 Task: Find connections with filter location Pedana with filter topic #HRwith filter profile language Potuguese with filter current company Vymo with filter school St. Joseph's High School with filter industry Wholesale Metals and Minerals with filter service category Bookkeeping with filter keywords title Locksmith
Action: Mouse moved to (633, 82)
Screenshot: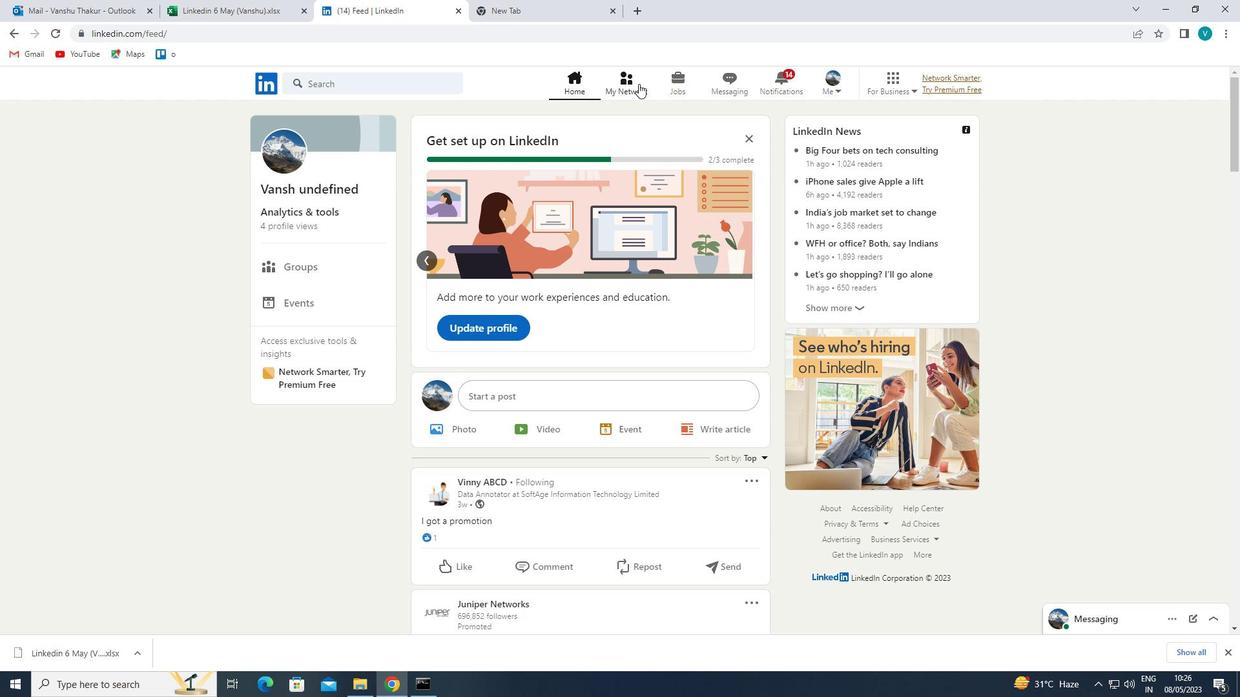 
Action: Mouse pressed left at (633, 82)
Screenshot: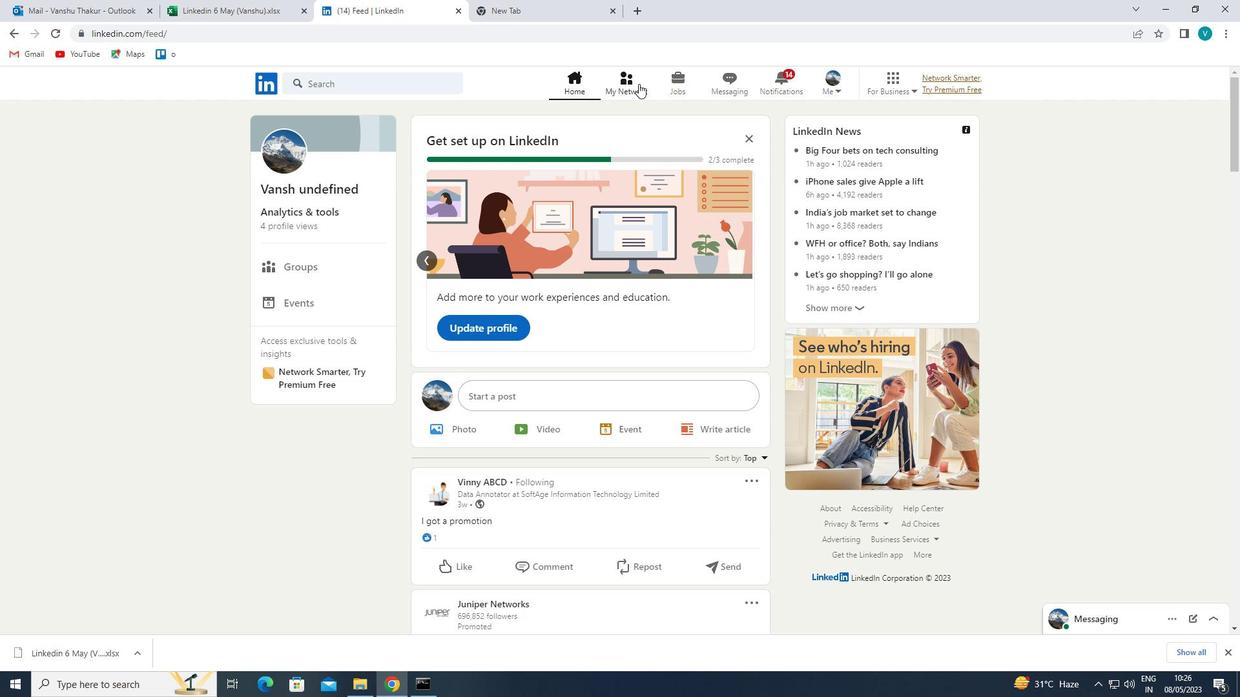 
Action: Mouse moved to (343, 160)
Screenshot: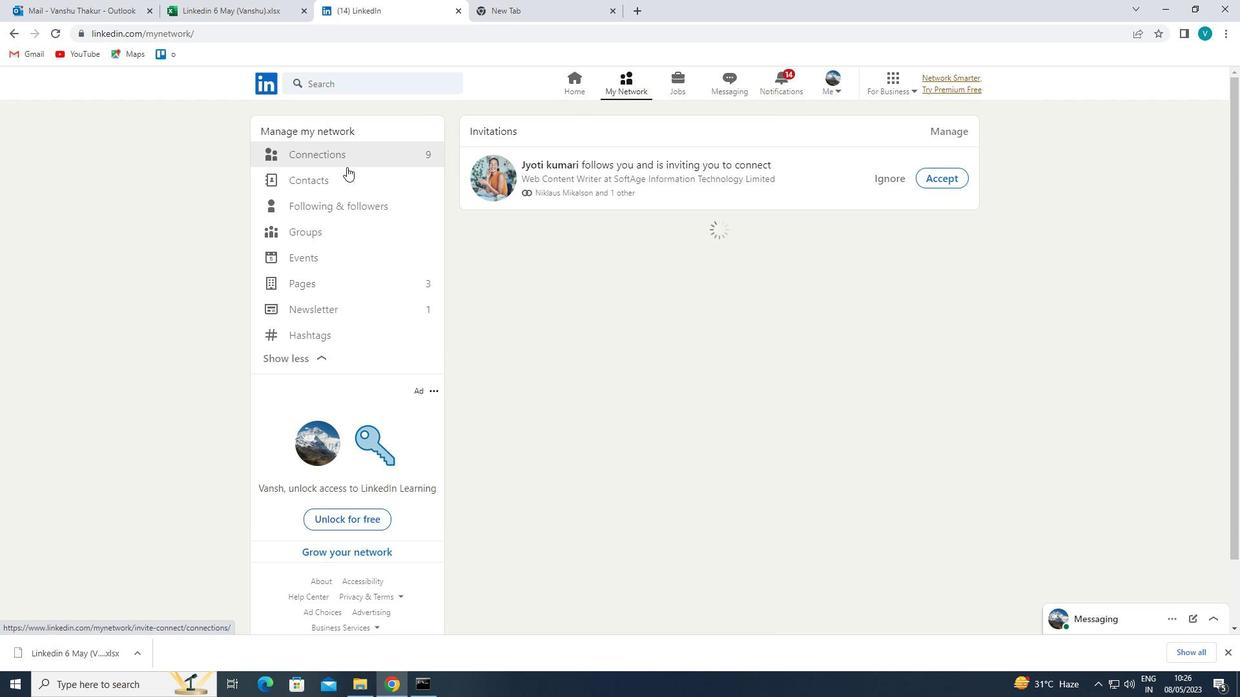 
Action: Mouse pressed left at (343, 160)
Screenshot: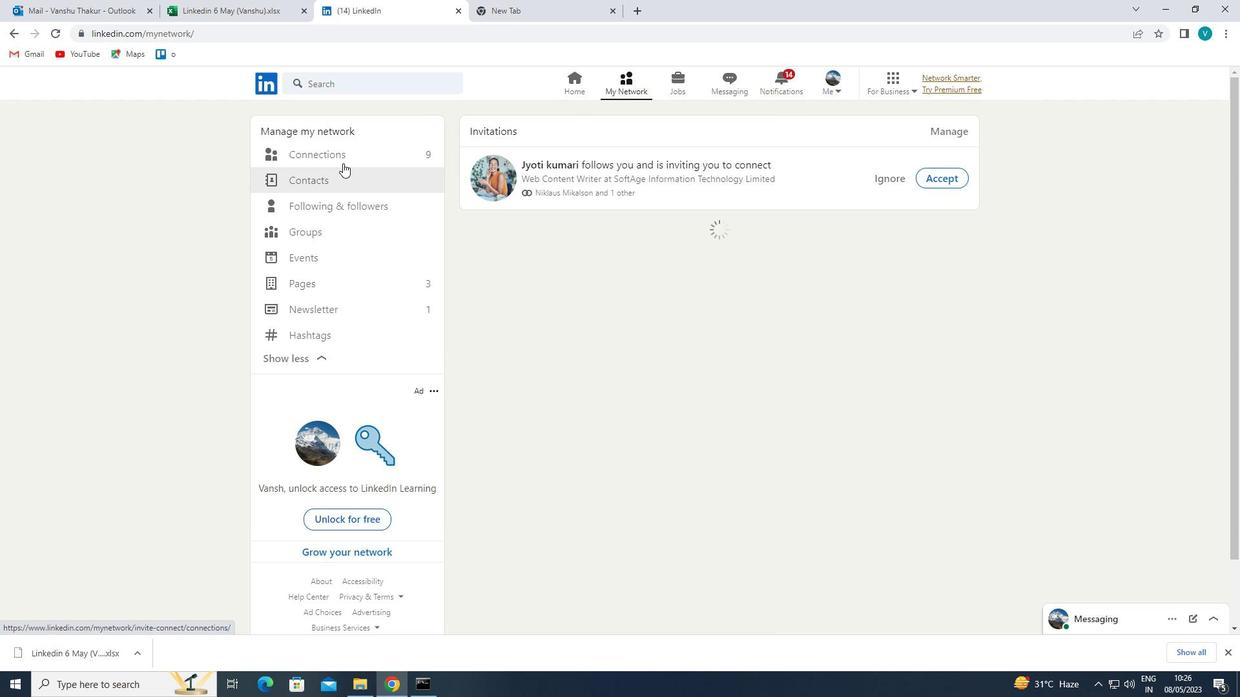 
Action: Mouse moved to (736, 158)
Screenshot: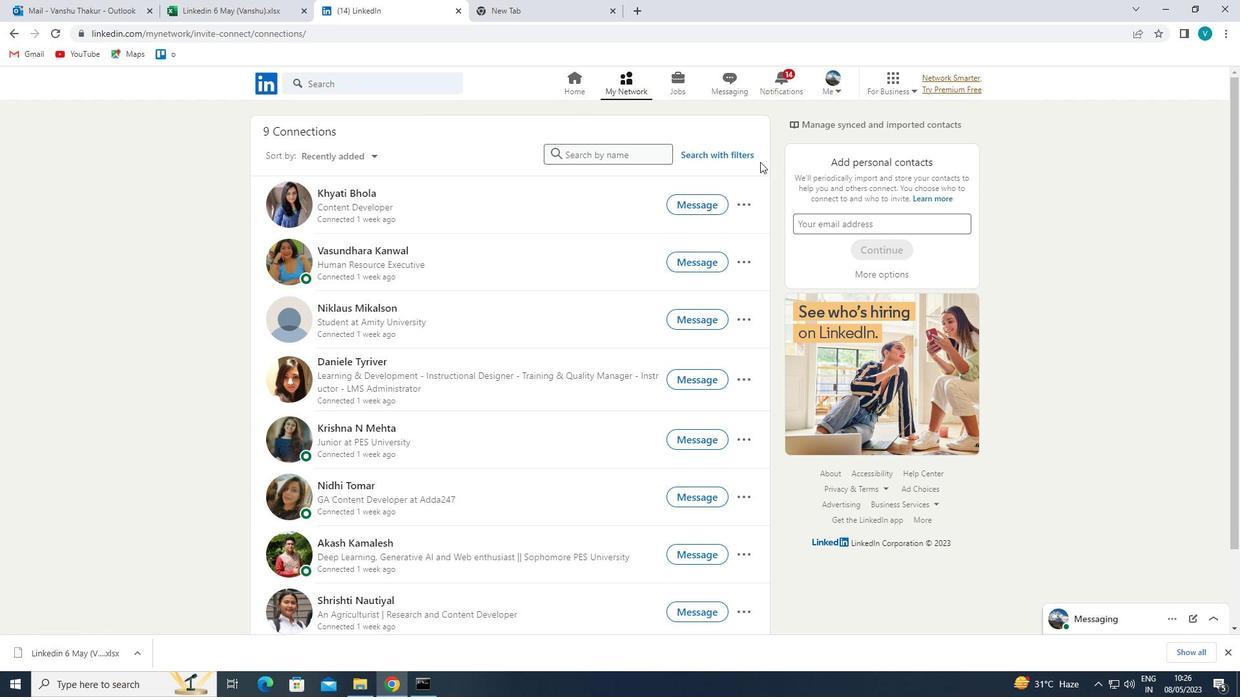 
Action: Mouse pressed left at (736, 158)
Screenshot: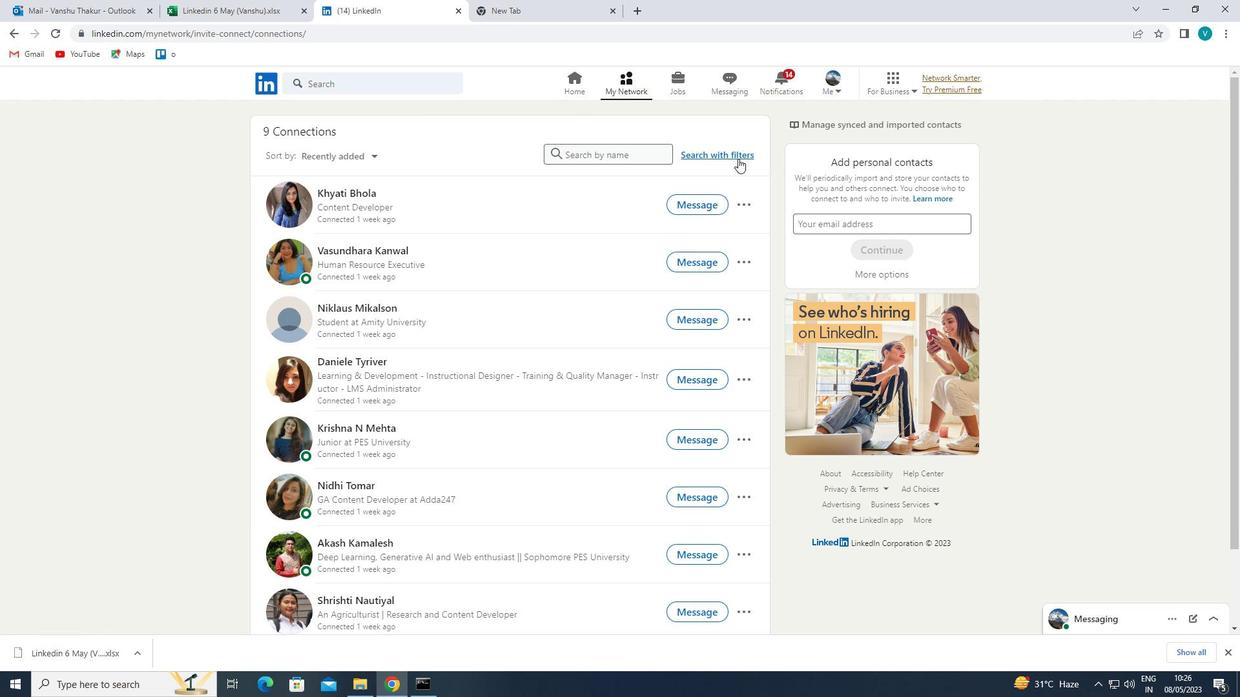 
Action: Mouse moved to (627, 118)
Screenshot: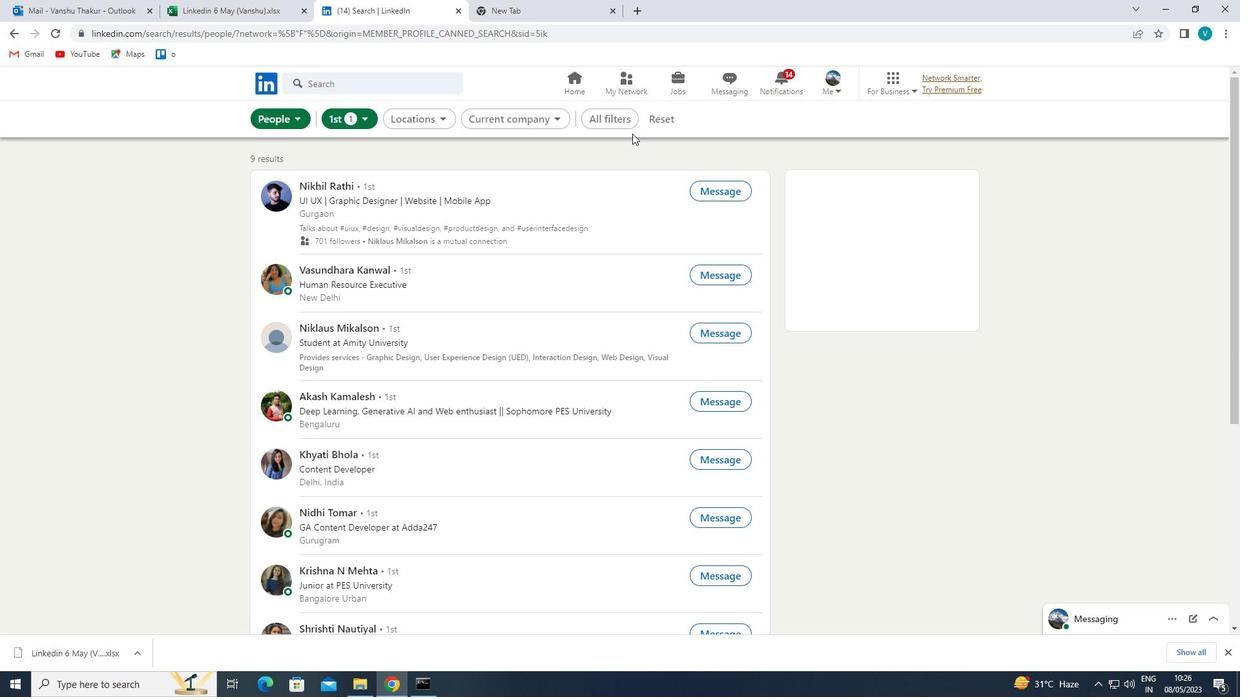 
Action: Mouse pressed left at (627, 118)
Screenshot: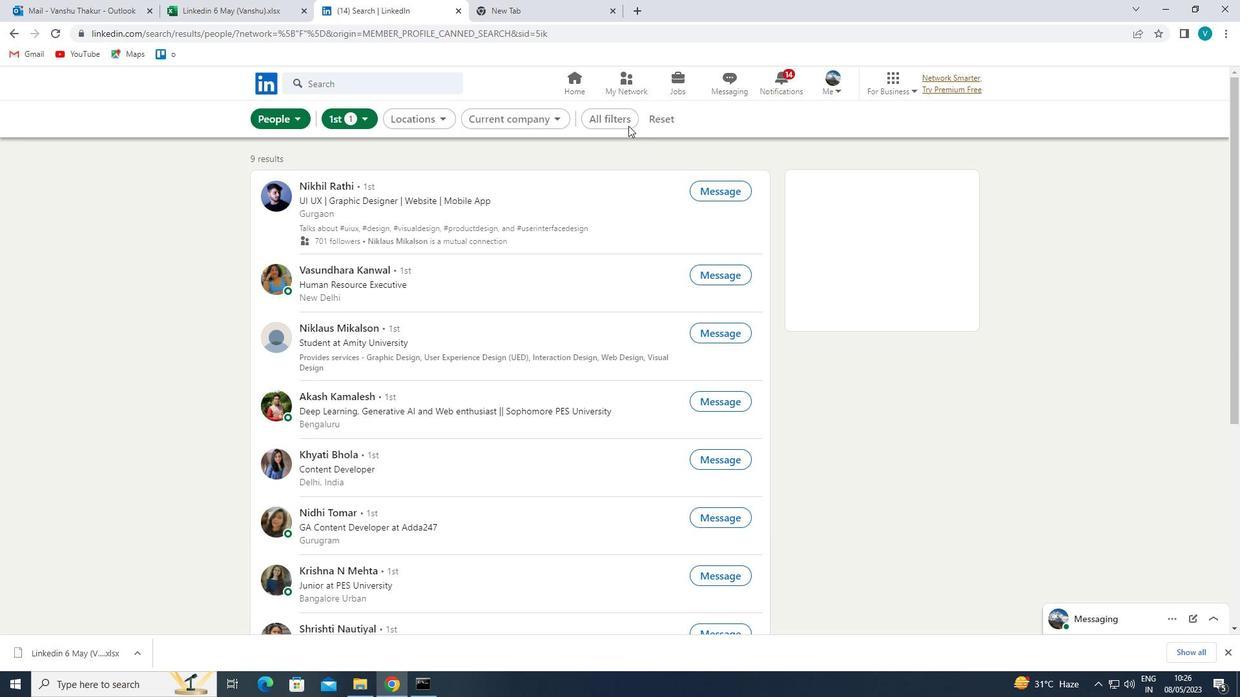 
Action: Mouse moved to (1050, 324)
Screenshot: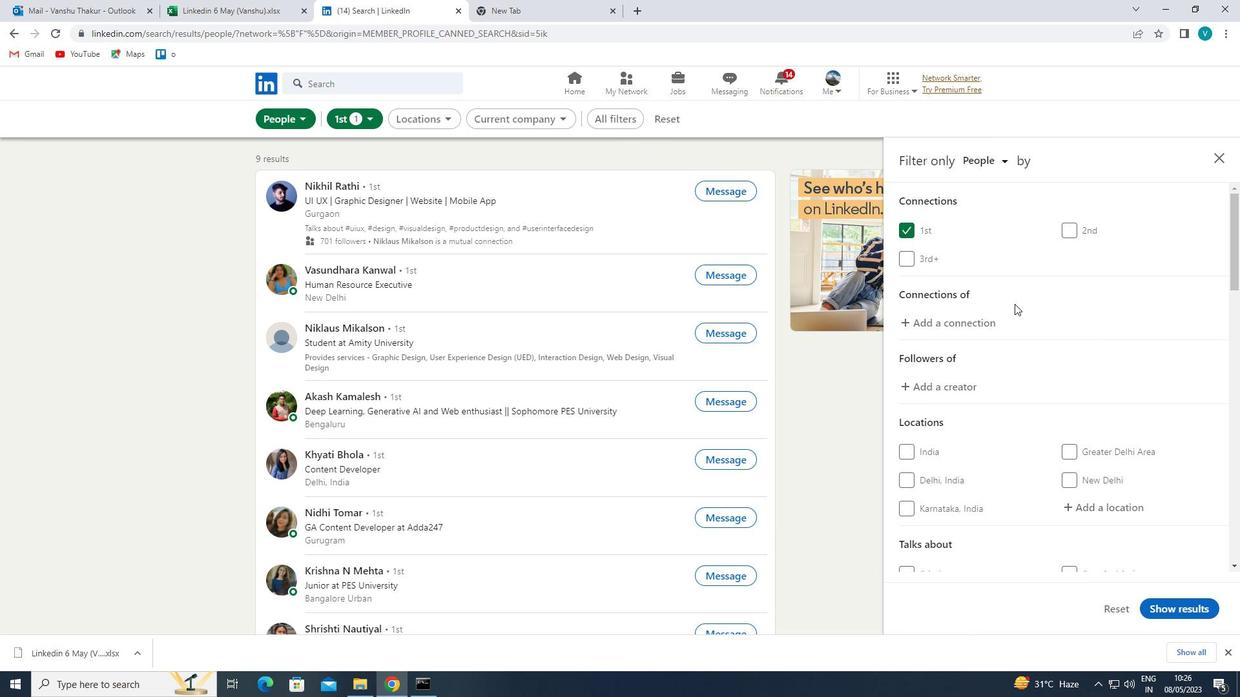 
Action: Mouse scrolled (1050, 323) with delta (0, 0)
Screenshot: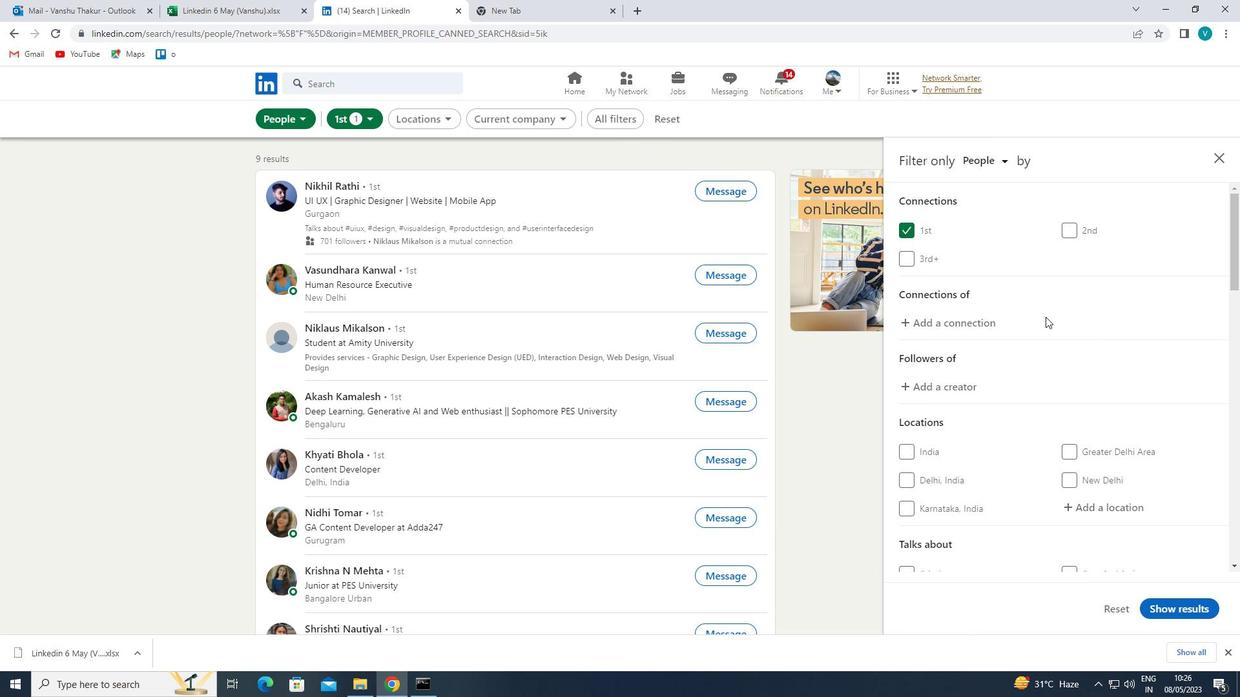 
Action: Mouse moved to (1053, 327)
Screenshot: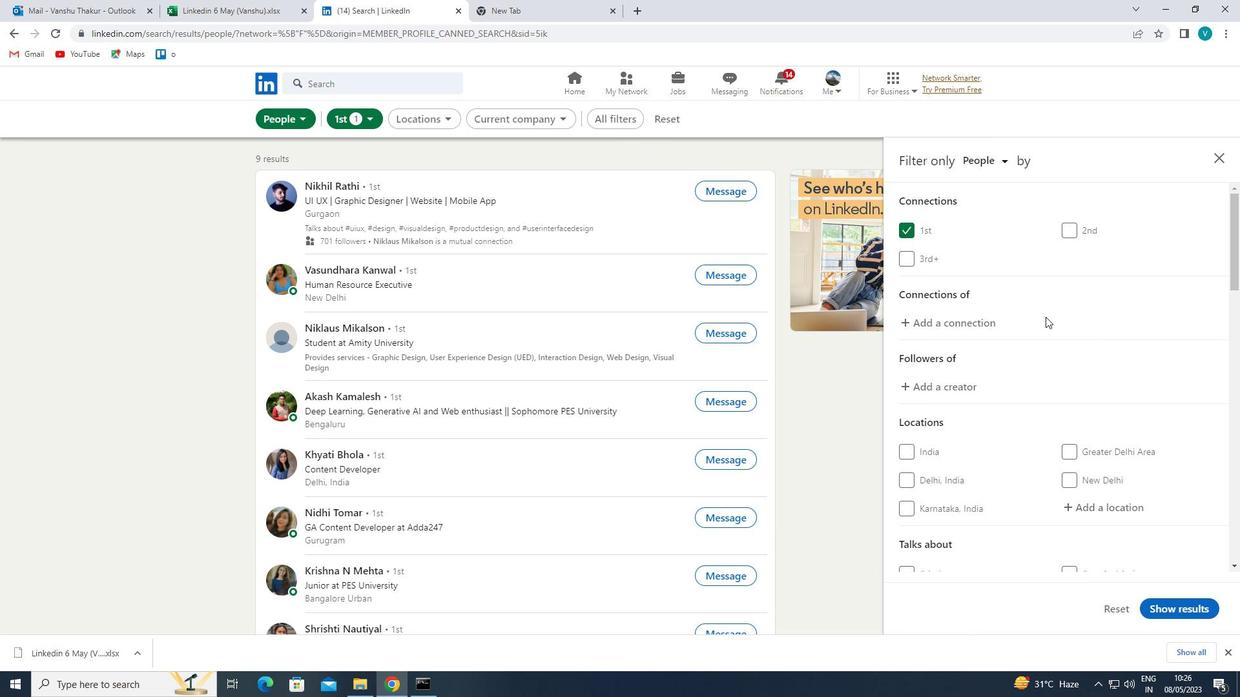 
Action: Mouse scrolled (1053, 326) with delta (0, 0)
Screenshot: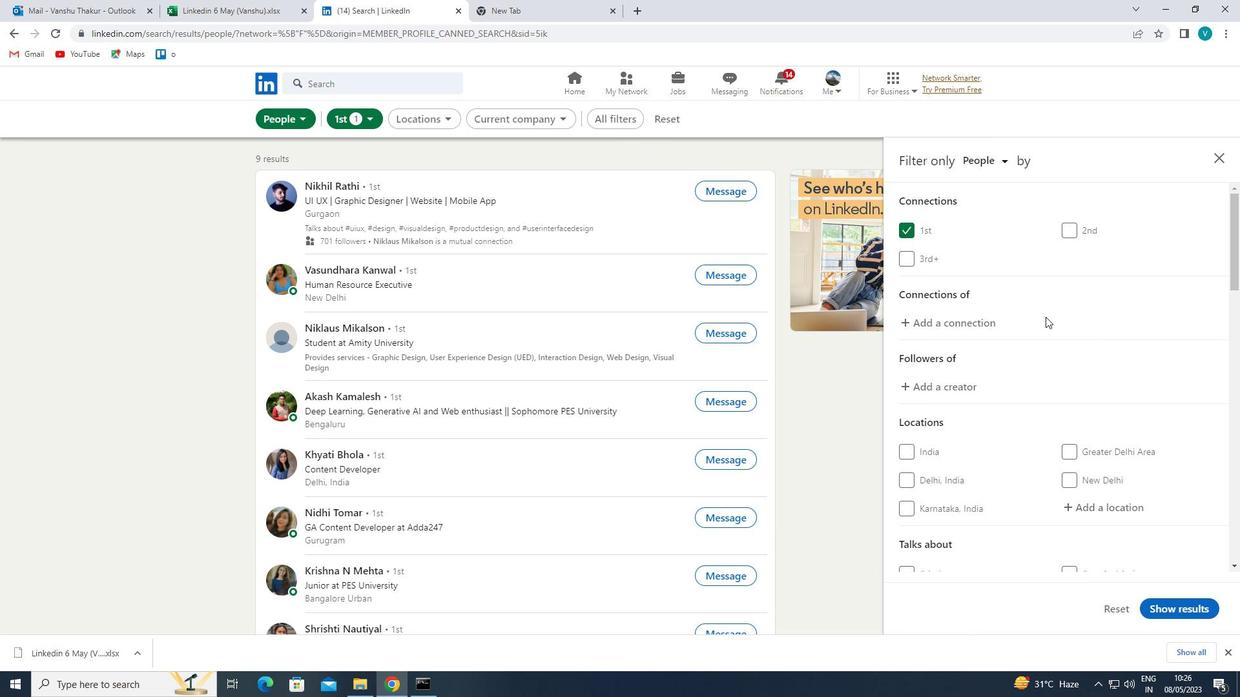 
Action: Mouse moved to (1106, 373)
Screenshot: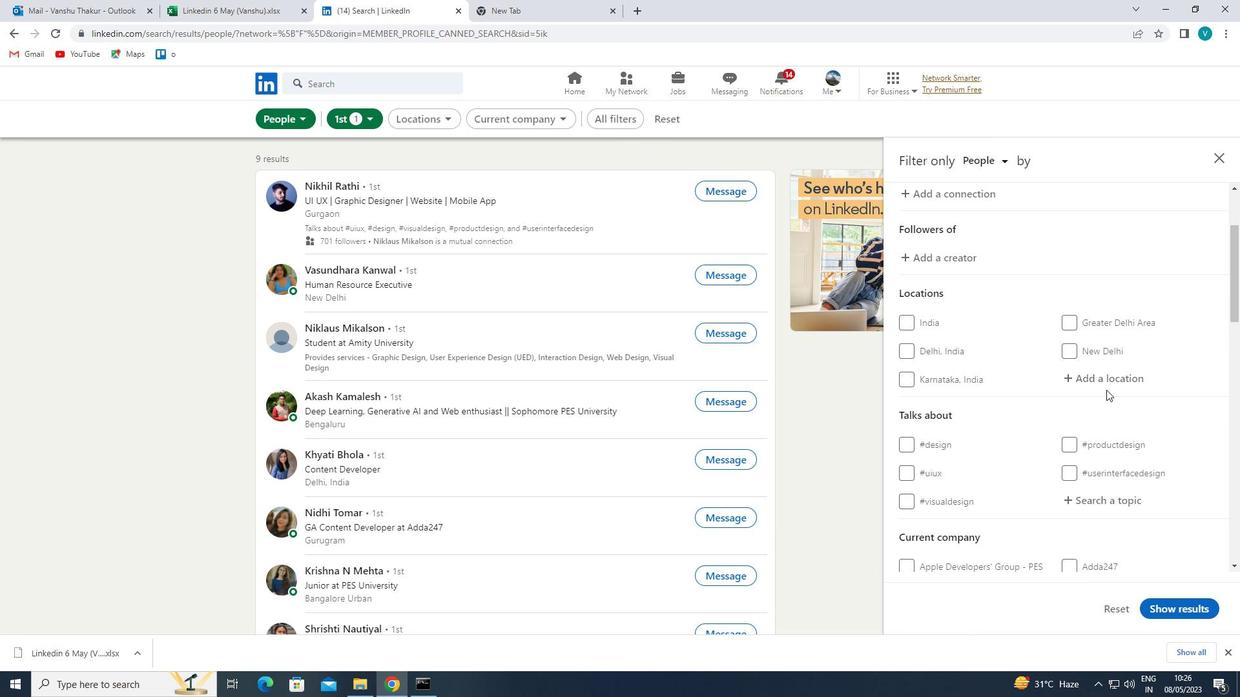 
Action: Mouse pressed left at (1106, 373)
Screenshot: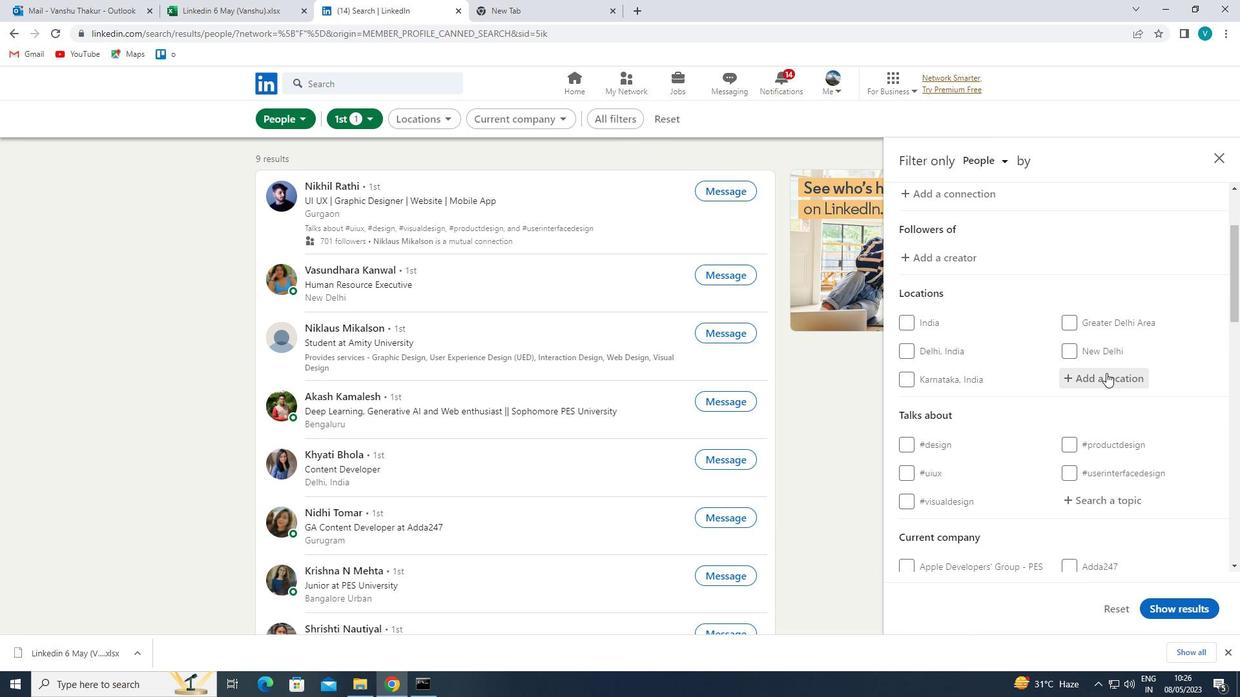 
Action: Mouse moved to (907, 347)
Screenshot: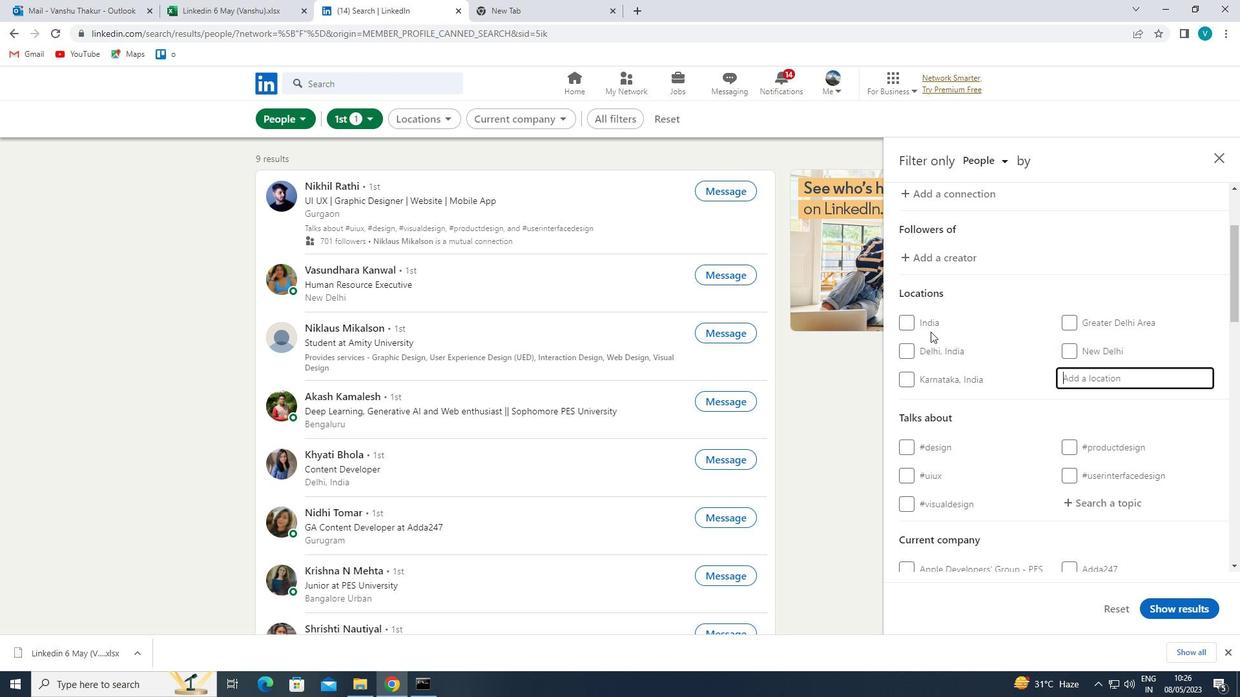 
Action: Key pressed <Key.shift>
Screenshot: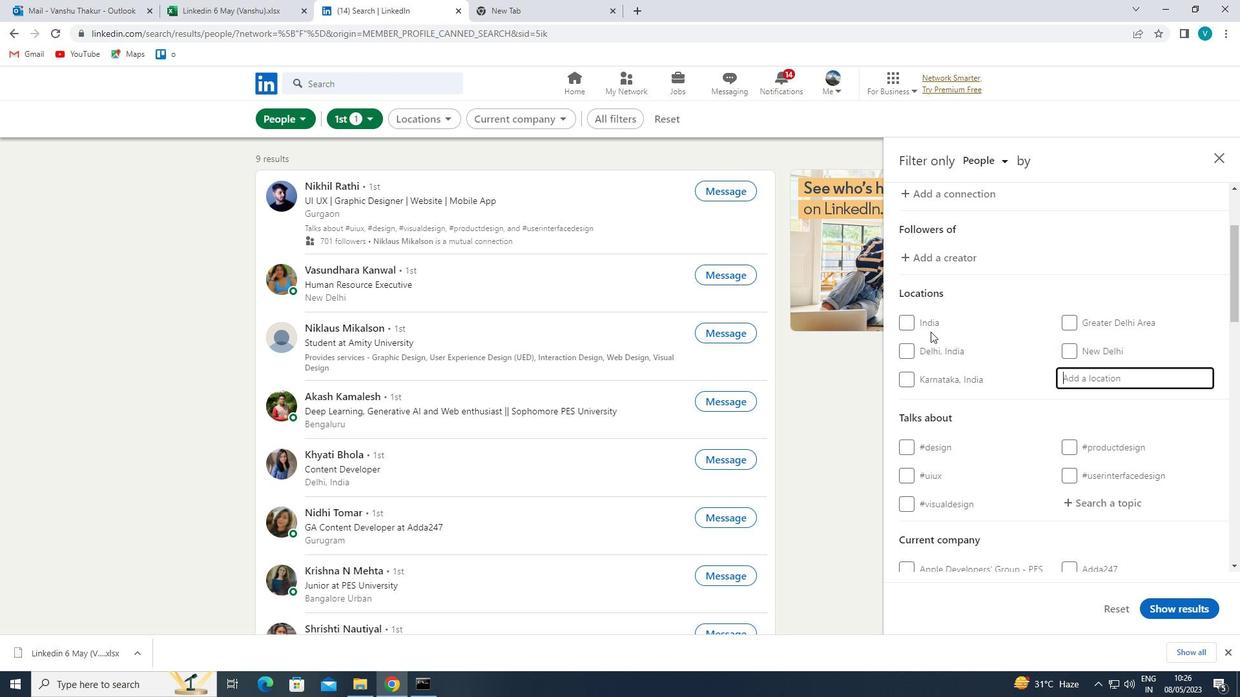 
Action: Mouse moved to (907, 347)
Screenshot: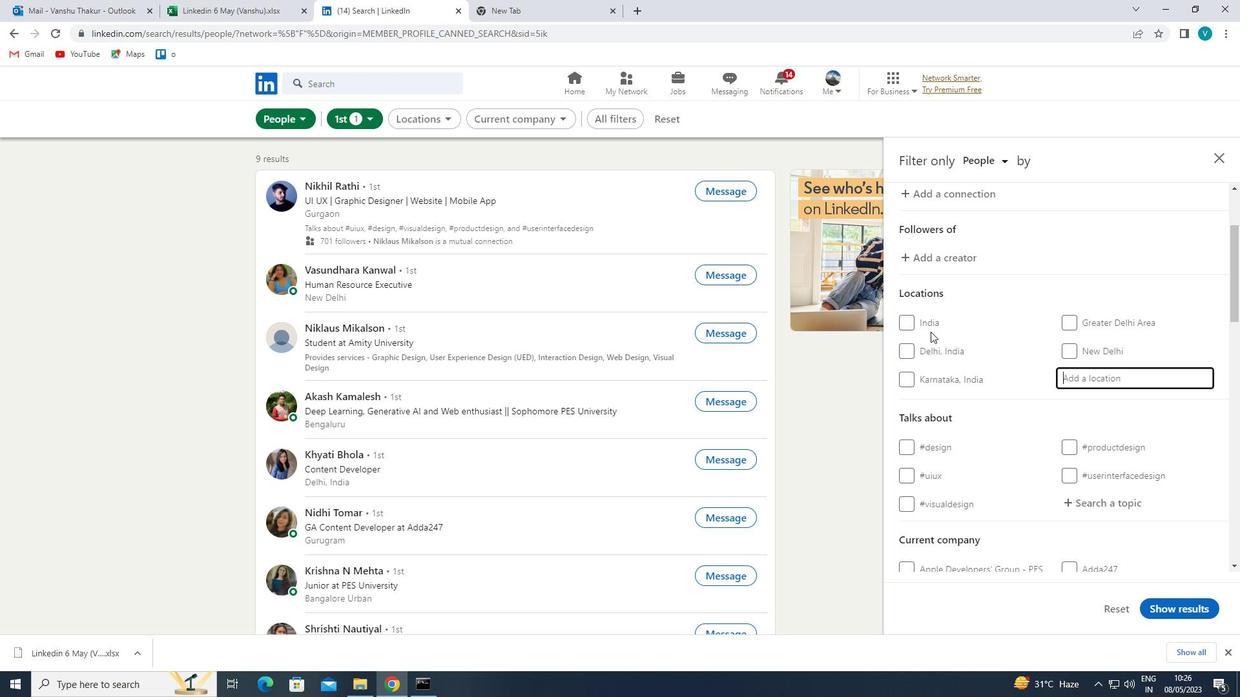
Action: Key pressed PEDANA
Screenshot: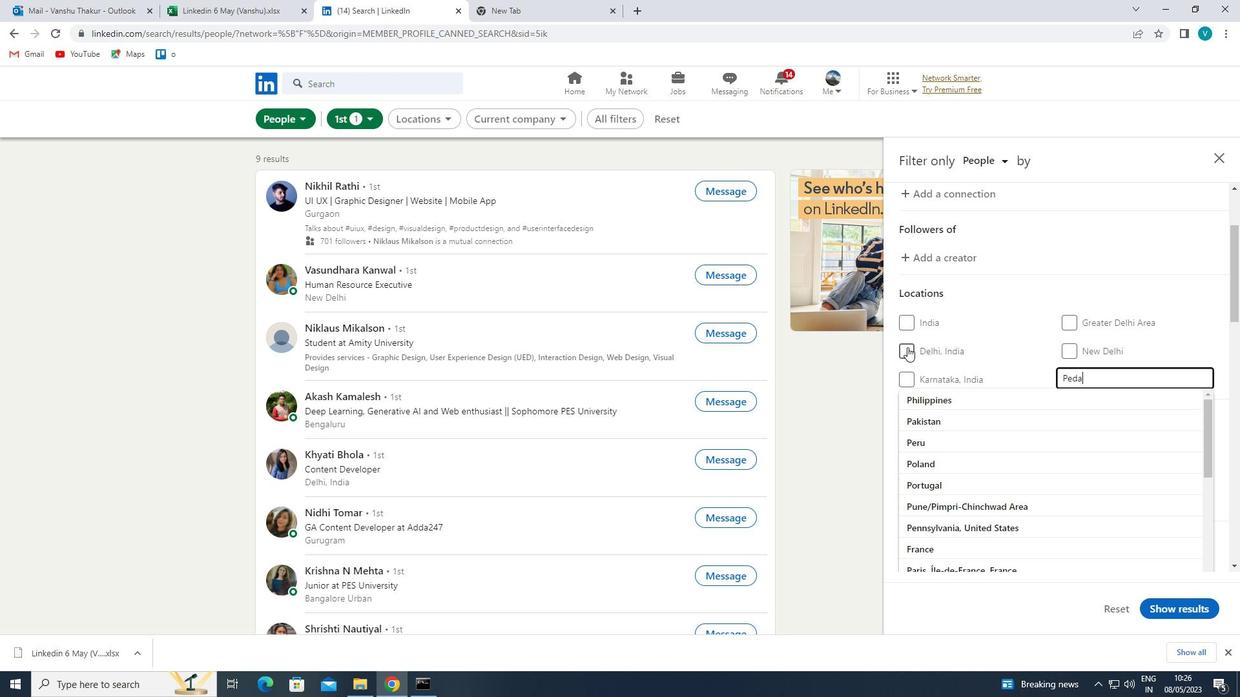 
Action: Mouse moved to (998, 401)
Screenshot: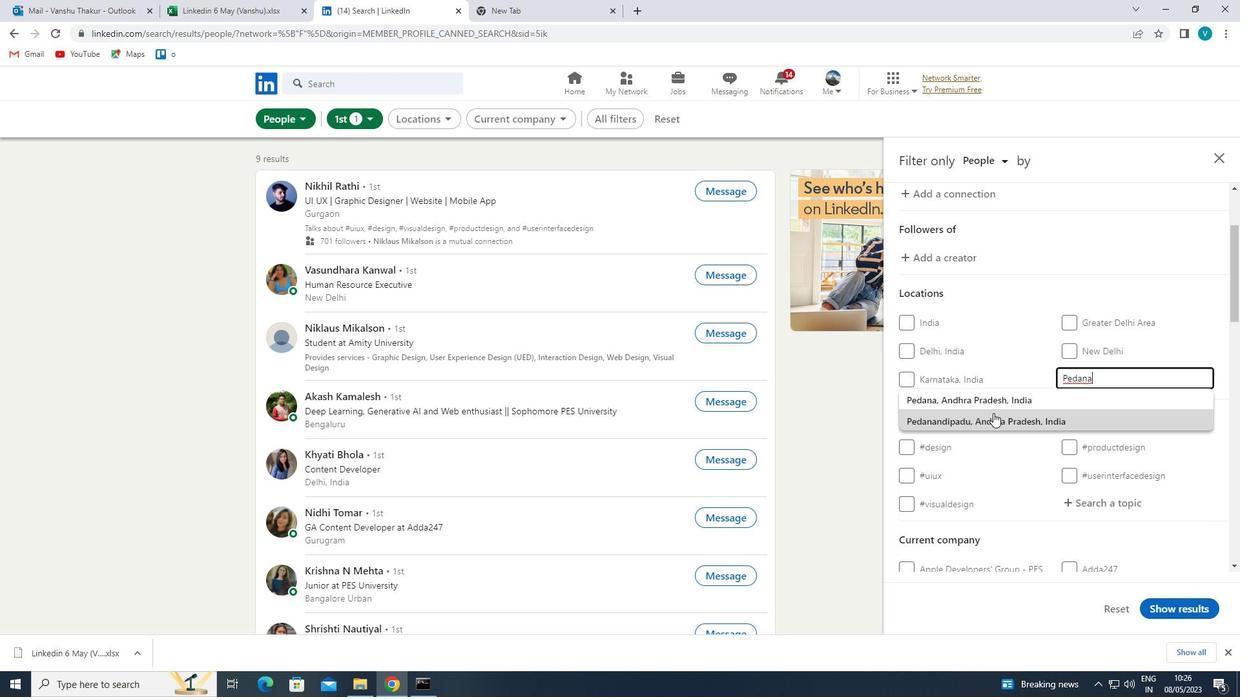 
Action: Mouse pressed left at (998, 401)
Screenshot: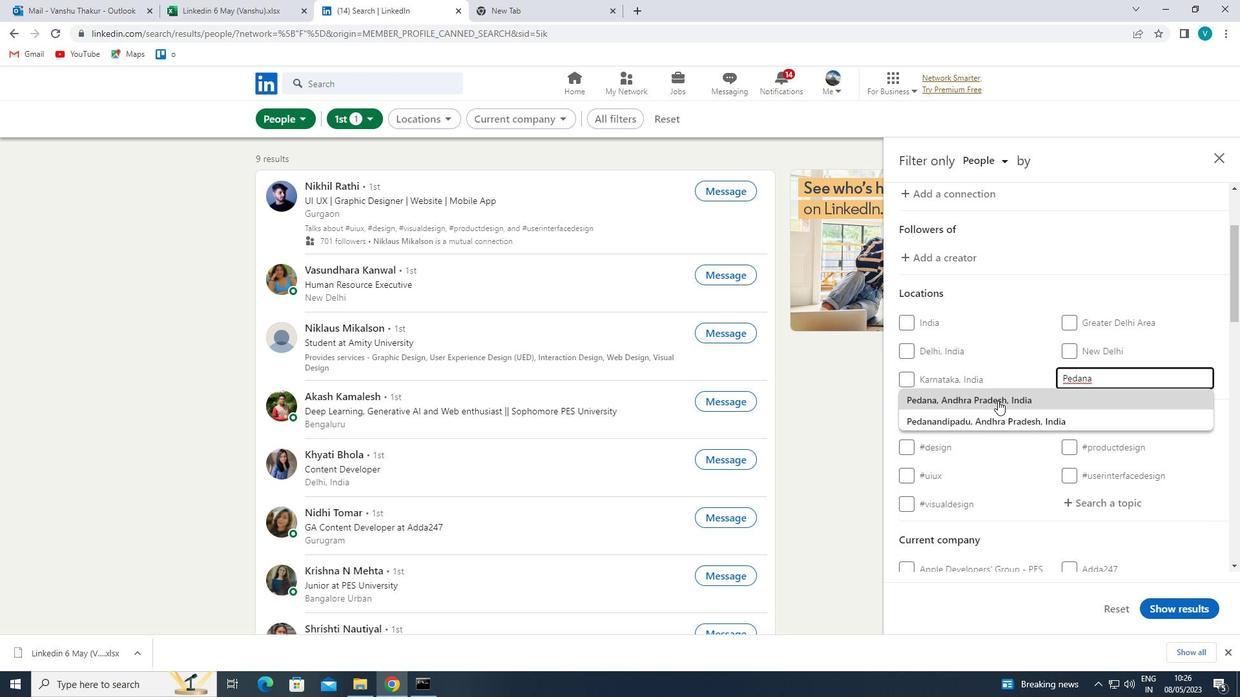 
Action: Mouse moved to (1036, 417)
Screenshot: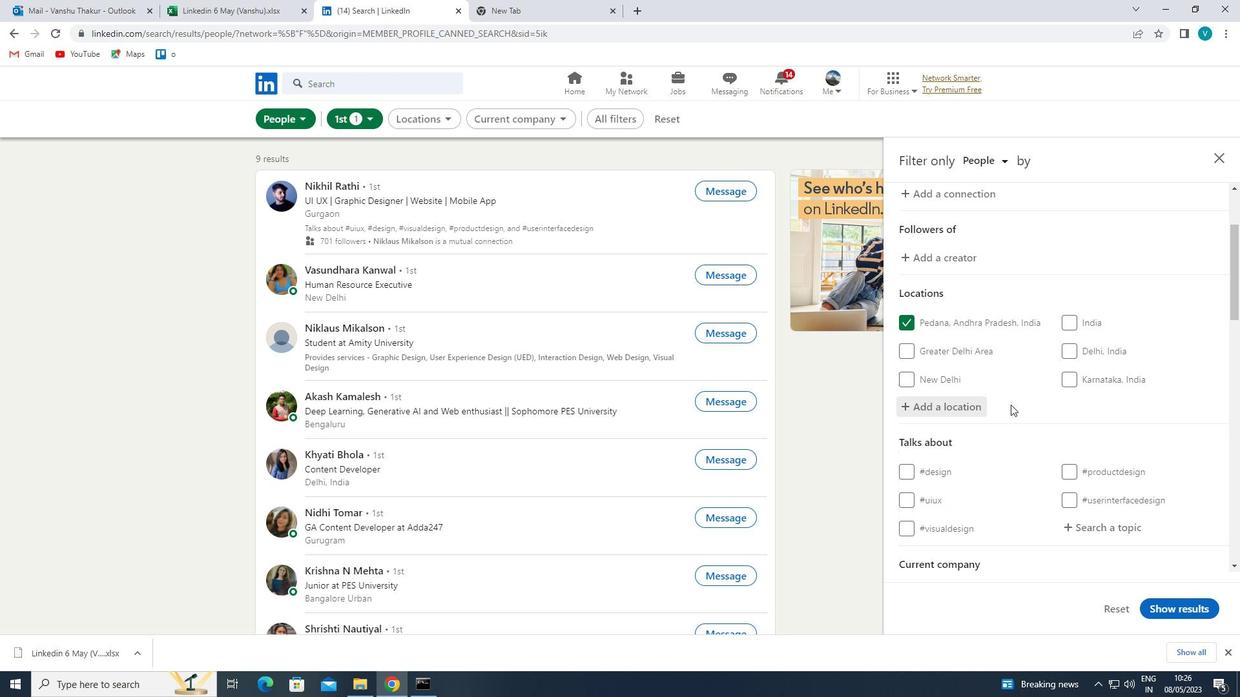 
Action: Mouse scrolled (1036, 416) with delta (0, 0)
Screenshot: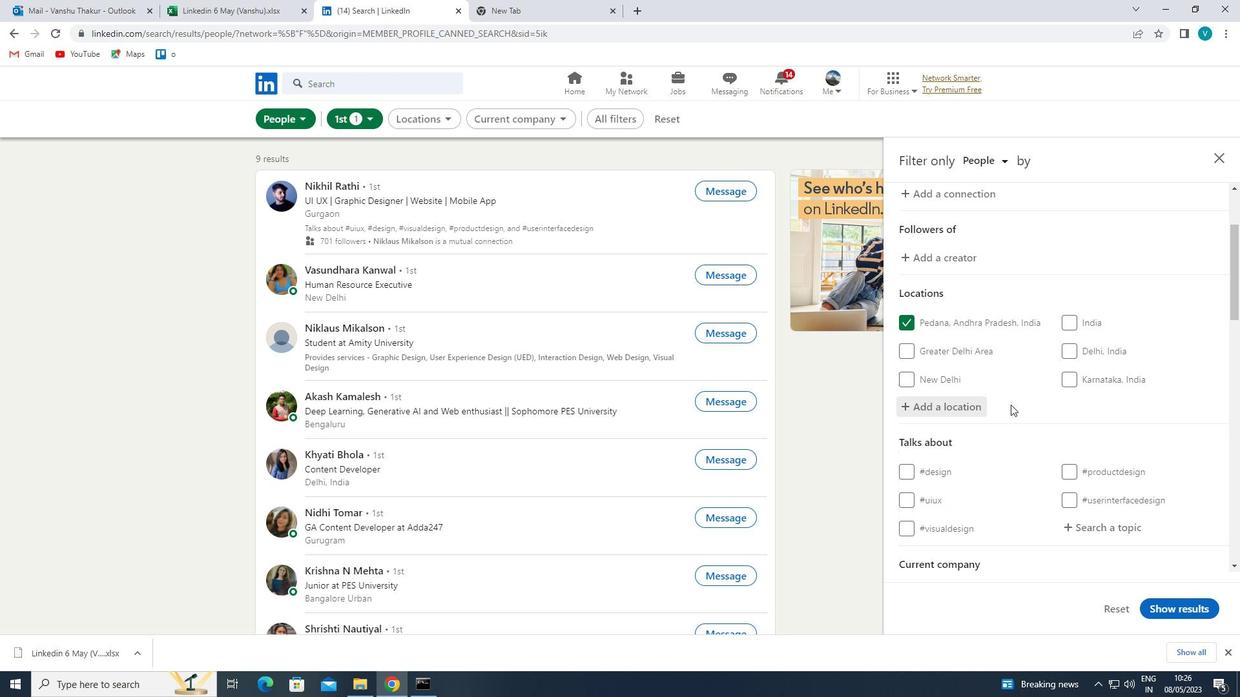 
Action: Mouse moved to (1040, 419)
Screenshot: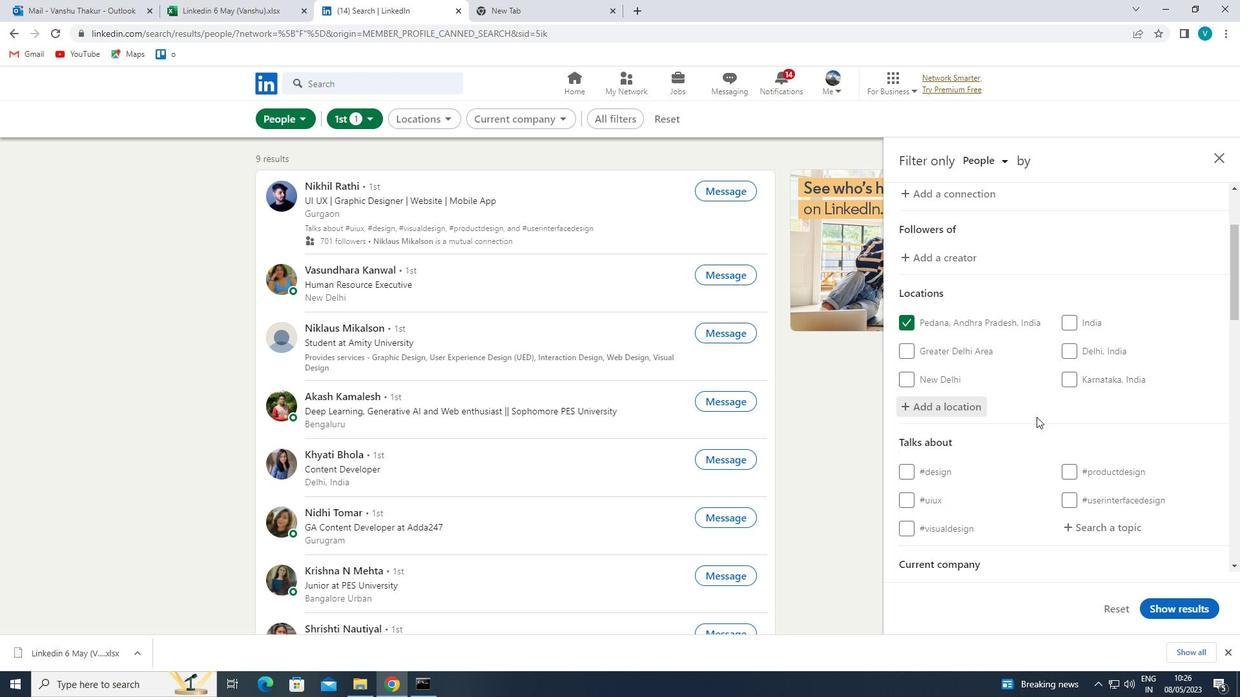 
Action: Mouse scrolled (1040, 418) with delta (0, 0)
Screenshot: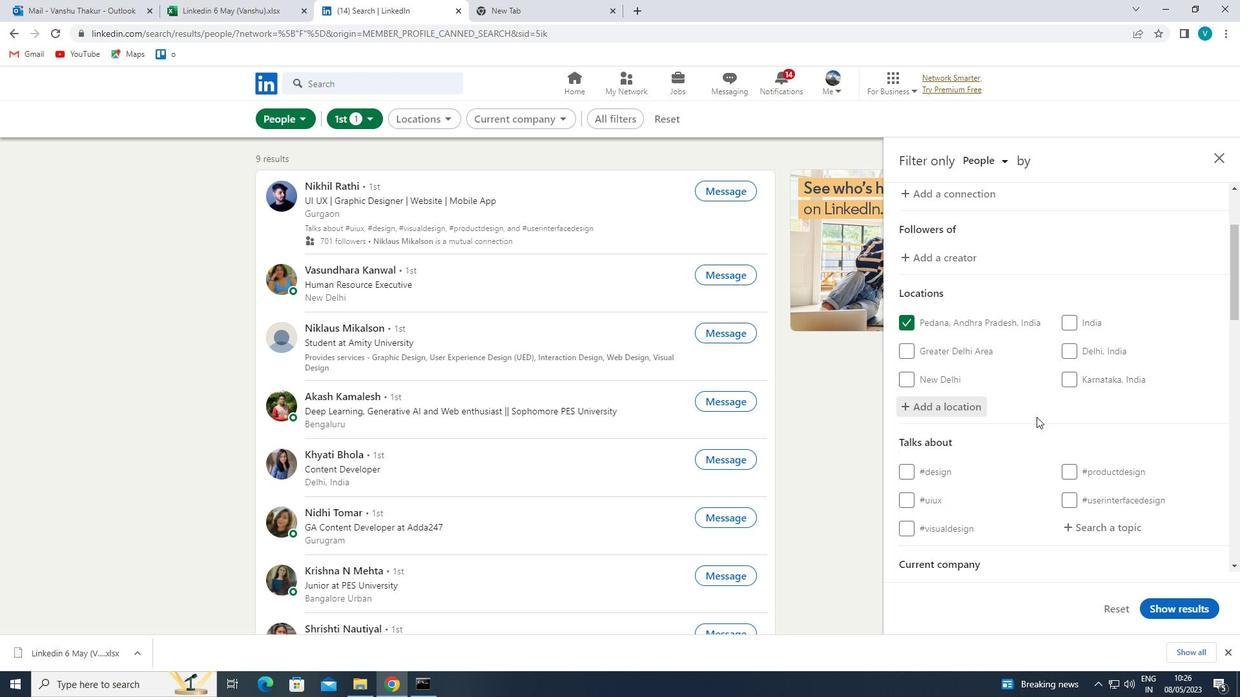 
Action: Mouse moved to (1089, 396)
Screenshot: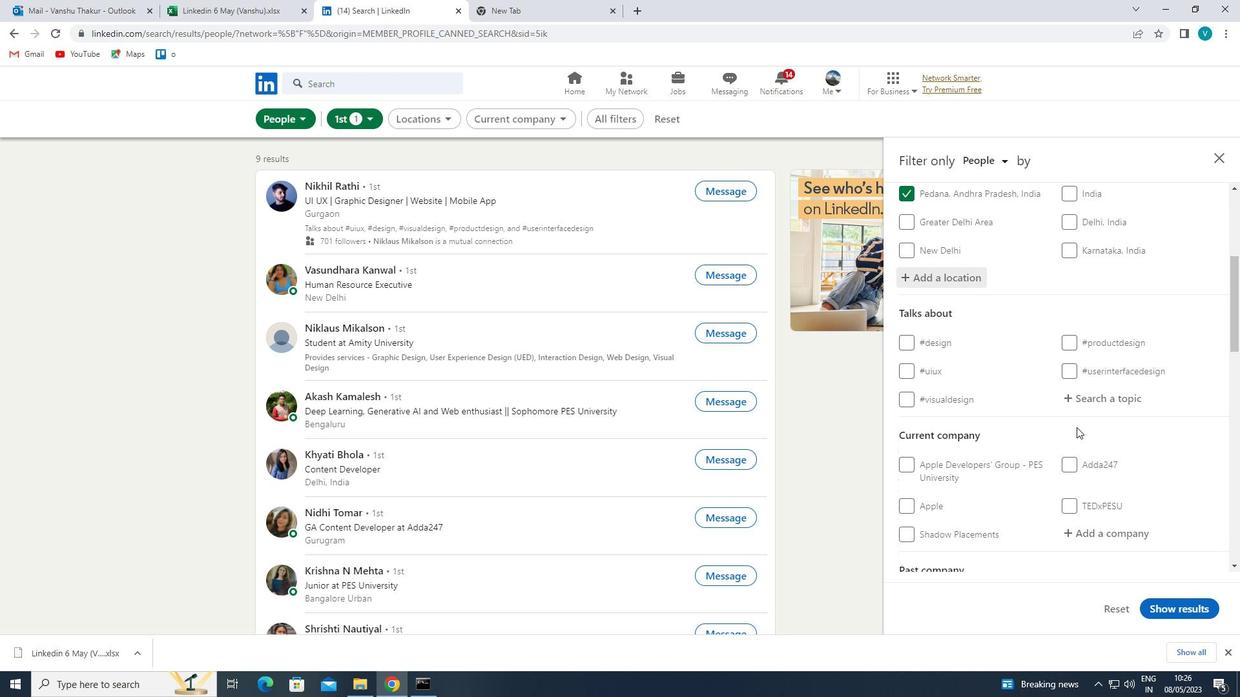 
Action: Mouse pressed left at (1089, 396)
Screenshot: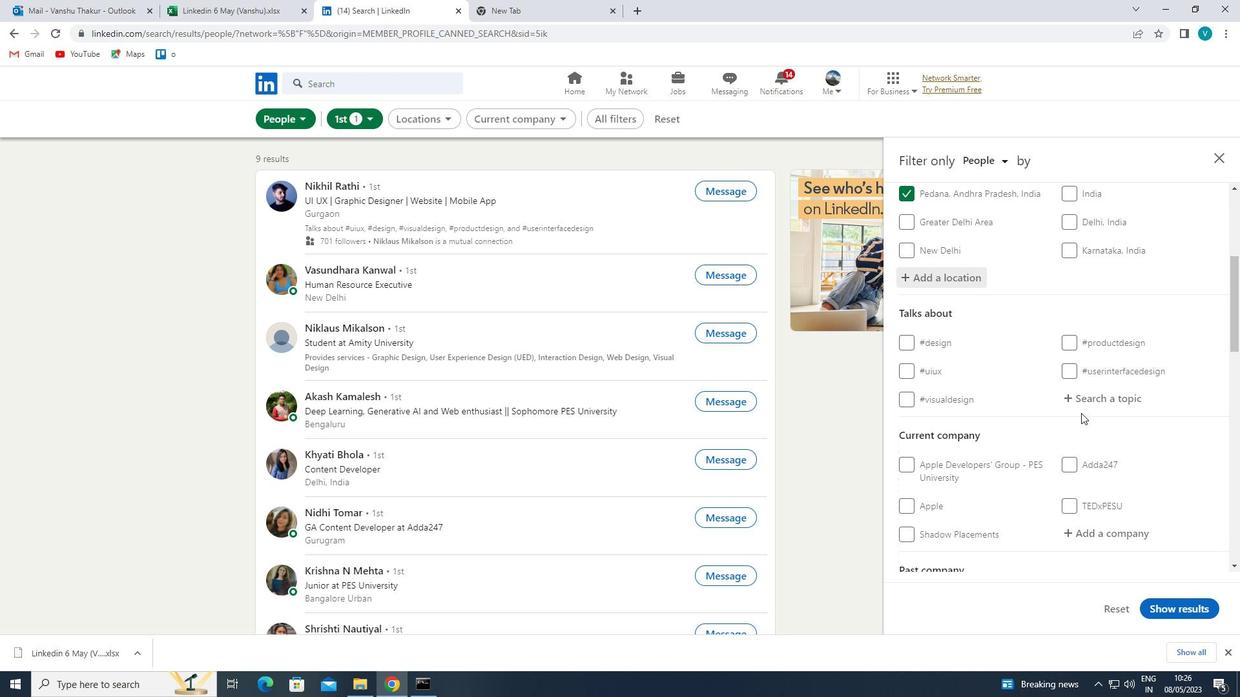 
Action: Mouse moved to (926, 303)
Screenshot: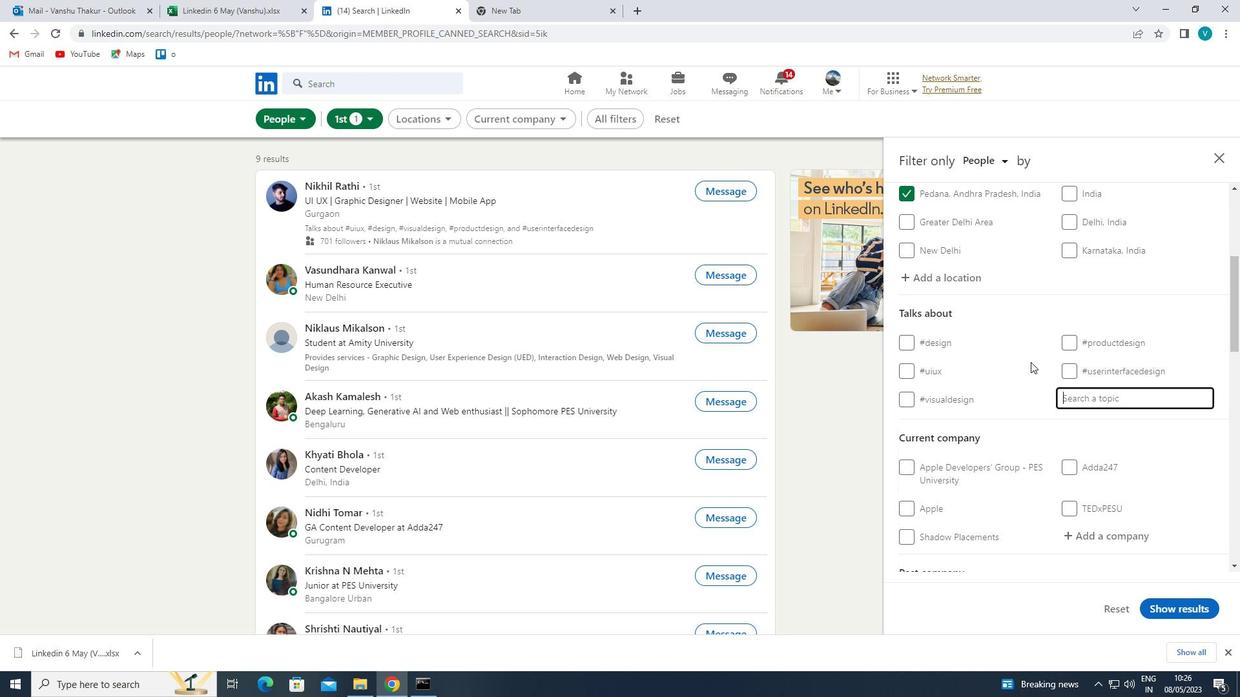 
Action: Key pressed HR
Screenshot: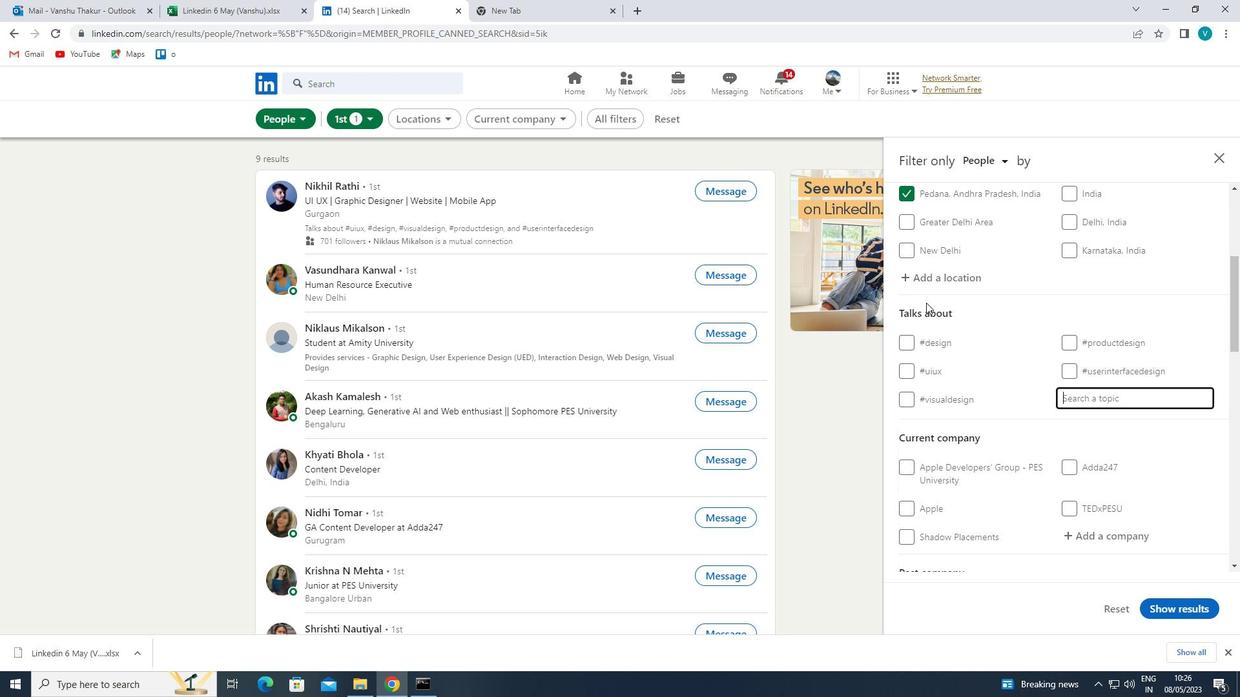
Action: Mouse moved to (967, 414)
Screenshot: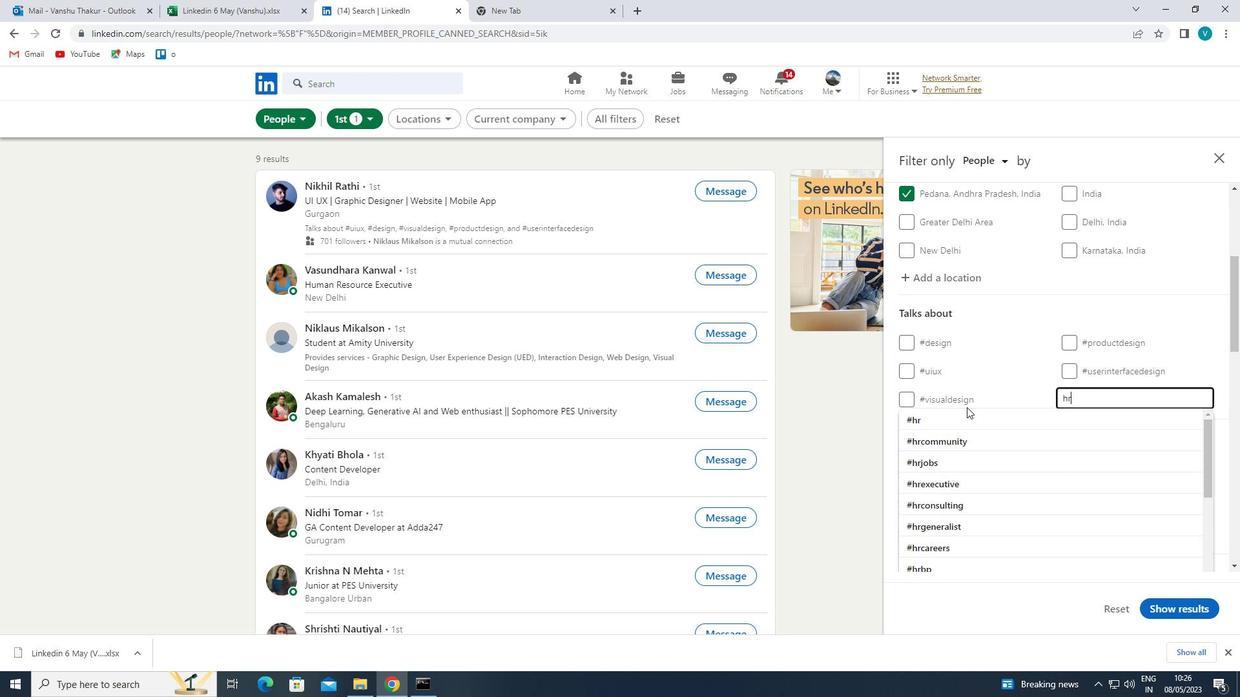 
Action: Mouse pressed left at (967, 414)
Screenshot: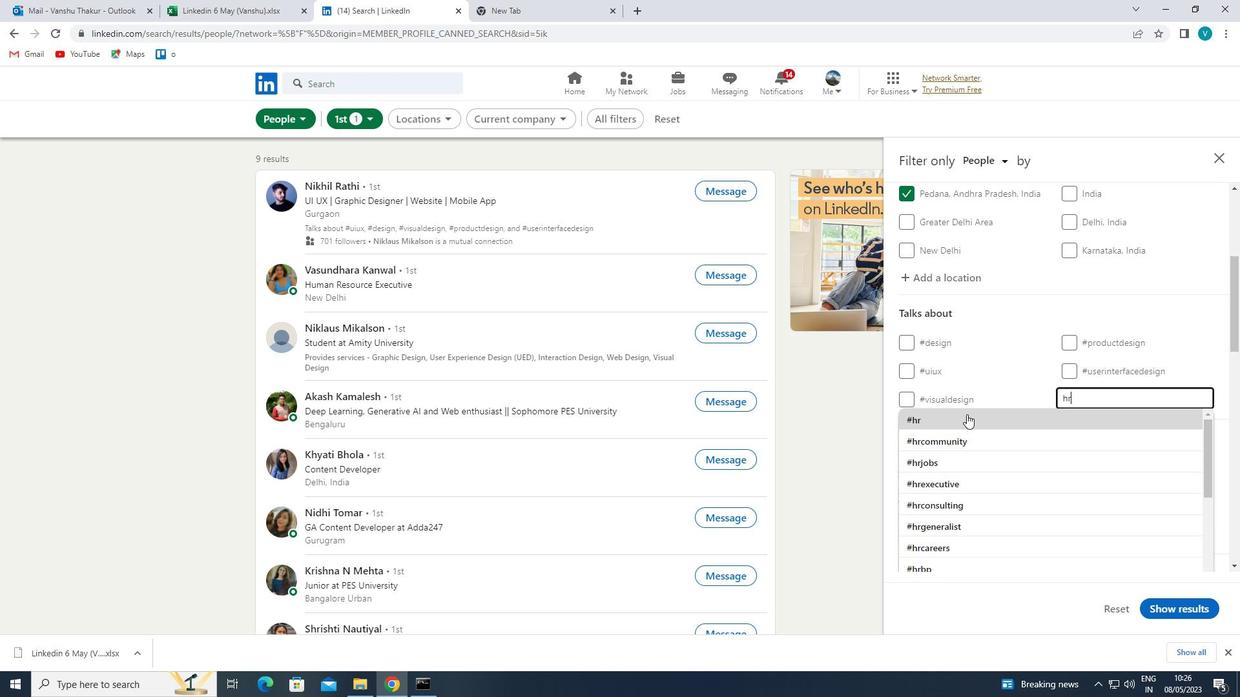 
Action: Mouse moved to (991, 431)
Screenshot: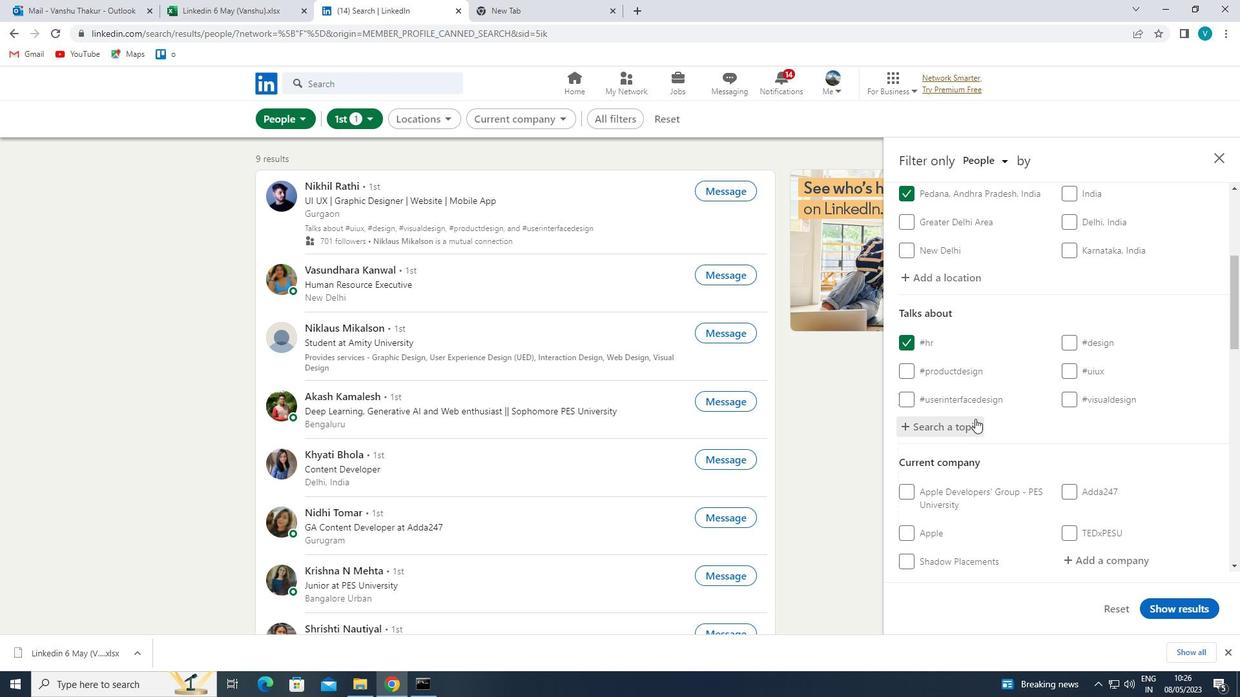 
Action: Mouse scrolled (991, 430) with delta (0, 0)
Screenshot: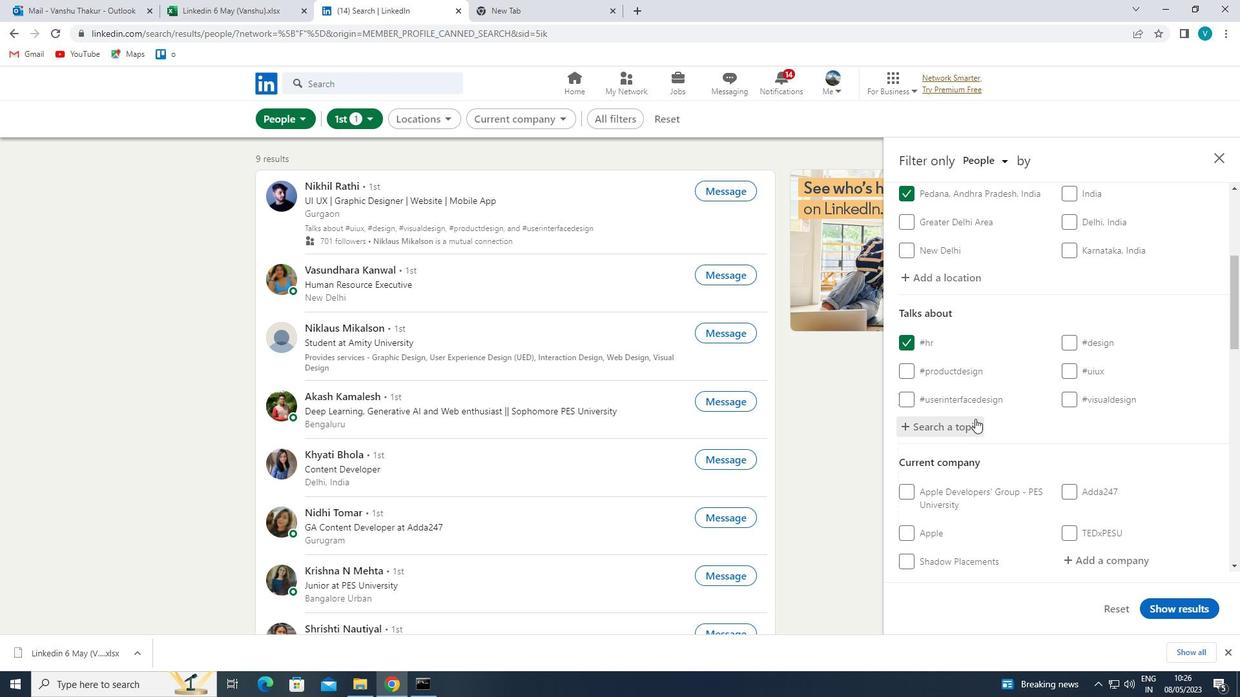 
Action: Mouse moved to (997, 435)
Screenshot: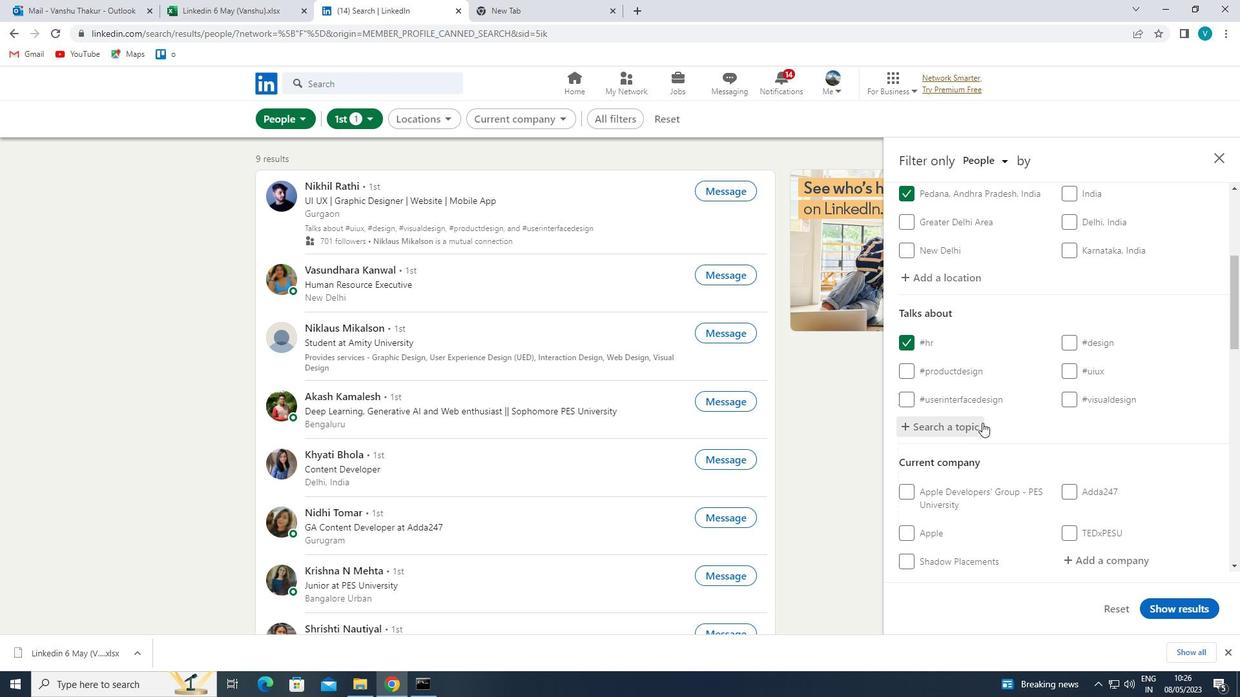 
Action: Mouse scrolled (997, 434) with delta (0, 0)
Screenshot: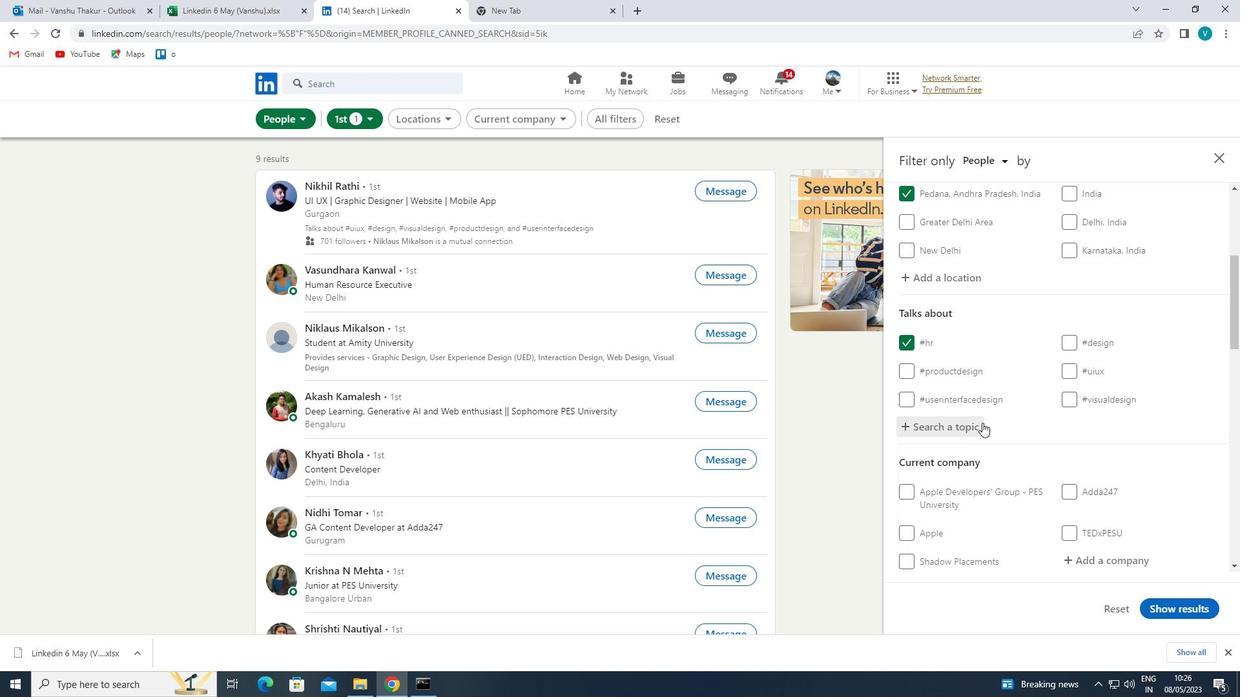 
Action: Mouse moved to (1030, 448)
Screenshot: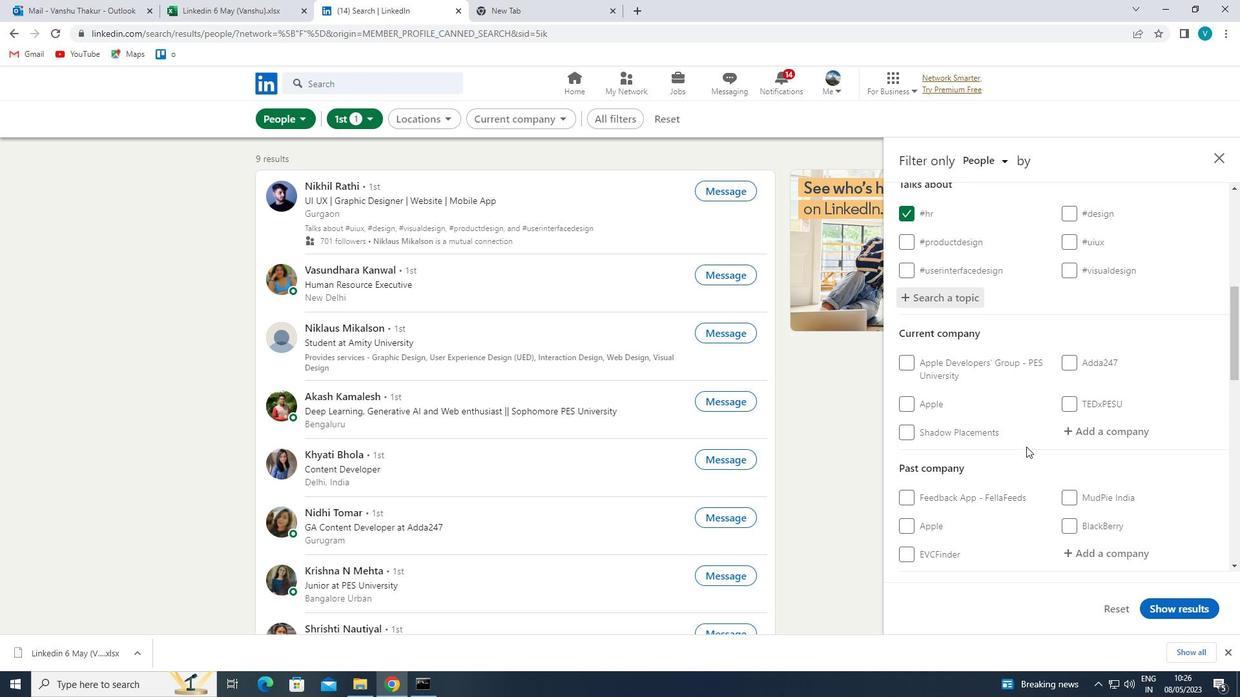 
Action: Mouse scrolled (1030, 447) with delta (0, 0)
Screenshot: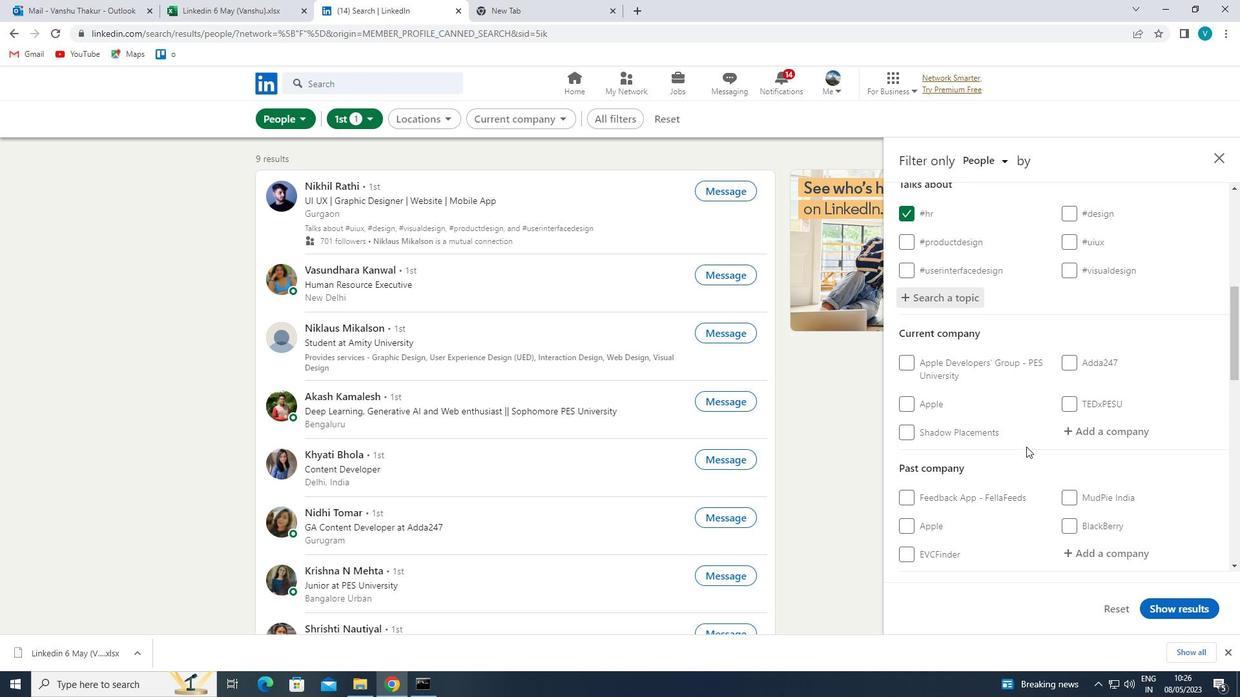 
Action: Mouse moved to (1119, 368)
Screenshot: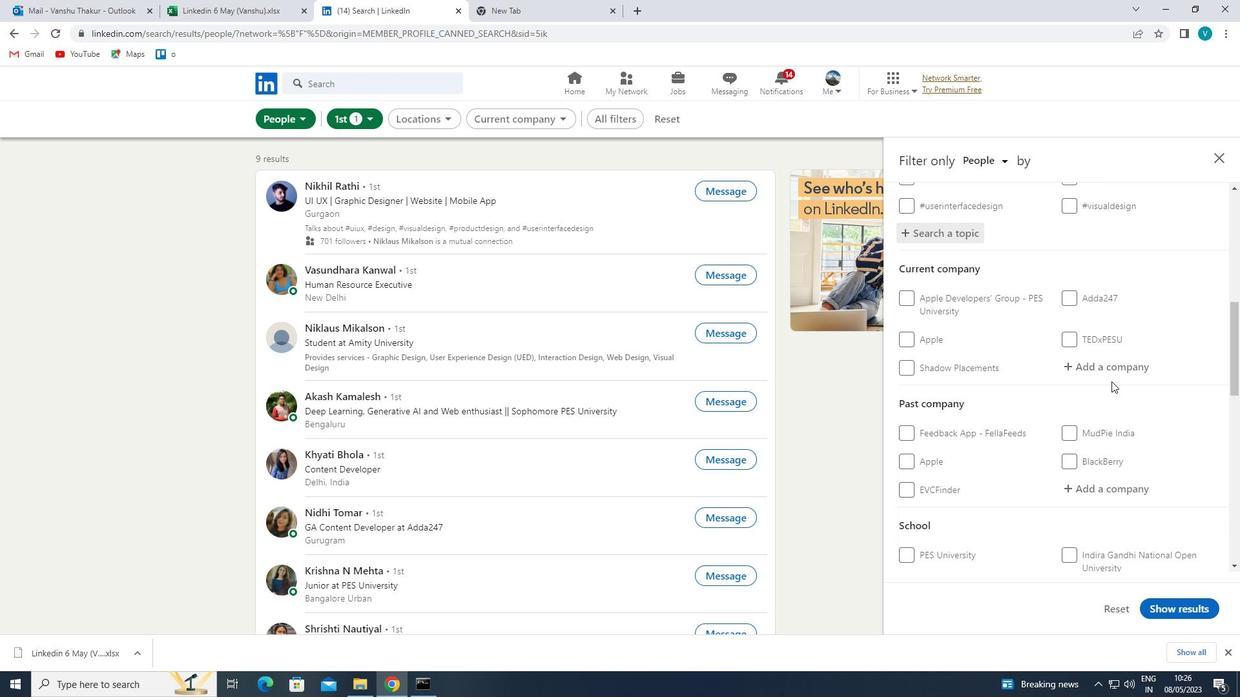 
Action: Mouse pressed left at (1119, 368)
Screenshot: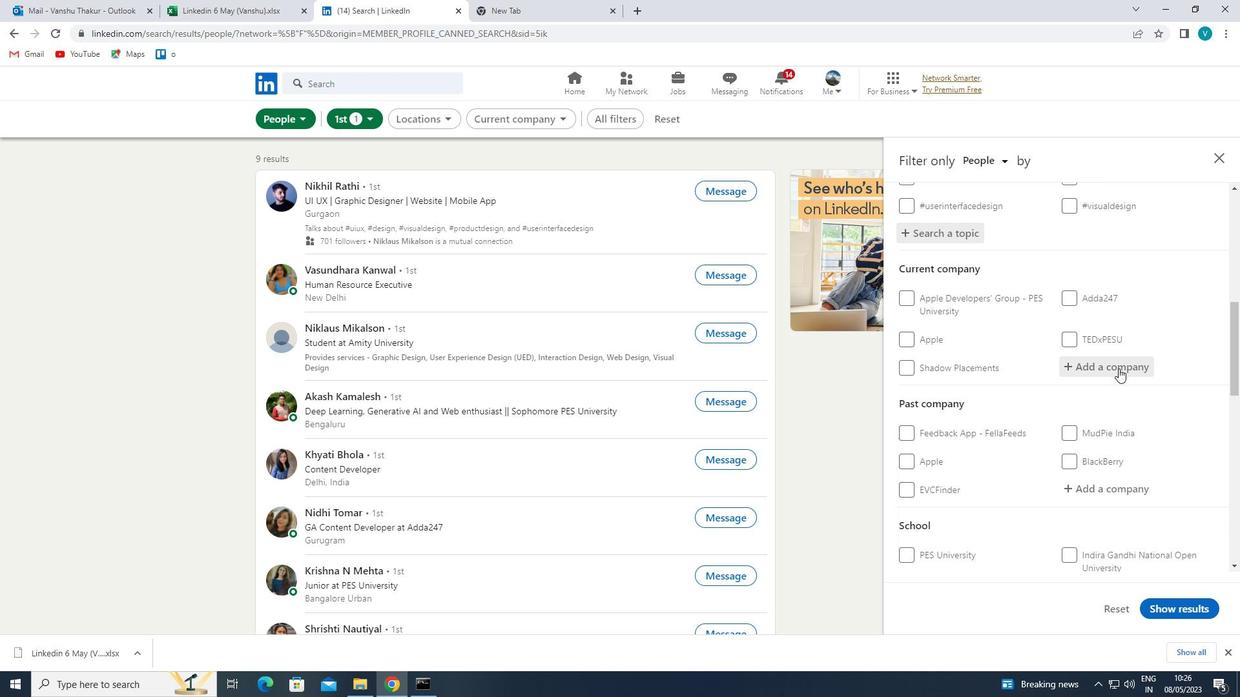 
Action: Mouse moved to (1080, 345)
Screenshot: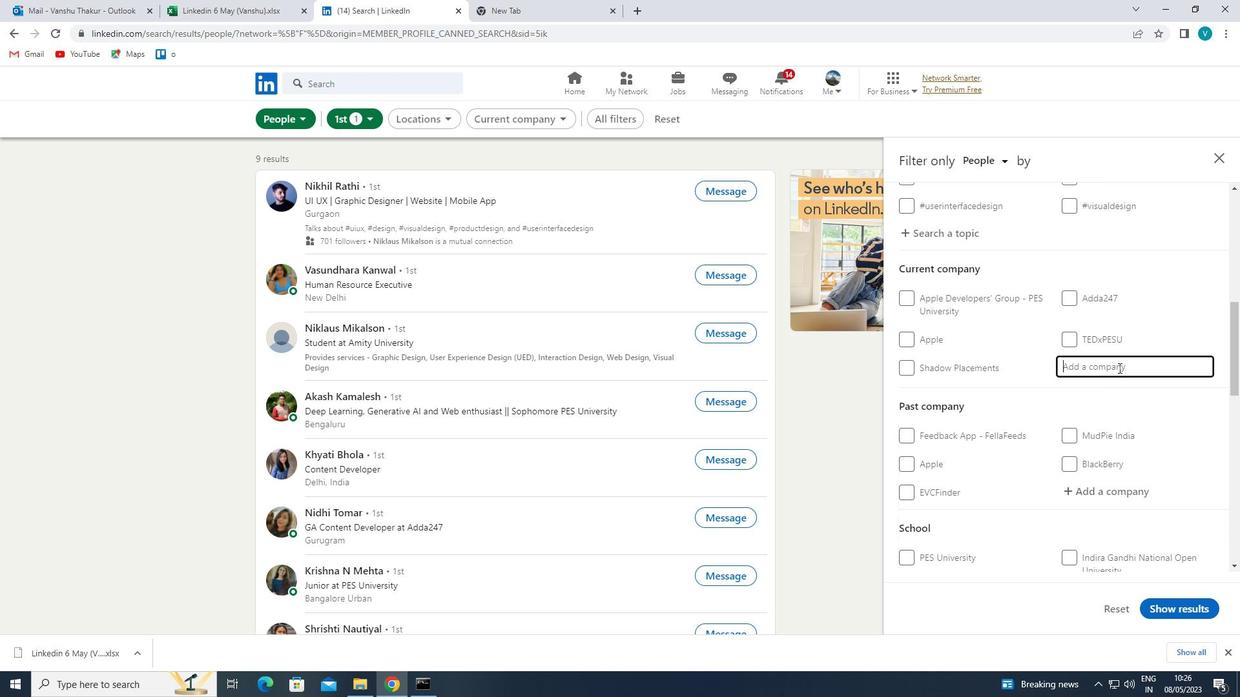 
Action: Key pressed <Key.shift>VY
Screenshot: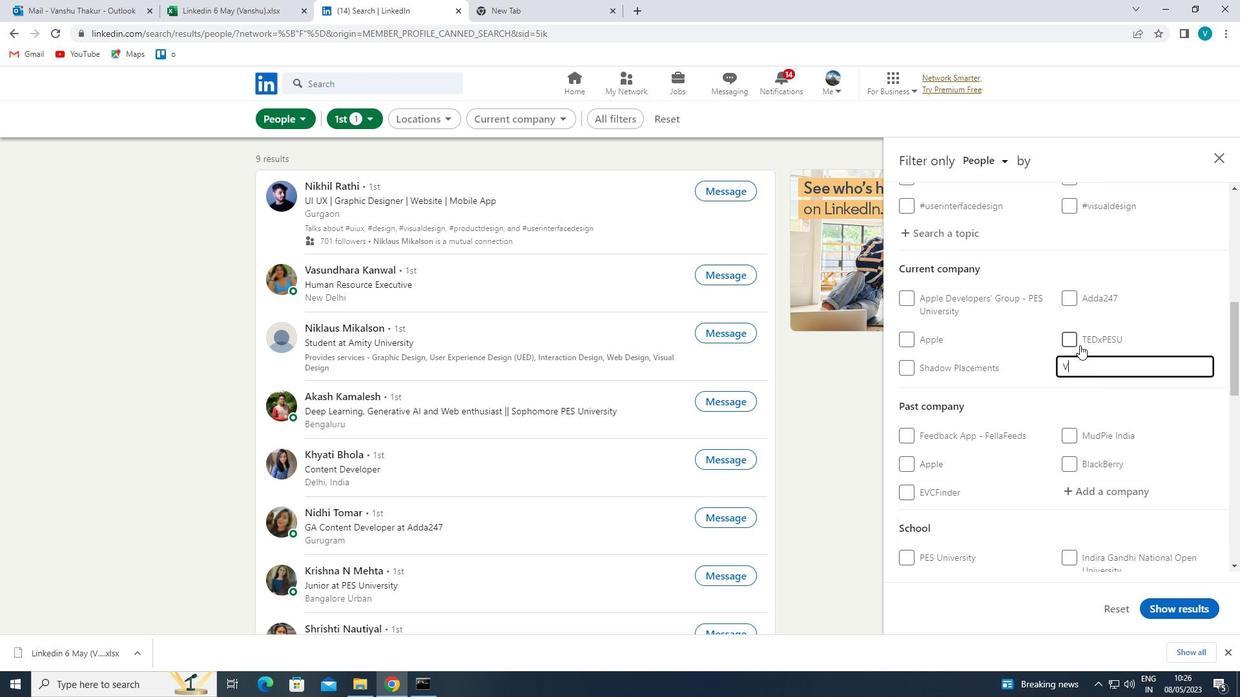 
Action: Mouse moved to (1079, 345)
Screenshot: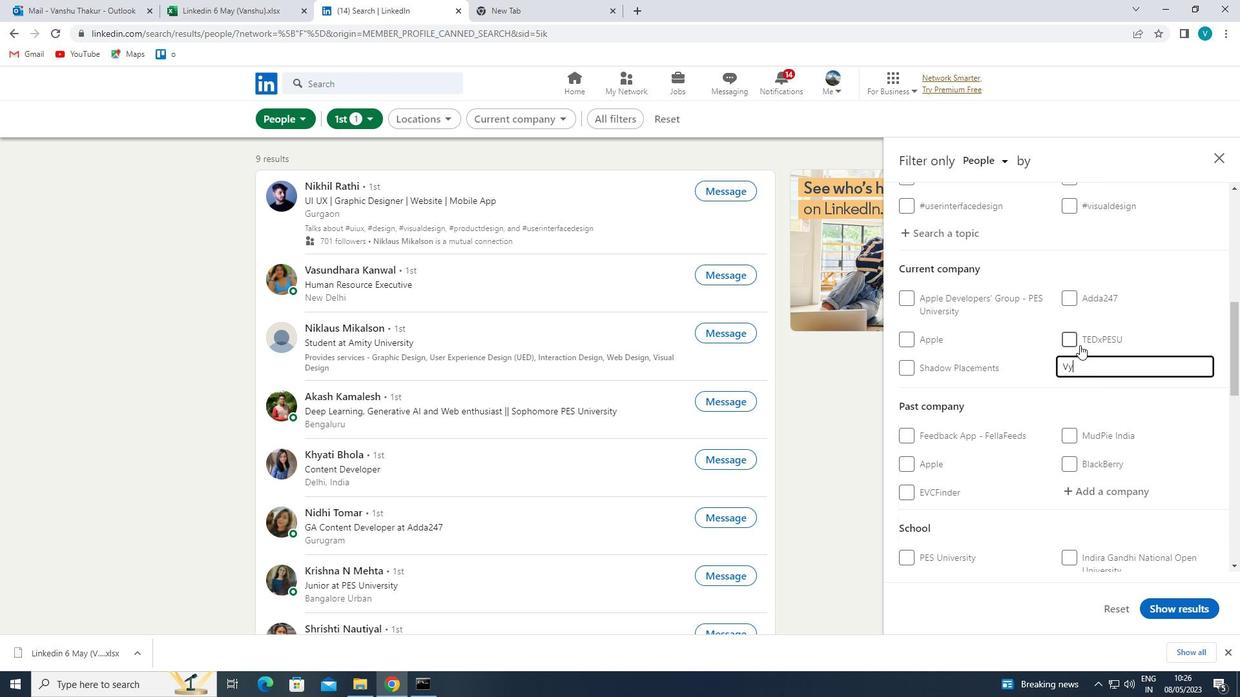 
Action: Key pressed MO
Screenshot: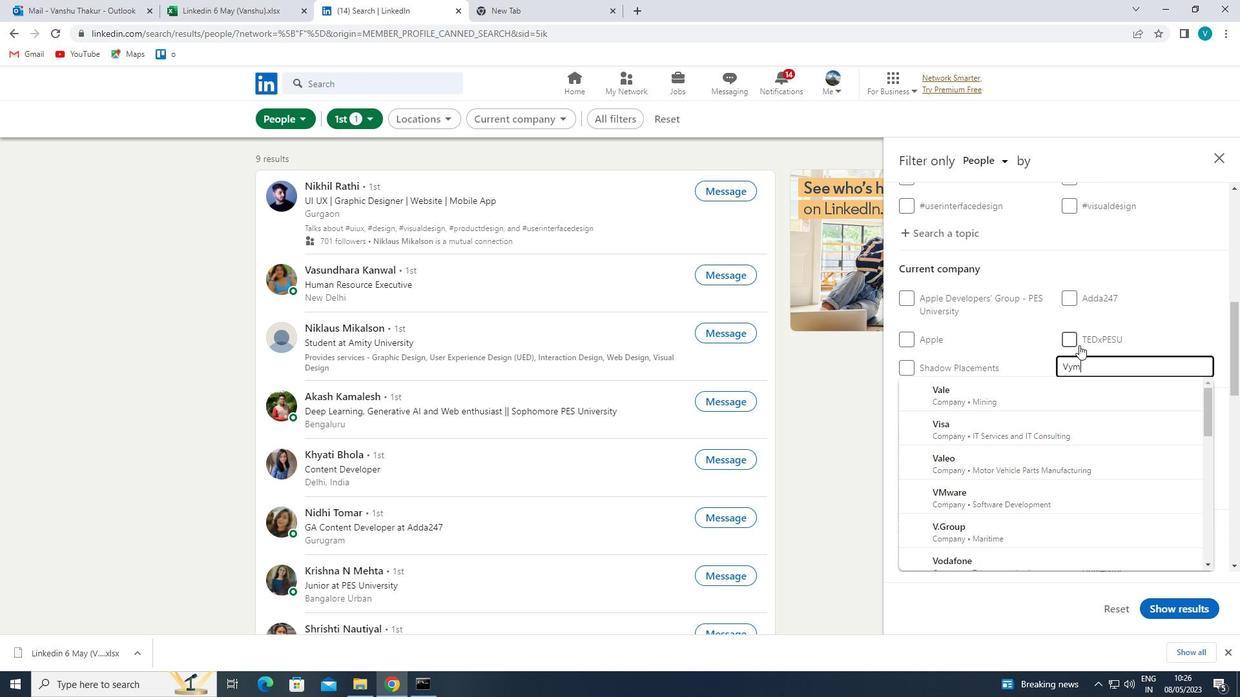 
Action: Mouse moved to (1056, 385)
Screenshot: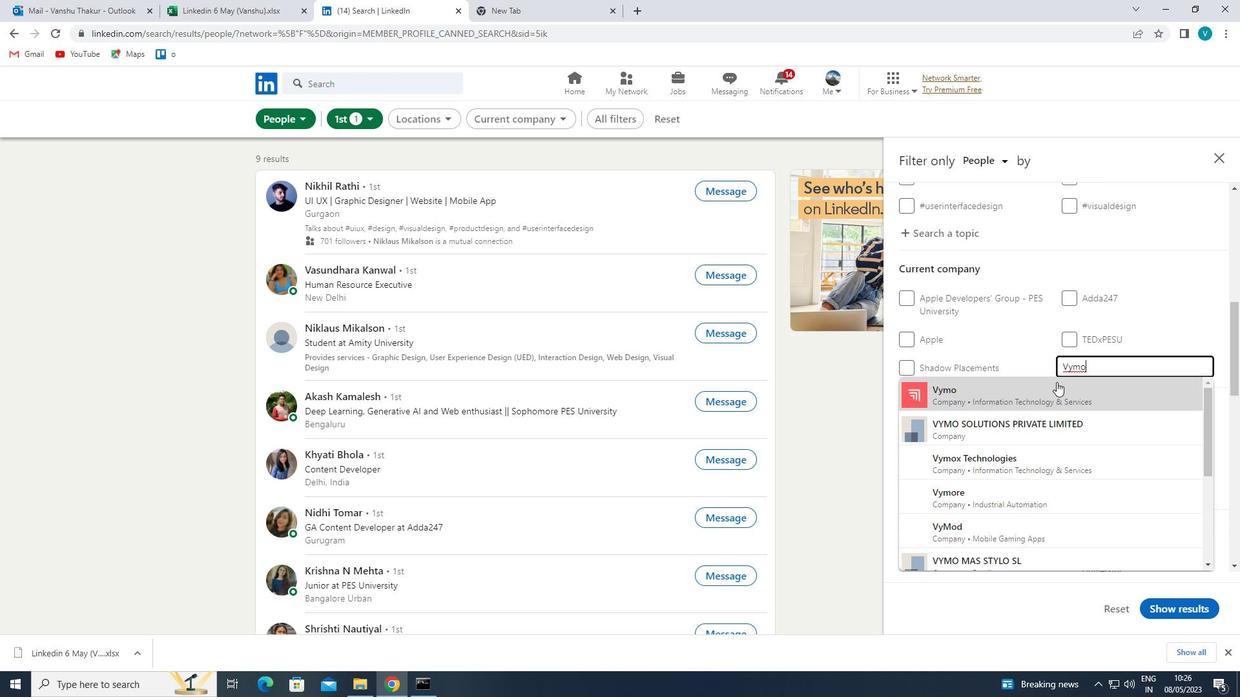
Action: Mouse pressed left at (1056, 385)
Screenshot: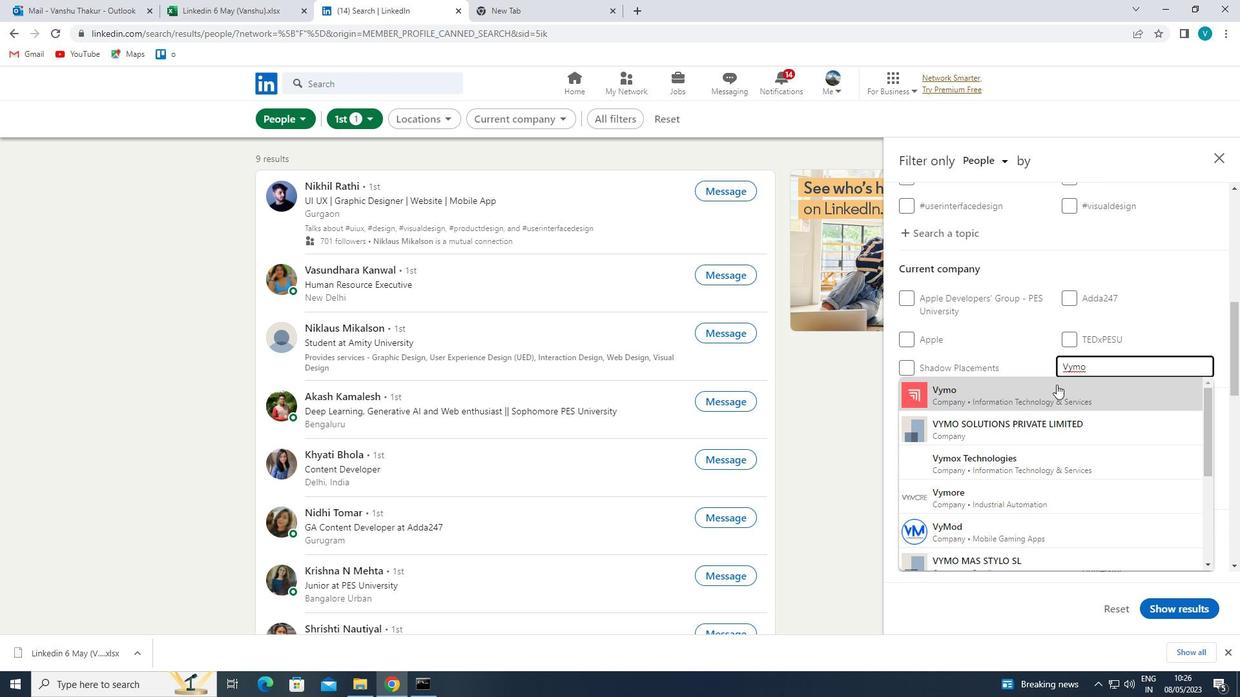 
Action: Mouse moved to (1055, 386)
Screenshot: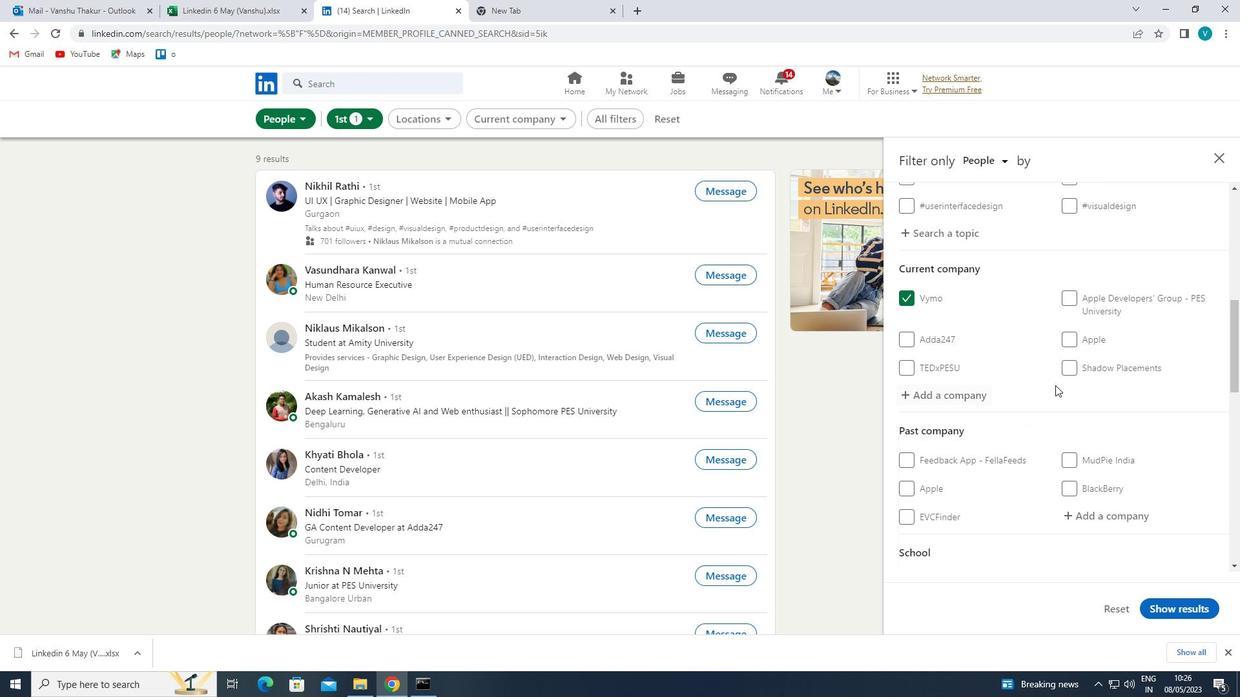 
Action: Mouse scrolled (1055, 385) with delta (0, 0)
Screenshot: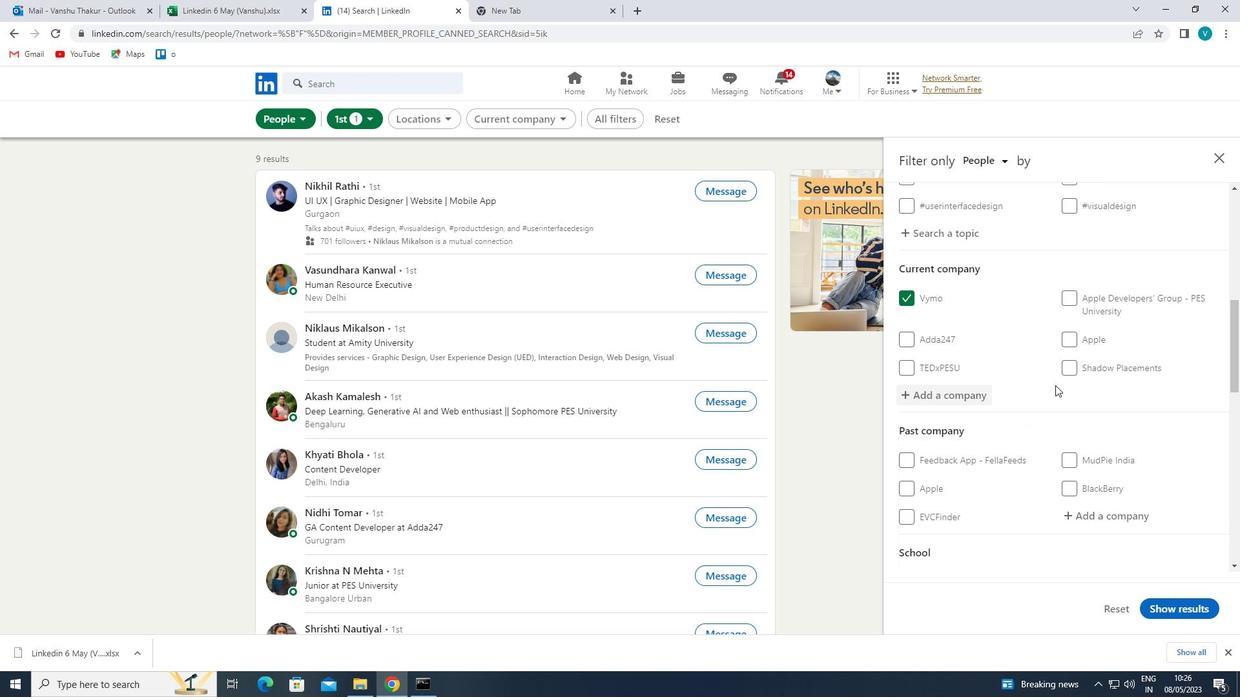 
Action: Mouse moved to (1059, 389)
Screenshot: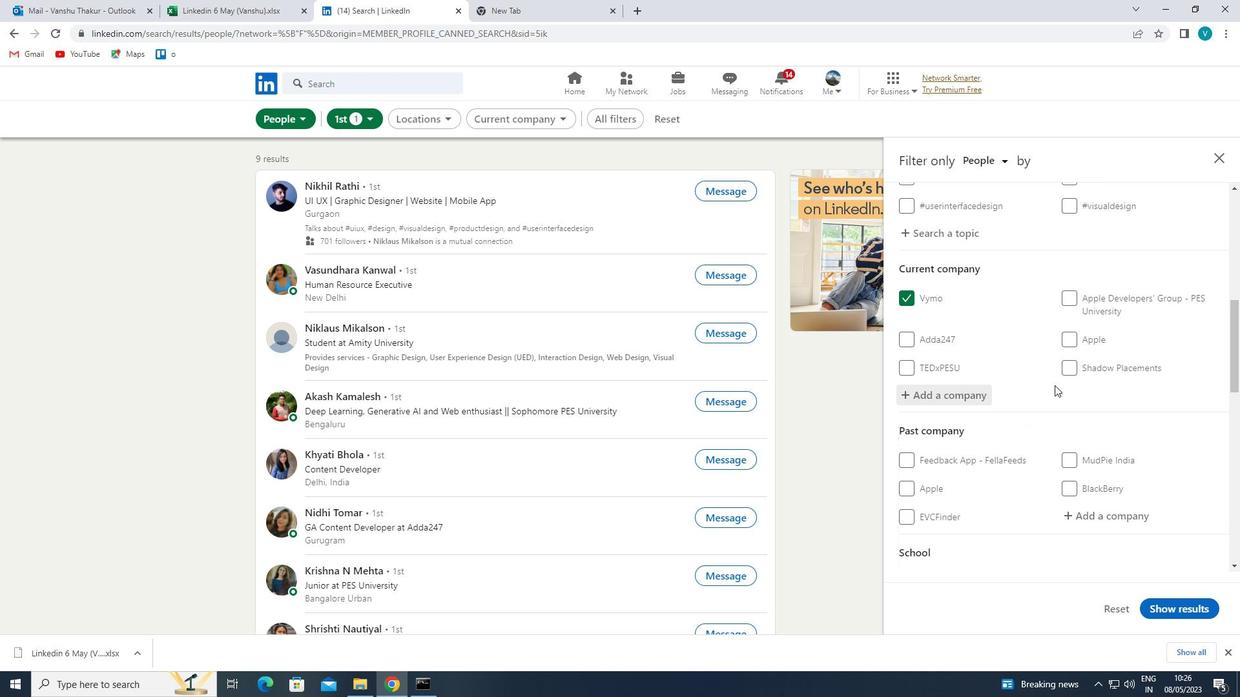 
Action: Mouse scrolled (1059, 388) with delta (0, 0)
Screenshot: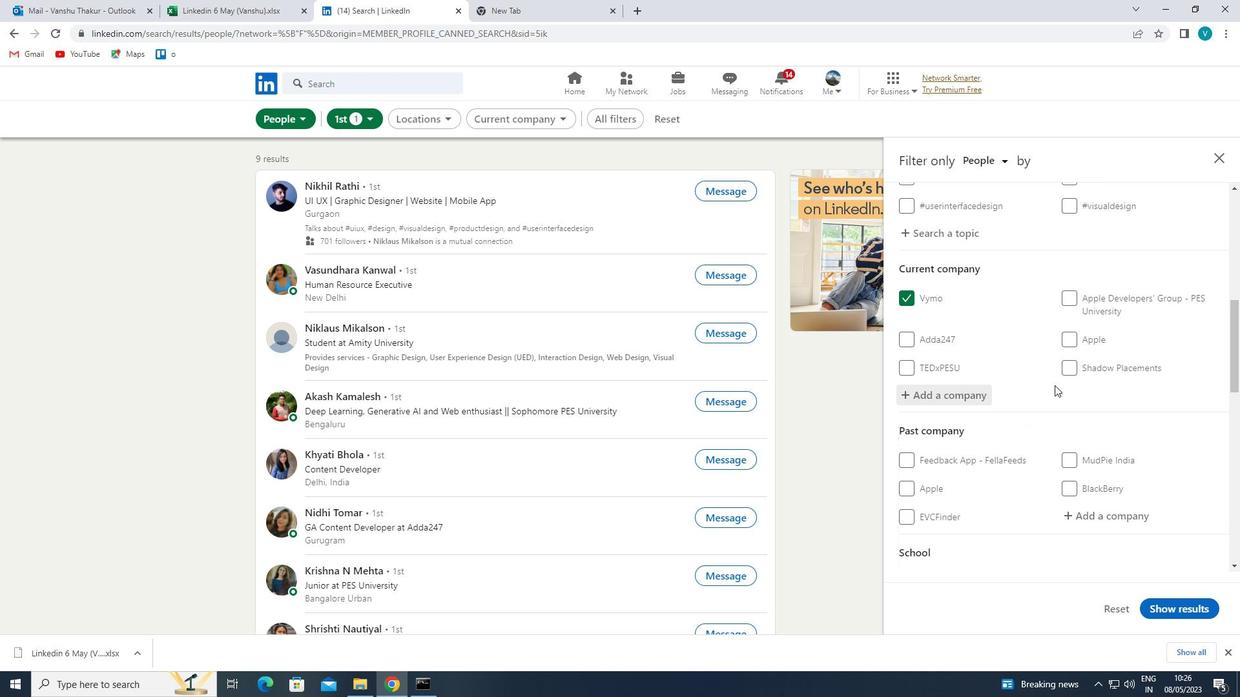 
Action: Mouse moved to (1060, 390)
Screenshot: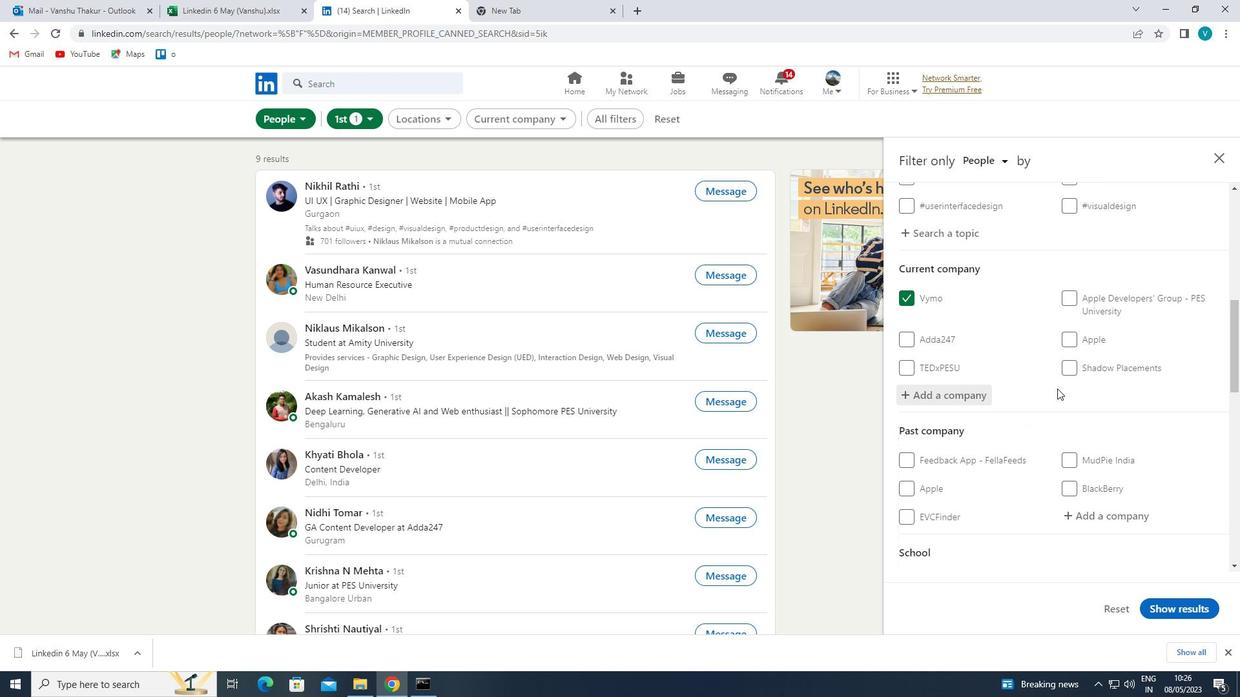 
Action: Mouse scrolled (1060, 390) with delta (0, 0)
Screenshot: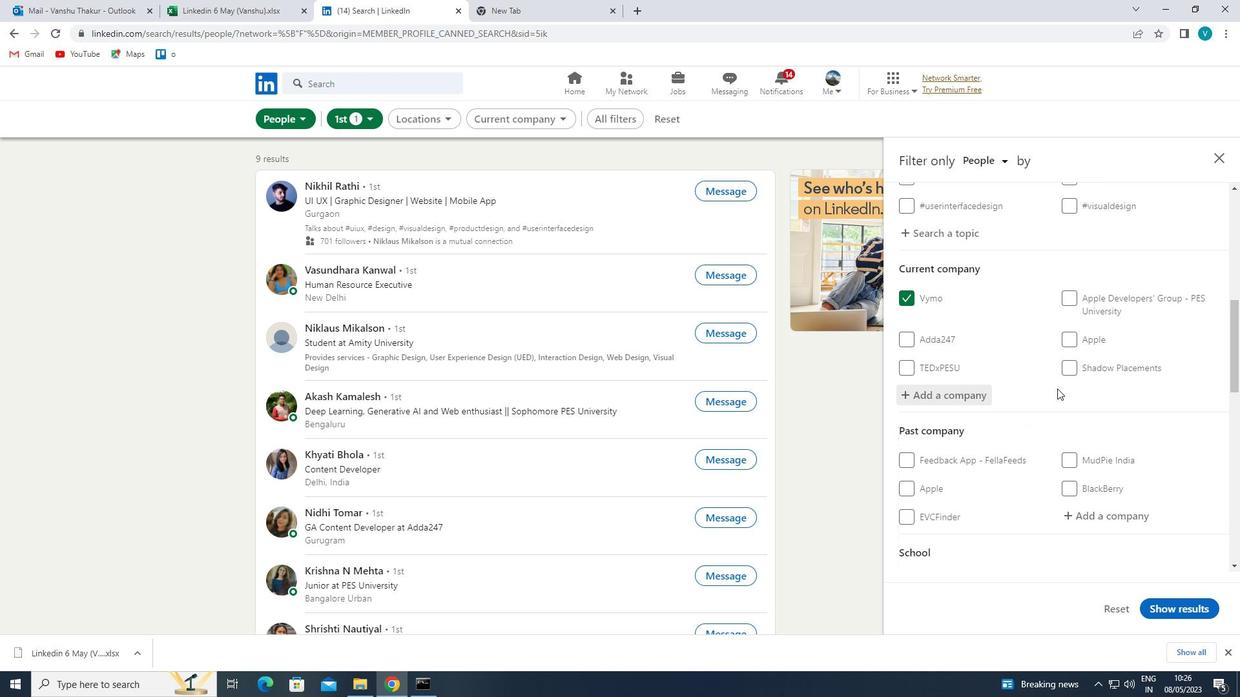 
Action: Mouse moved to (1120, 487)
Screenshot: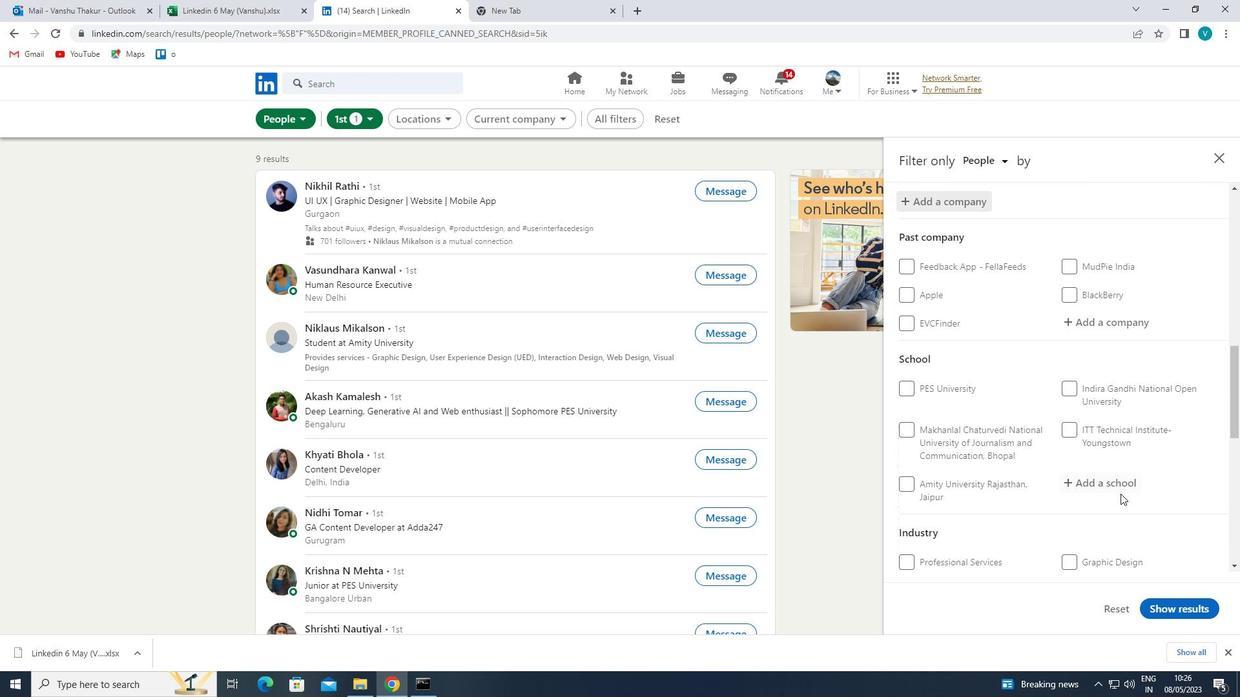 
Action: Mouse pressed left at (1120, 487)
Screenshot: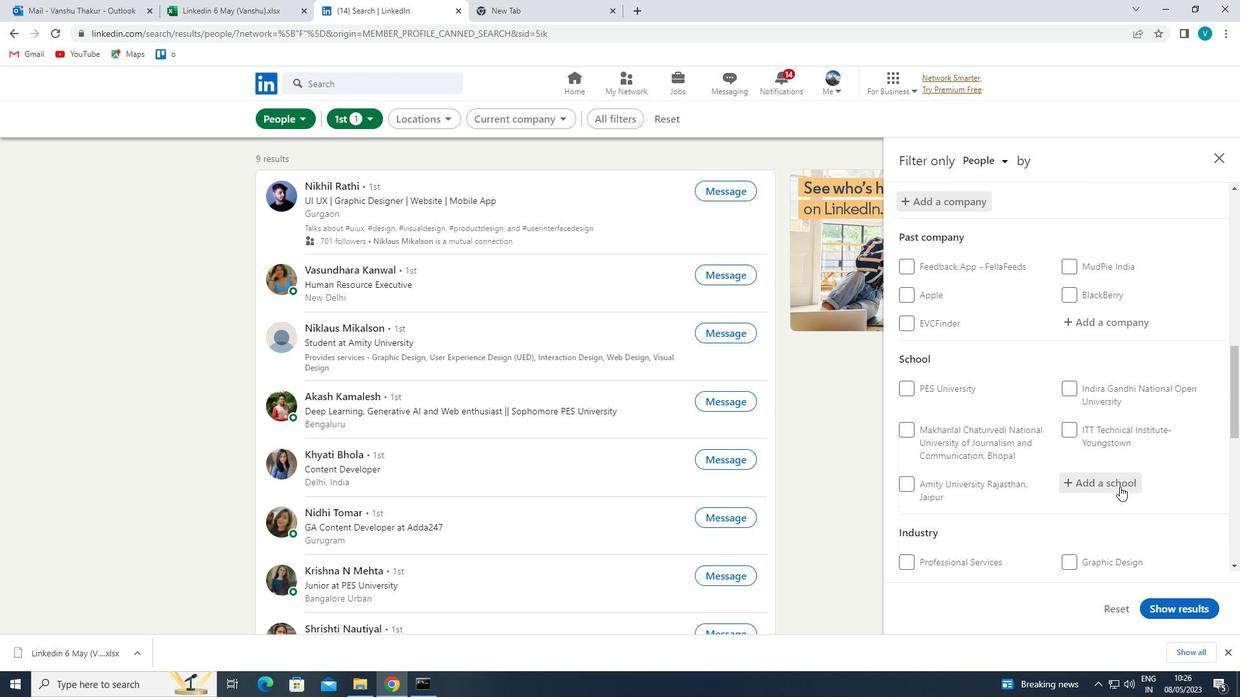 
Action: Mouse moved to (1010, 427)
Screenshot: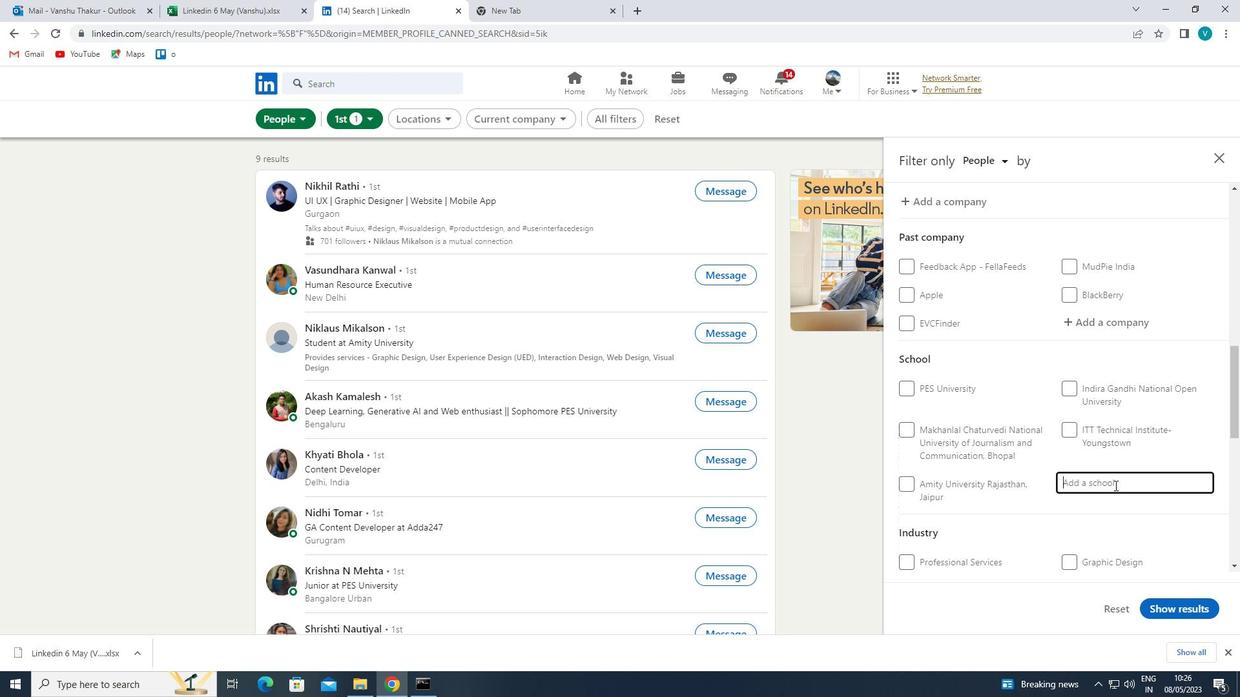 
Action: Key pressed <Key.shift>
Screenshot: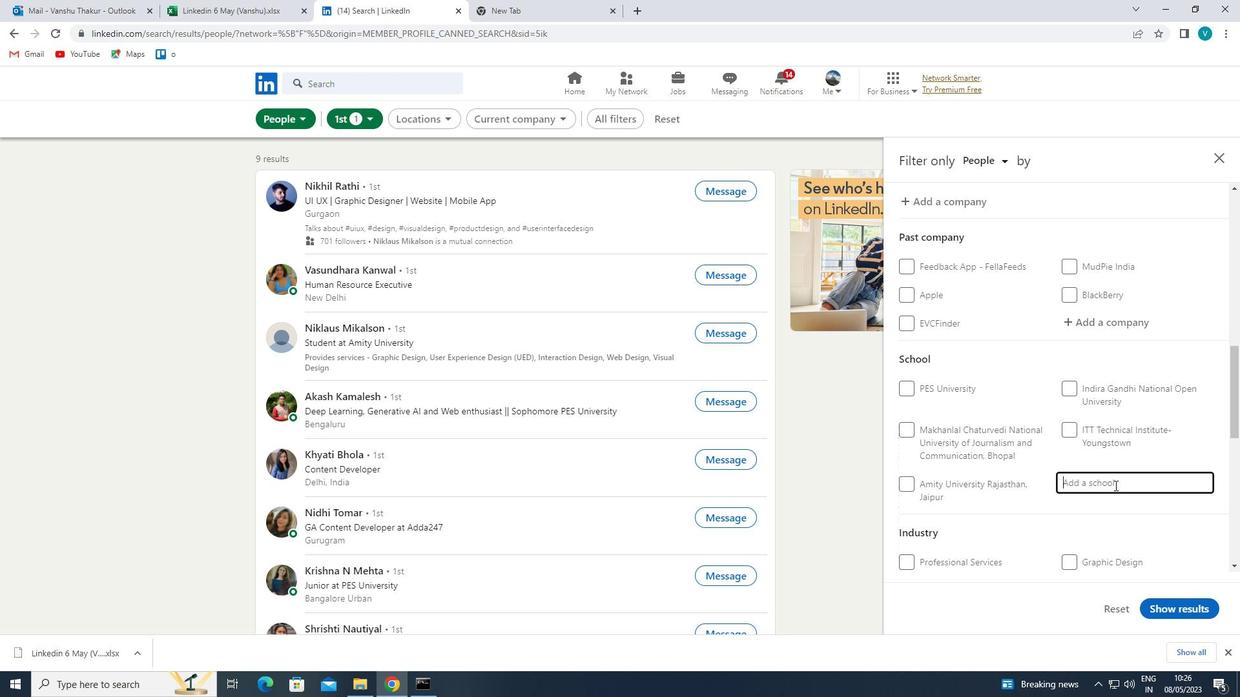 
Action: Mouse moved to (988, 414)
Screenshot: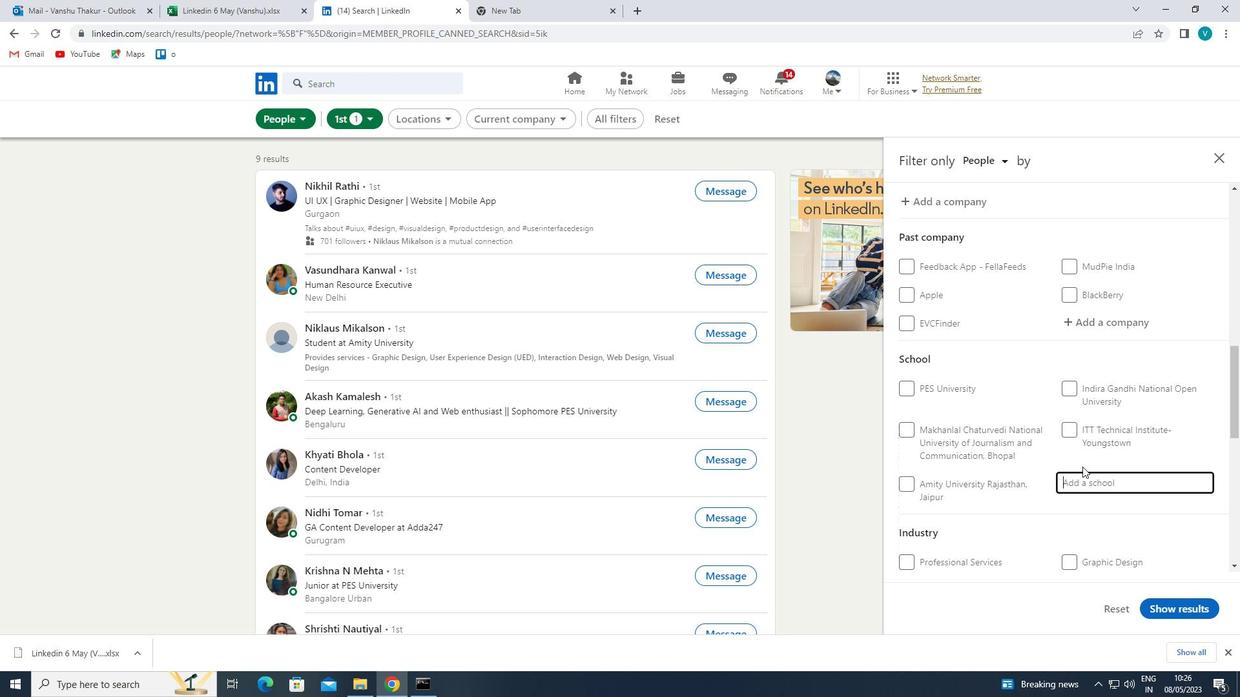 
Action: Key pressed ST
Screenshot: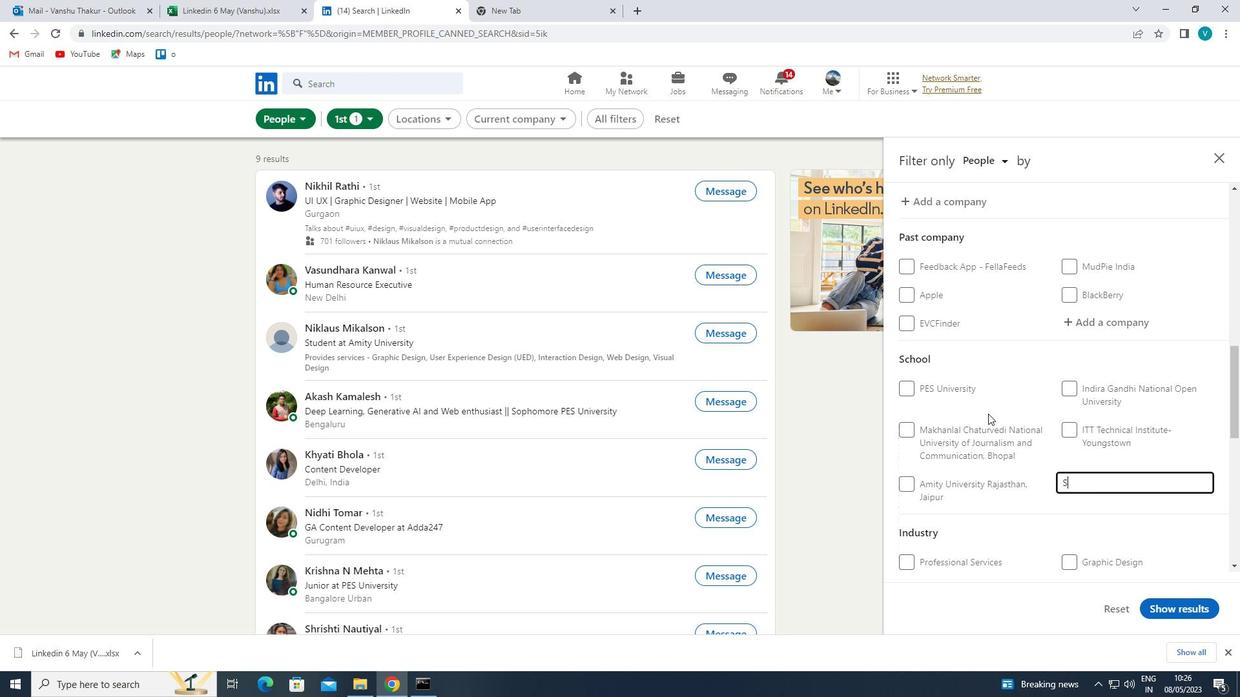 
Action: Mouse moved to (987, 414)
Screenshot: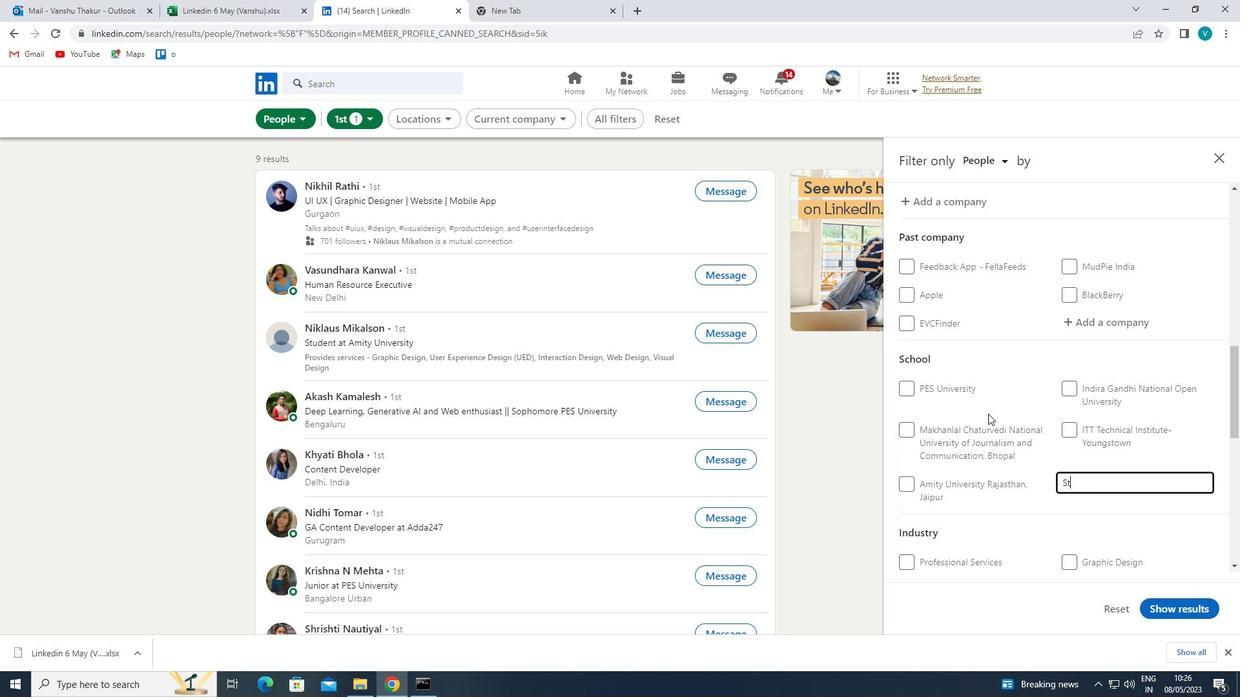 
Action: Key pressed .<Key.space><Key.shift>JOSEPH'S
Screenshot: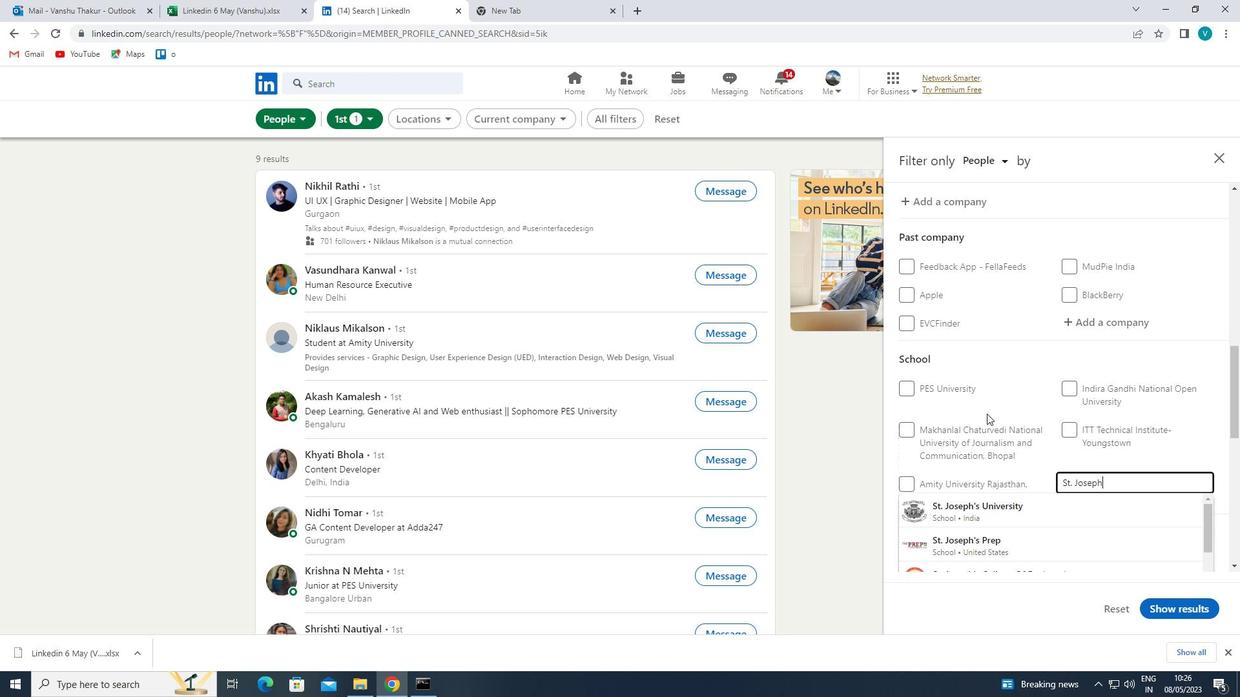 
Action: Mouse moved to (987, 411)
Screenshot: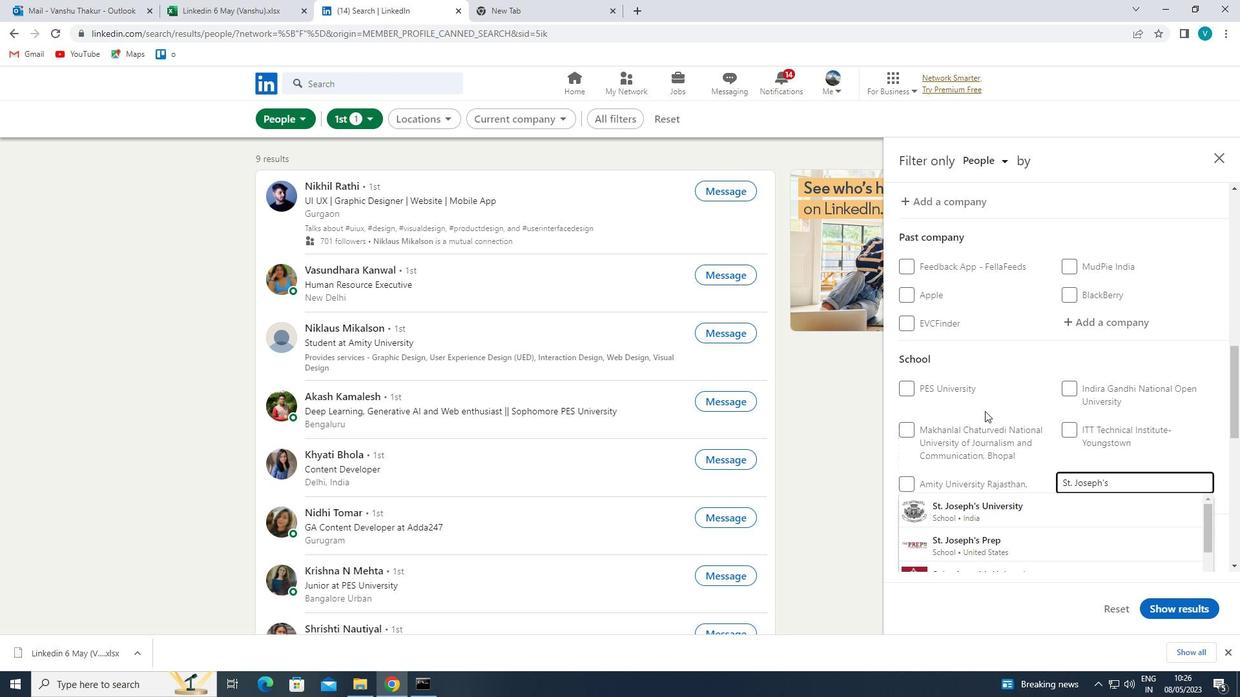 
Action: Key pressed <Key.space><Key.shift>HIGH<Key.backspace>H<Key.space><Key.shift>SCJ<Key.backspace>HOOL
Screenshot: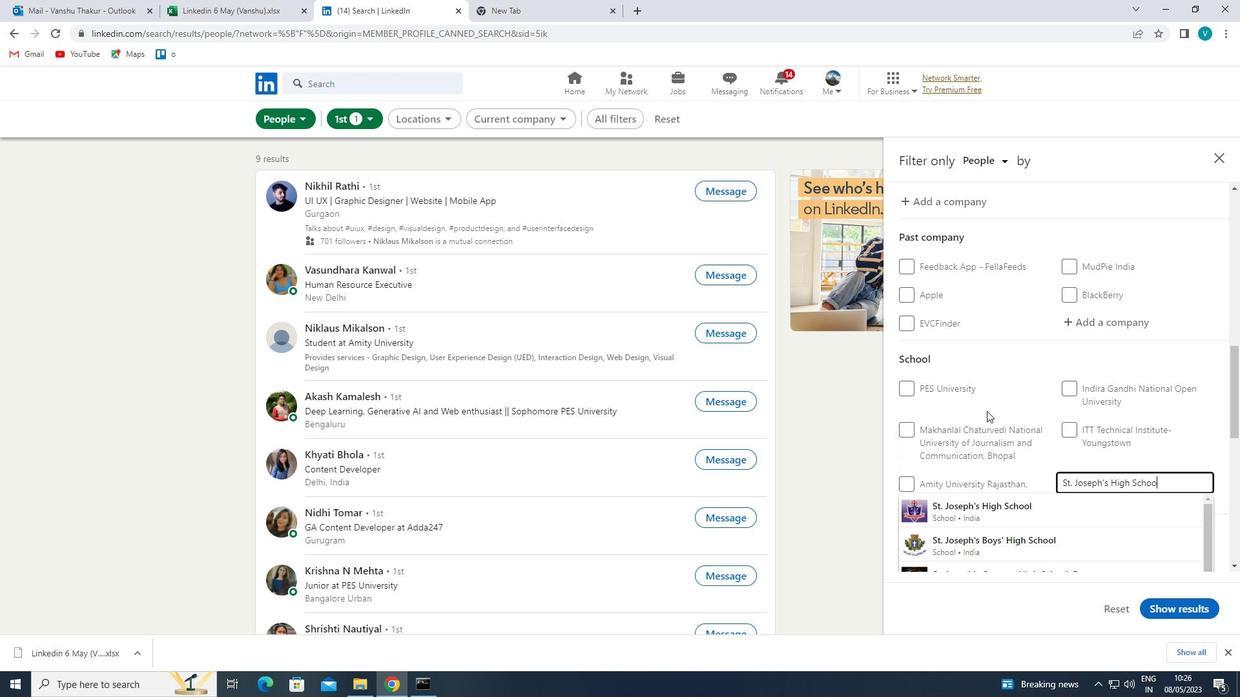 
Action: Mouse moved to (1046, 506)
Screenshot: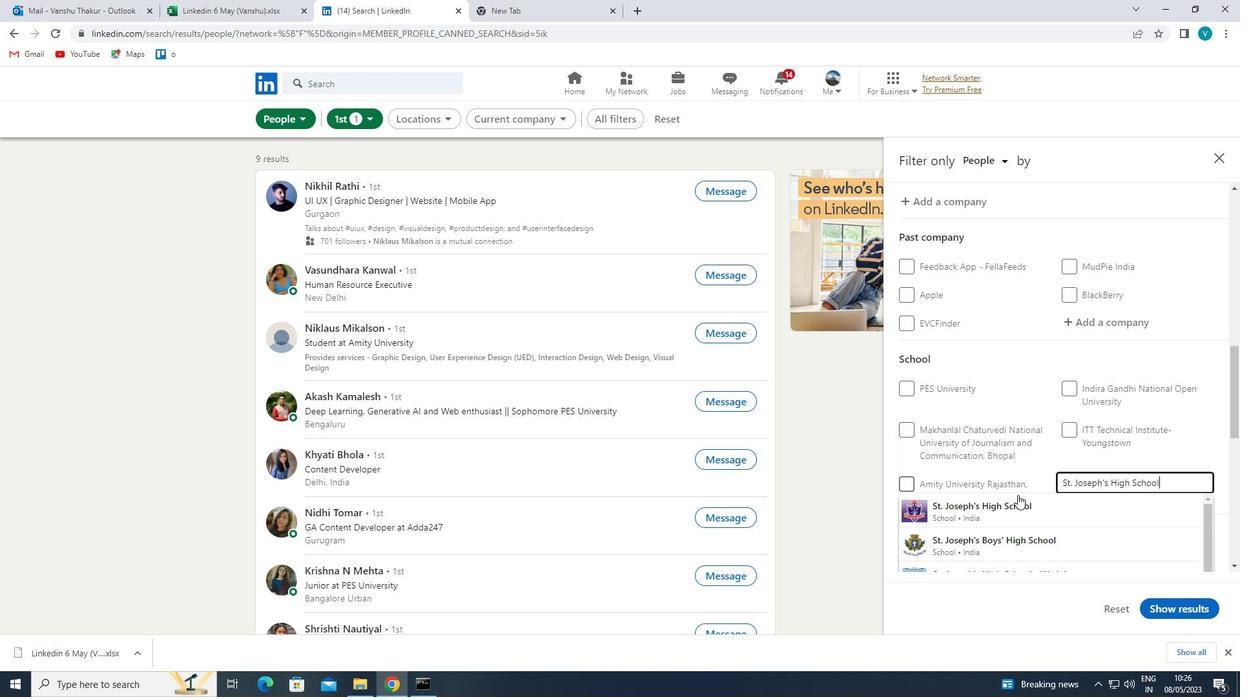 
Action: Mouse pressed left at (1046, 506)
Screenshot: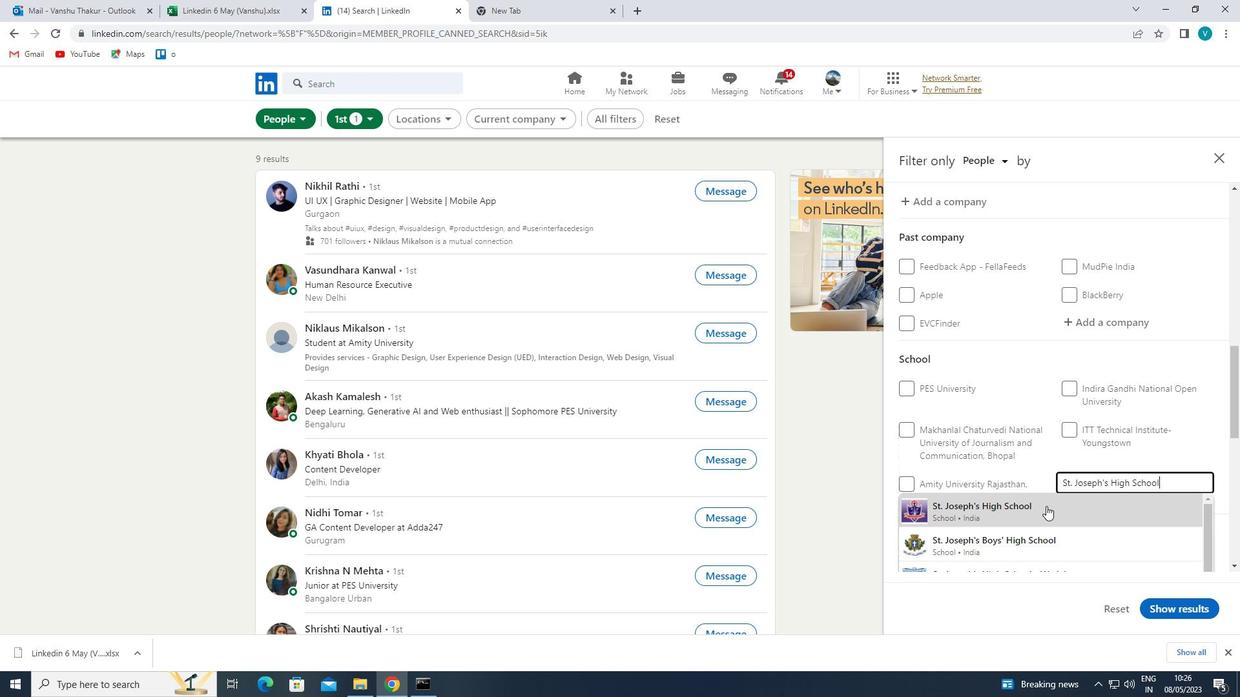 
Action: Mouse moved to (1047, 507)
Screenshot: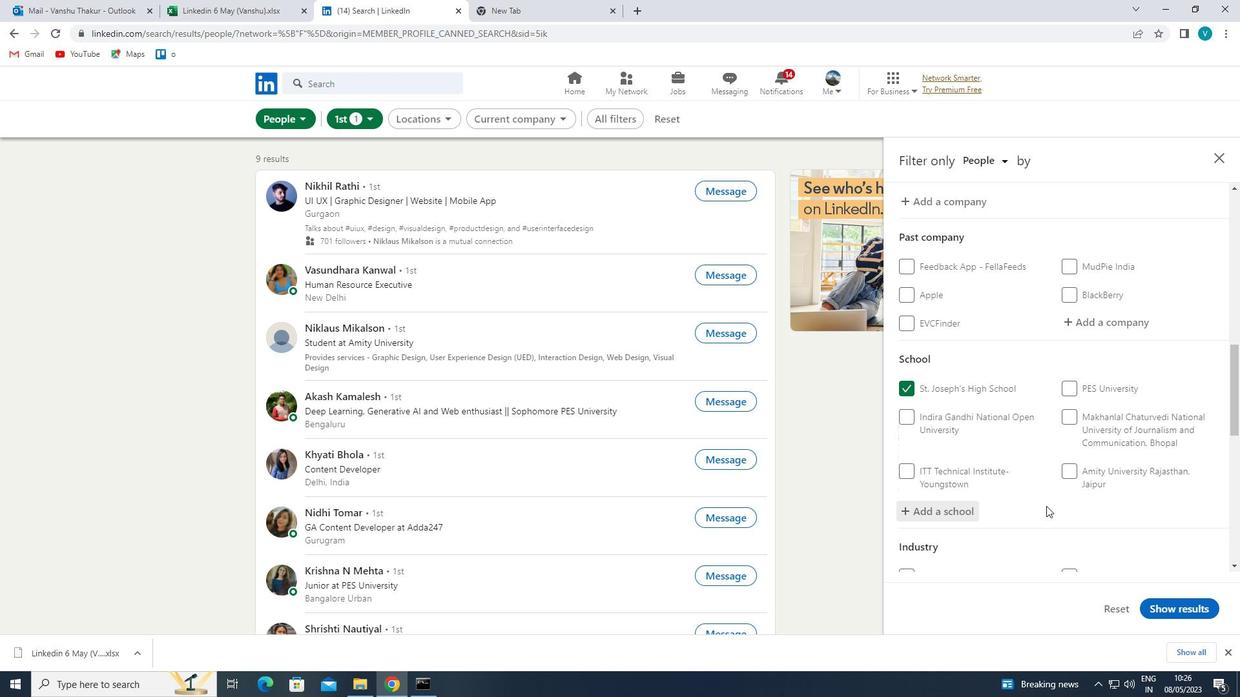 
Action: Mouse scrolled (1047, 507) with delta (0, 0)
Screenshot: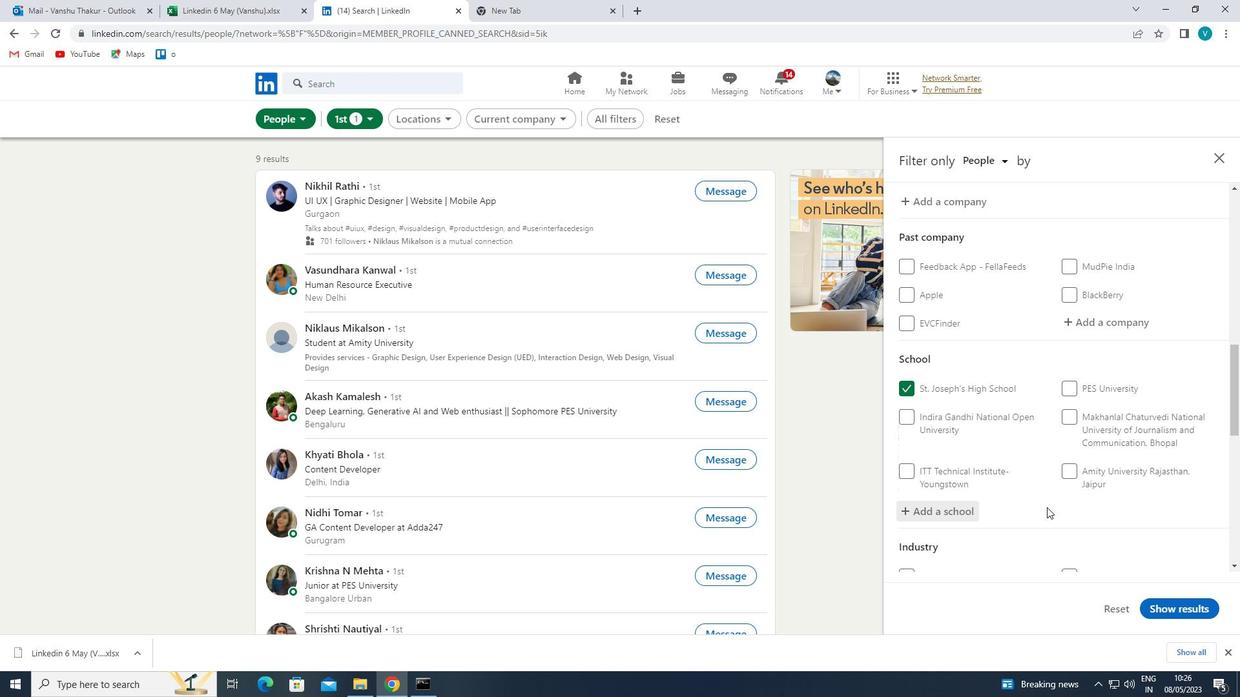
Action: Mouse scrolled (1047, 507) with delta (0, 0)
Screenshot: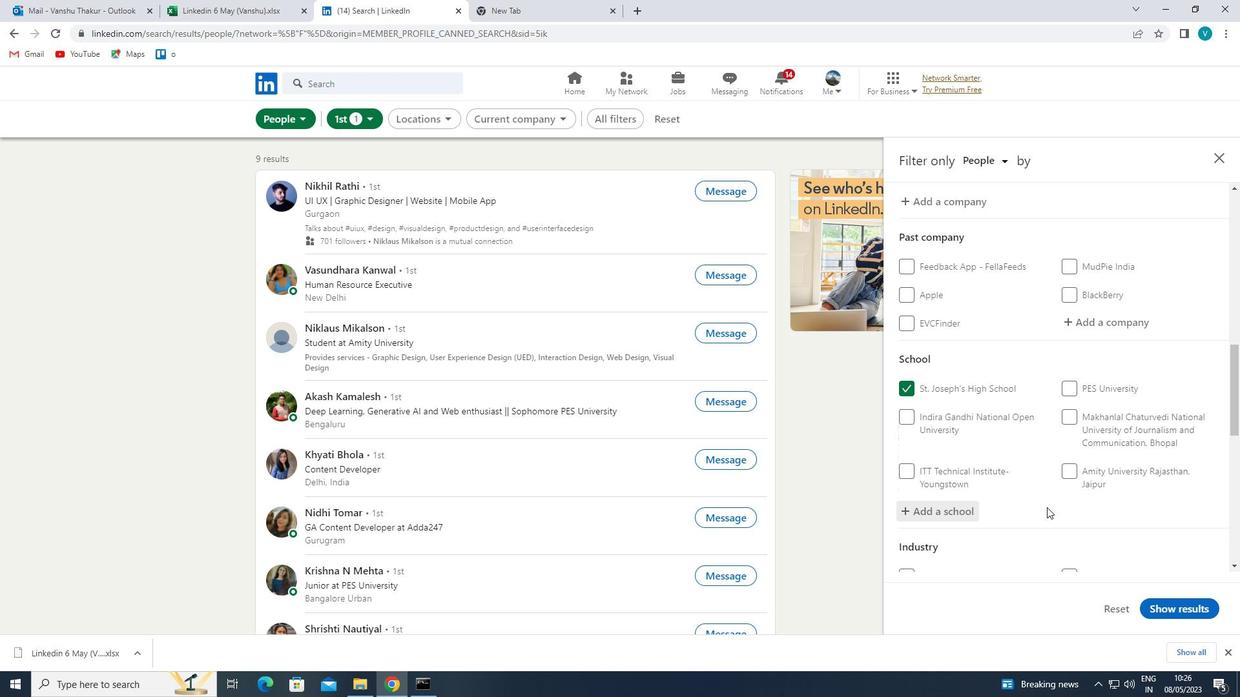 
Action: Mouse scrolled (1047, 507) with delta (0, 0)
Screenshot: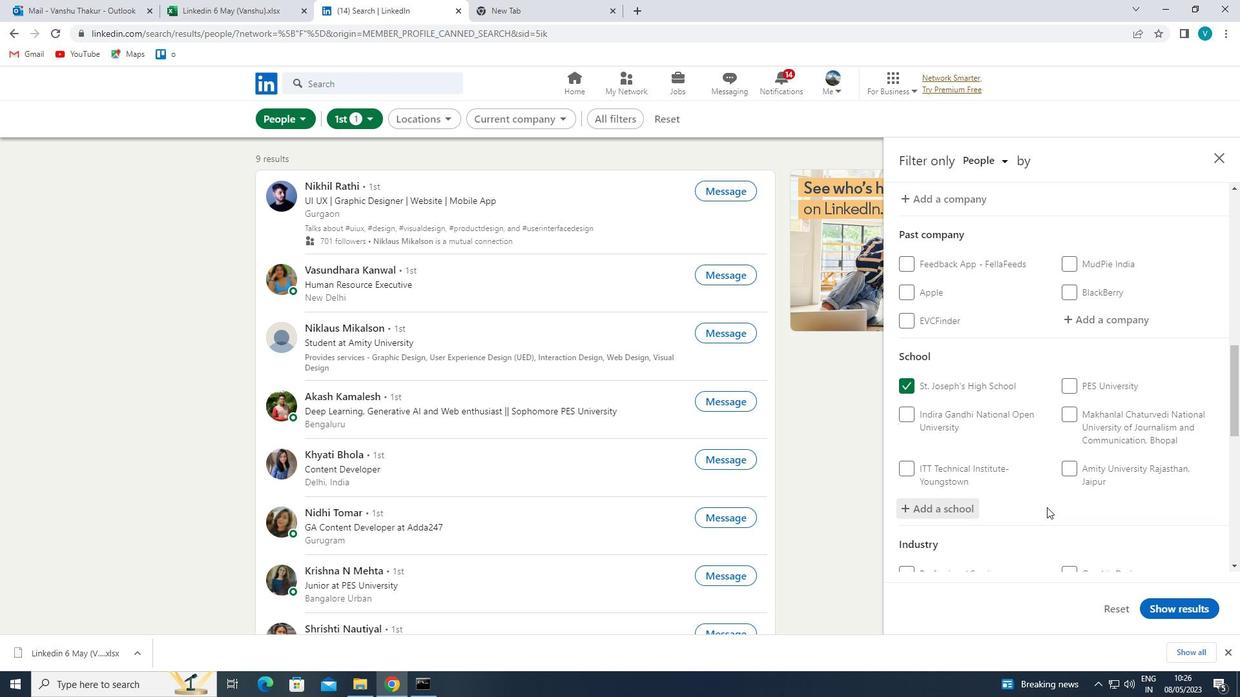 
Action: Mouse moved to (1097, 443)
Screenshot: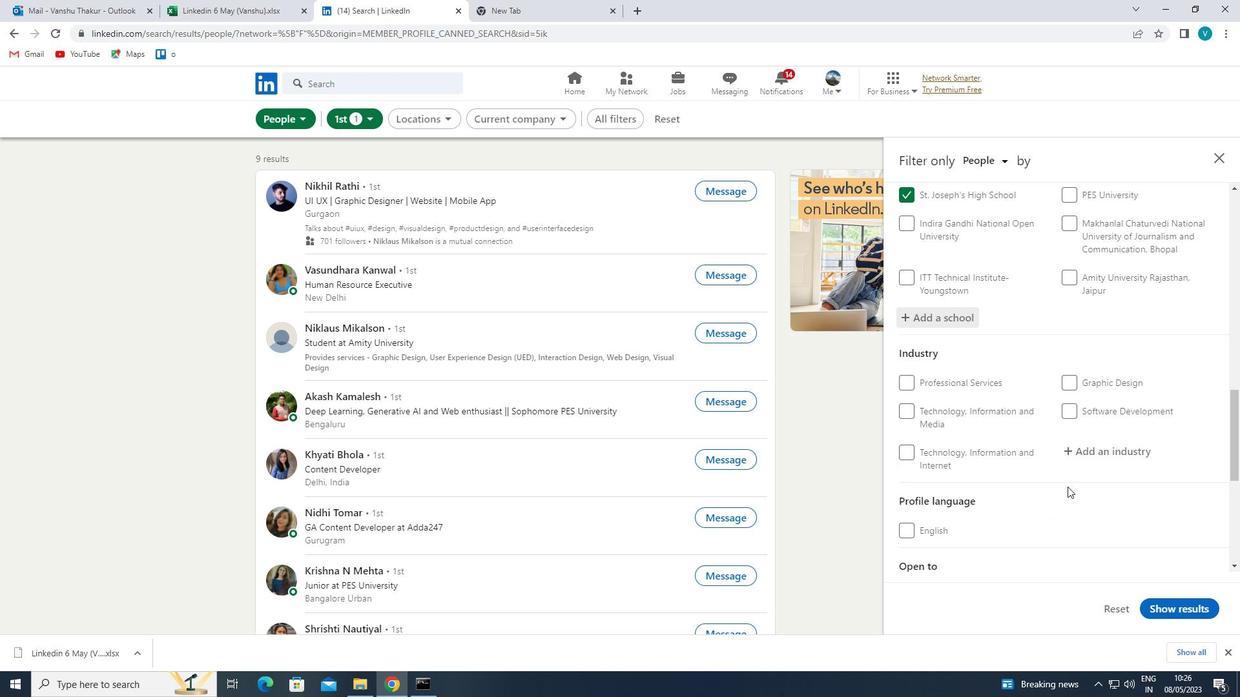 
Action: Mouse pressed left at (1097, 443)
Screenshot: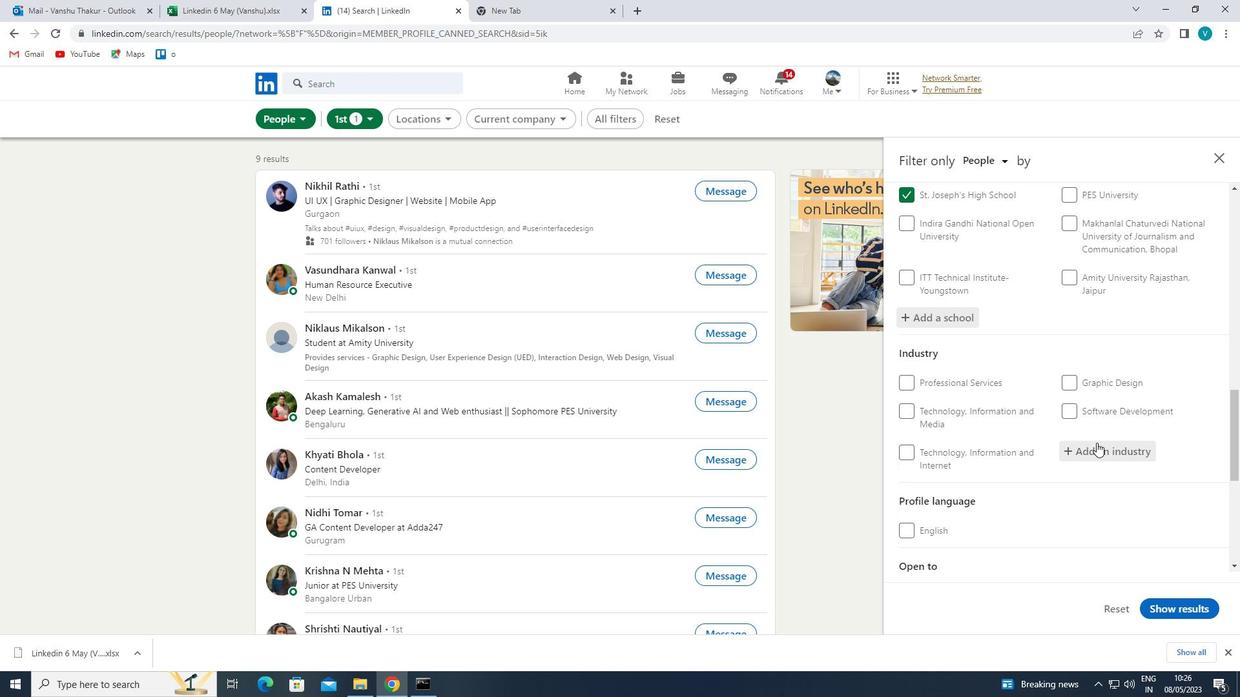 
Action: Key pressed <Key.shift>
Screenshot: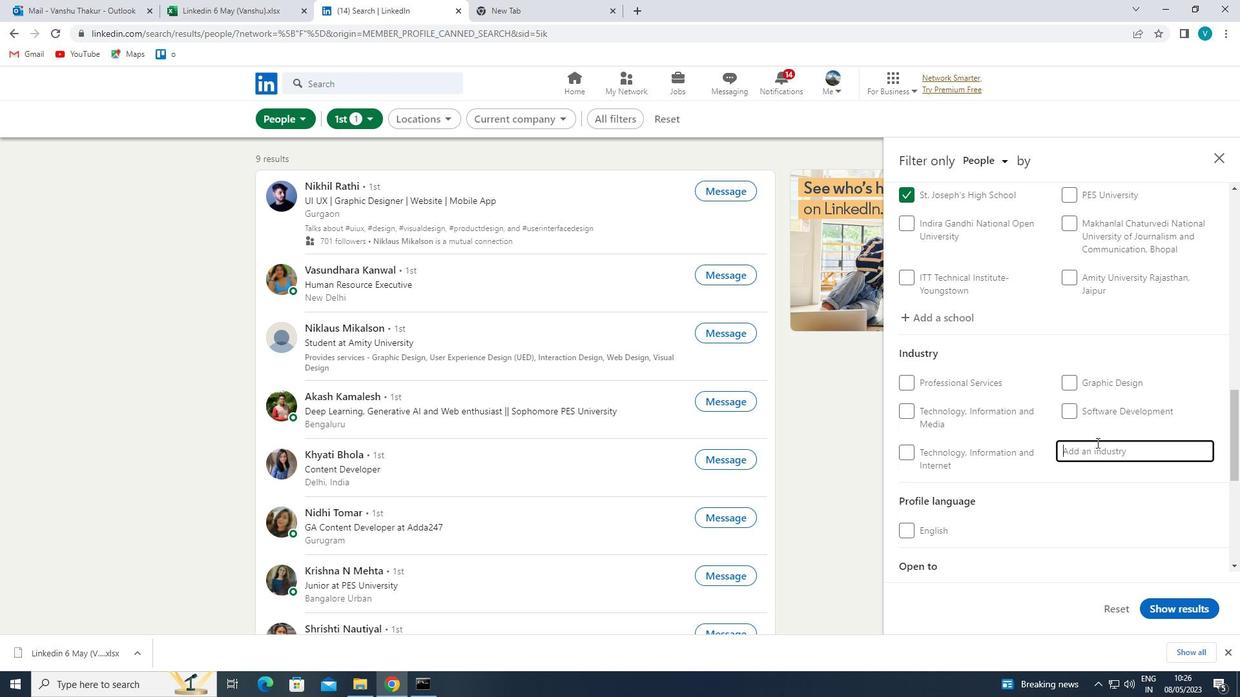 
Action: Mouse moved to (1077, 428)
Screenshot: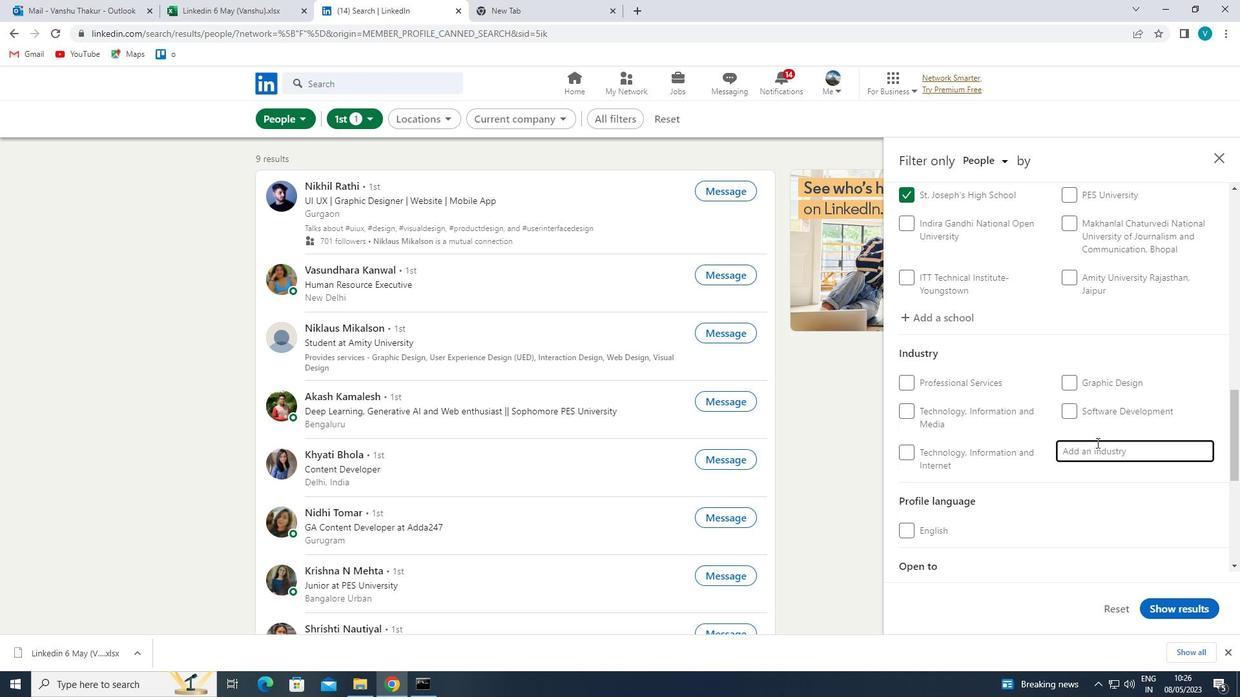
Action: Key pressed W
Screenshot: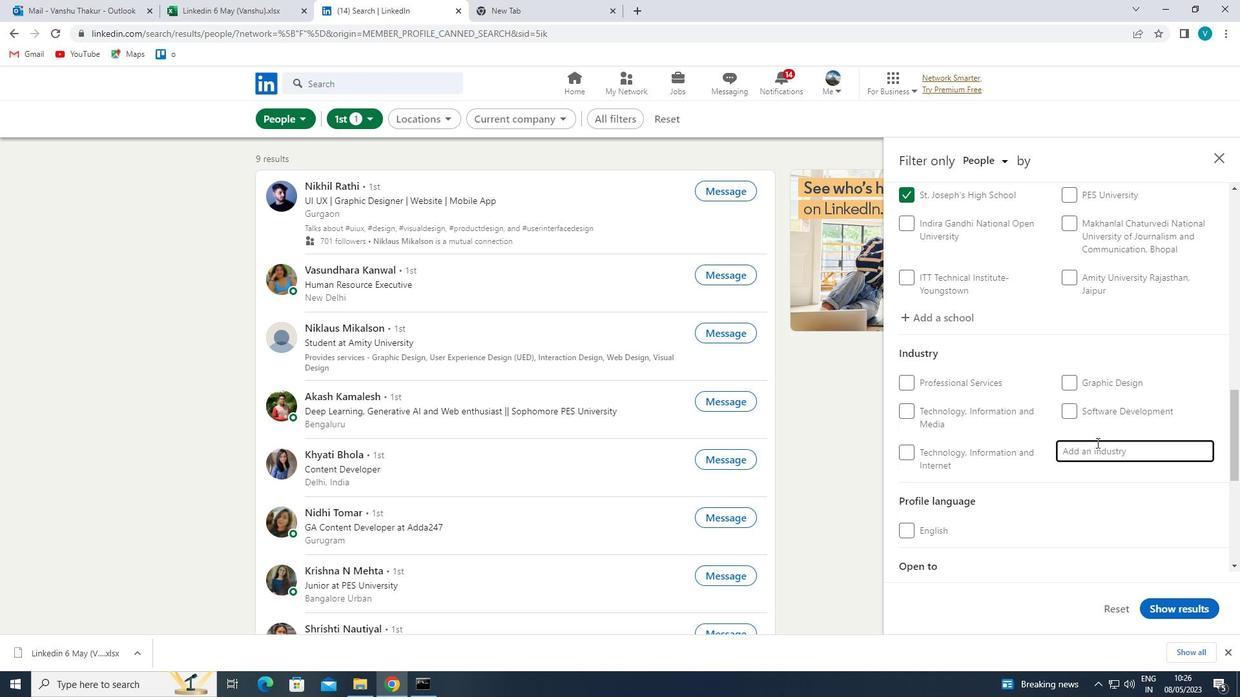 
Action: Mouse moved to (1009, 394)
Screenshot: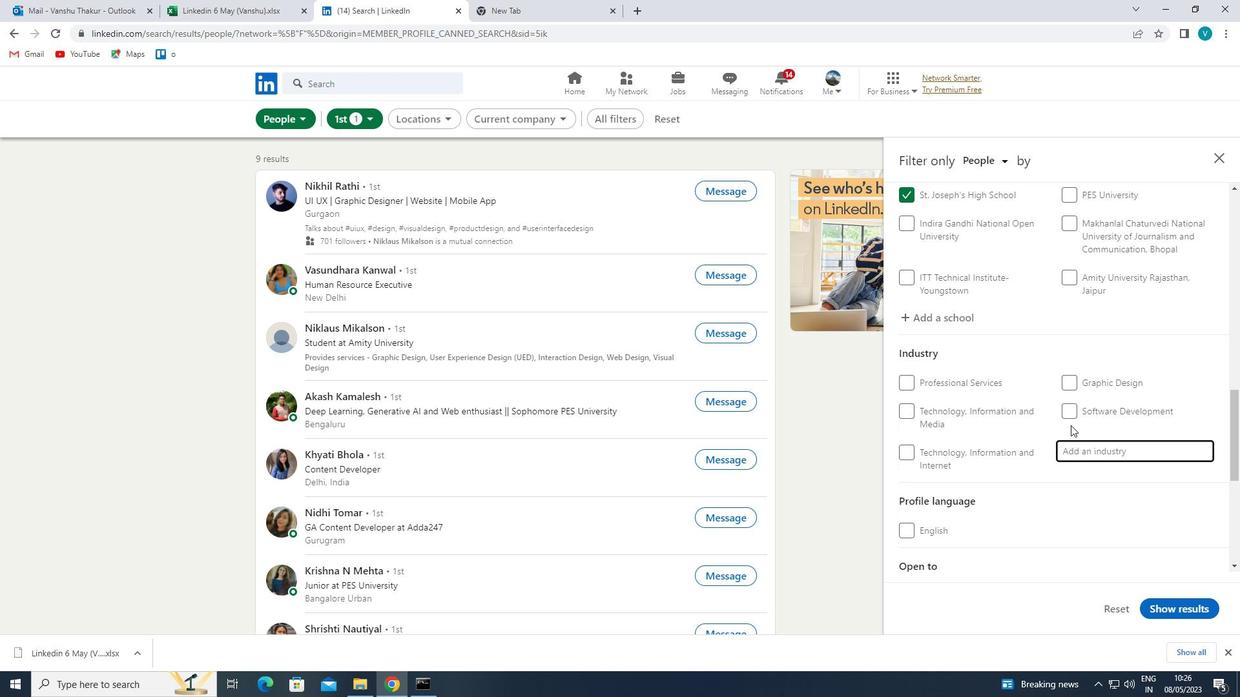 
Action: Key pressed HOLESALE<Key.space>
Screenshot: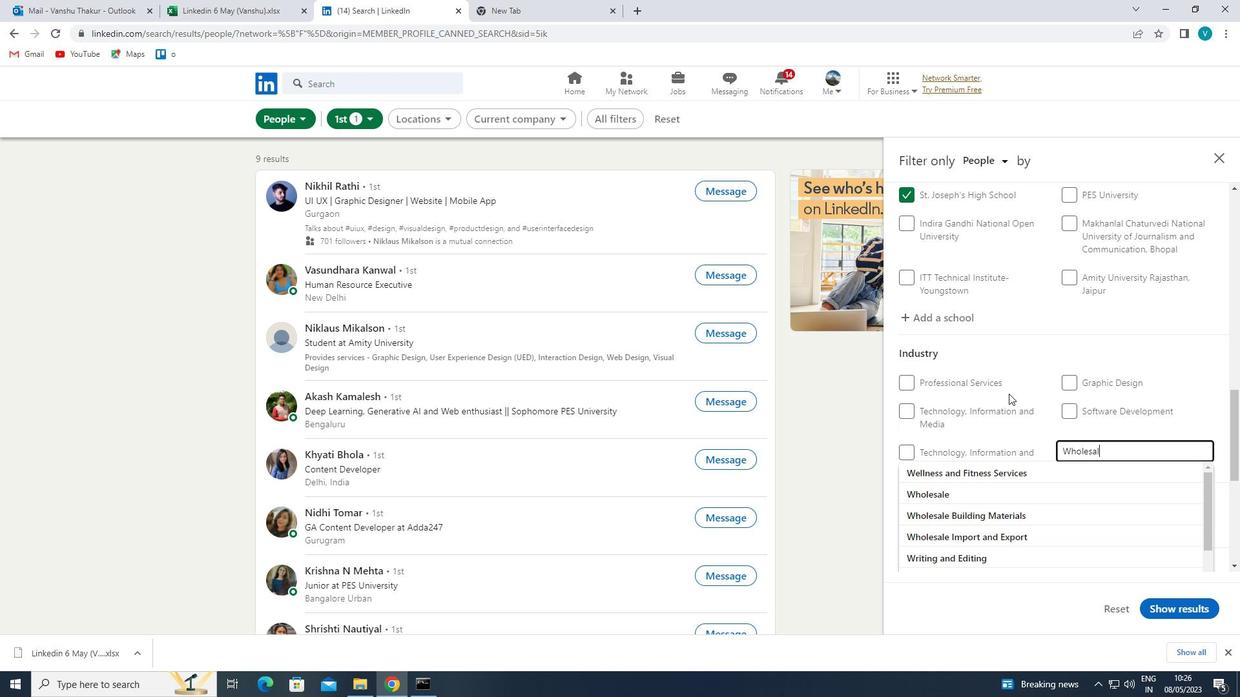 
Action: Mouse moved to (1012, 447)
Screenshot: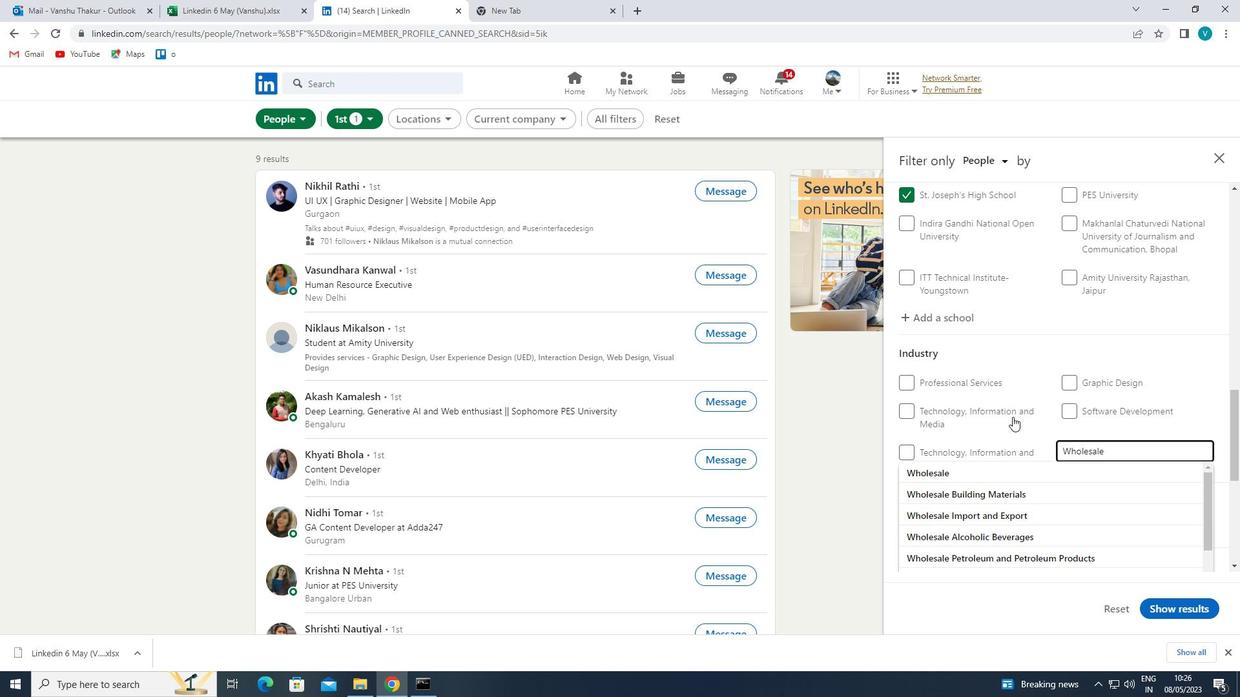 
Action: Key pressed <Key.shift>M
Screenshot: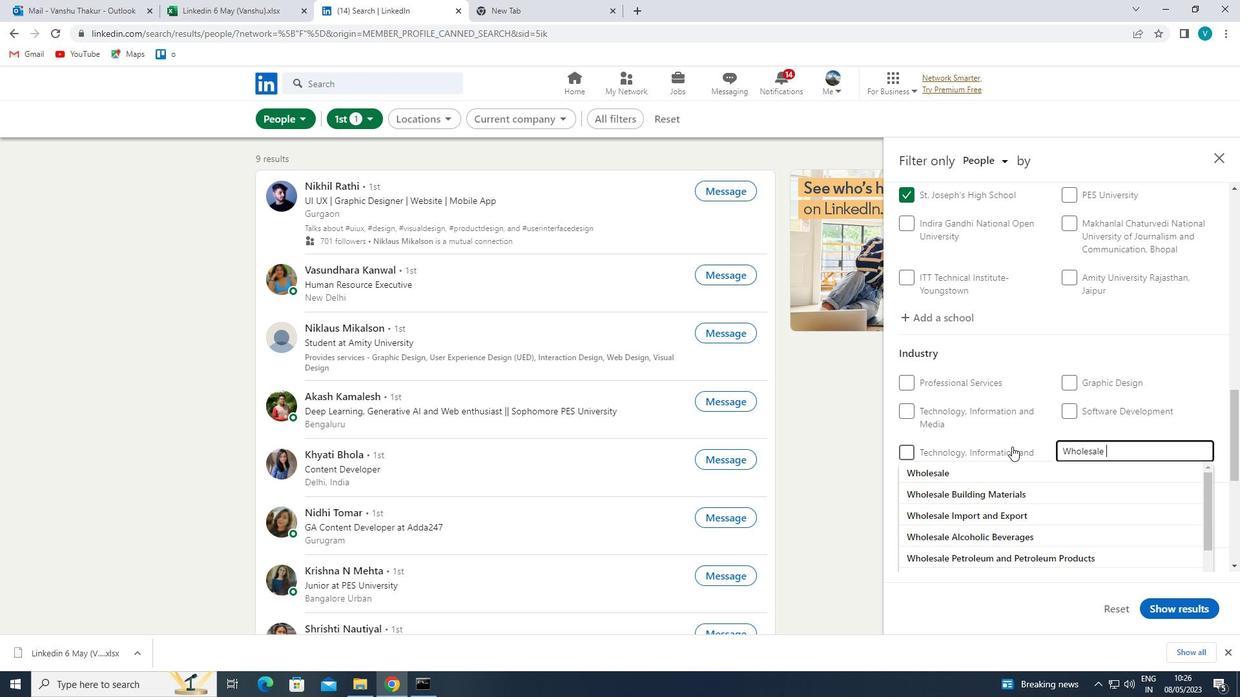 
Action: Mouse moved to (987, 434)
Screenshot: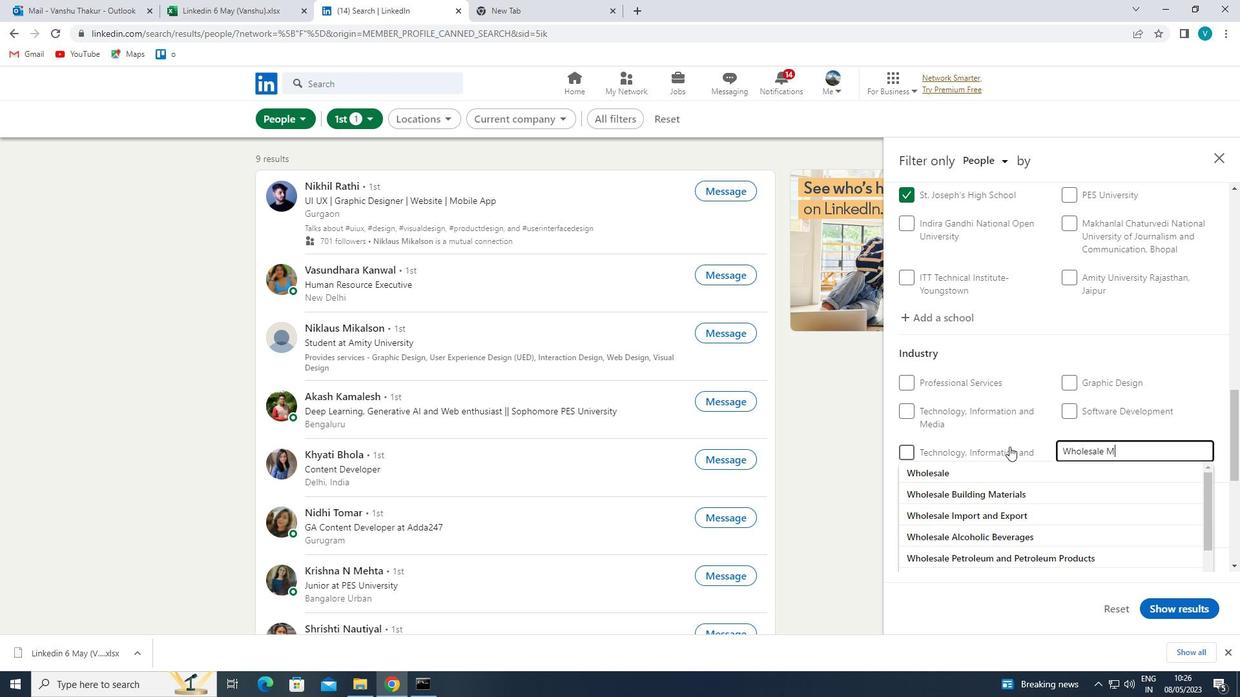 
Action: Key pressed ET
Screenshot: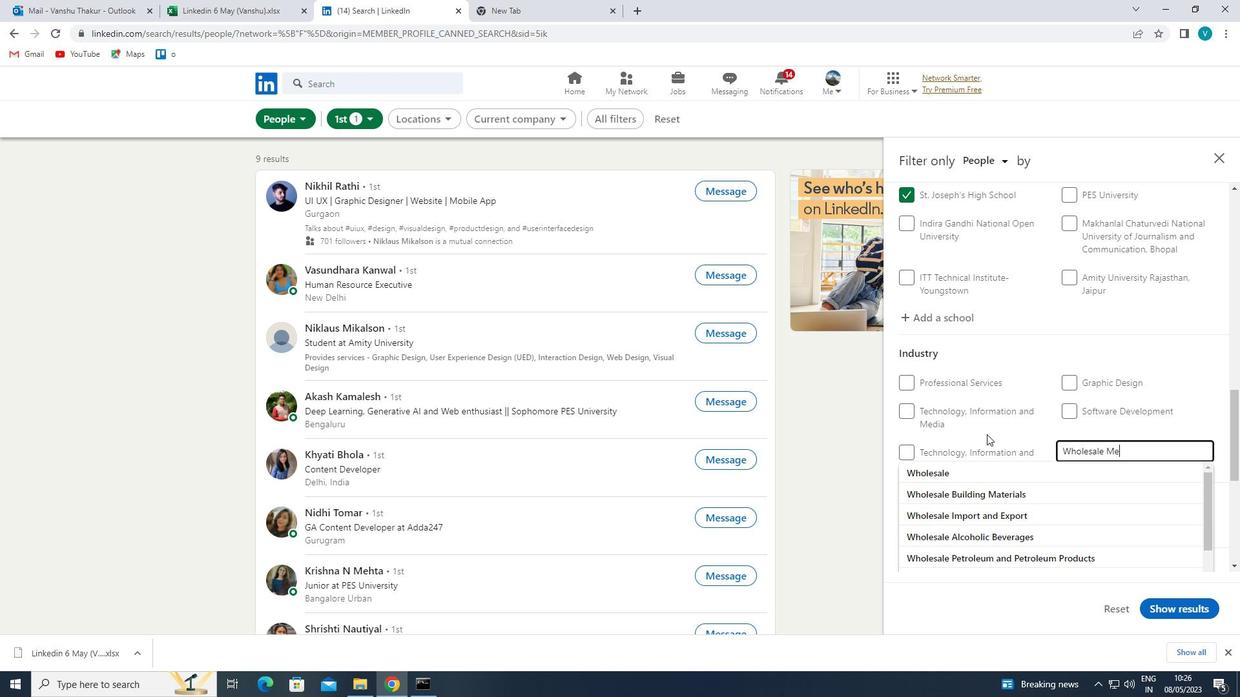 
Action: Mouse moved to (1040, 463)
Screenshot: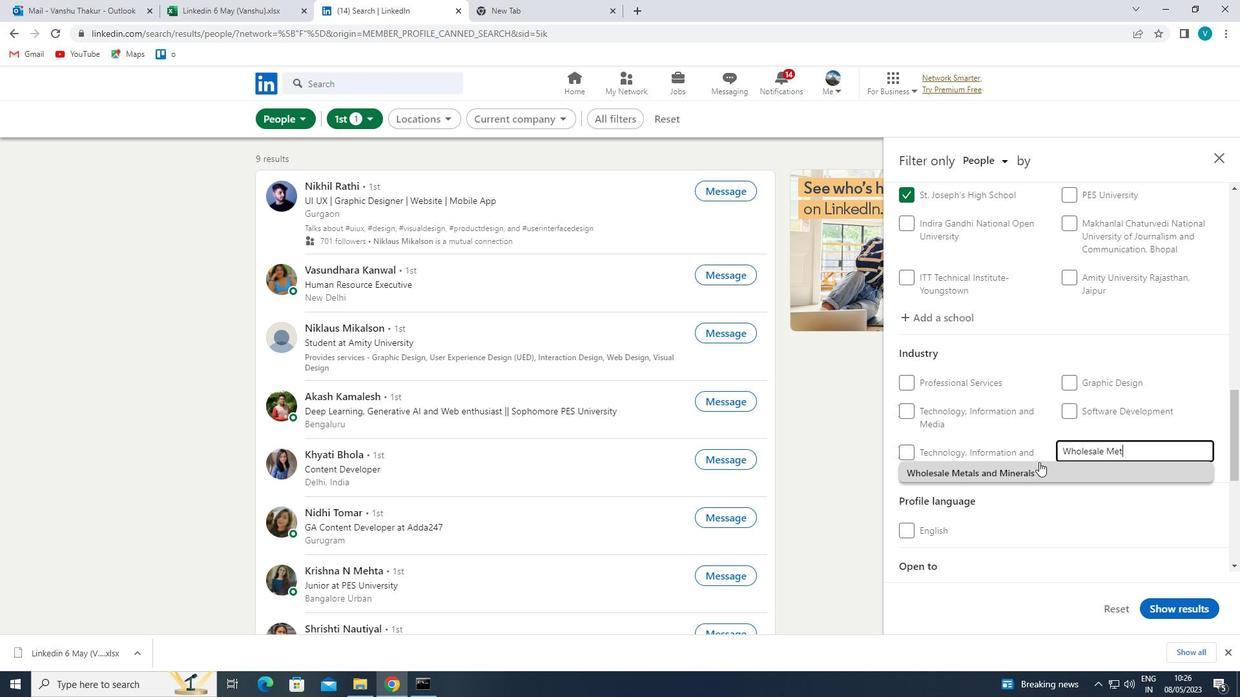 
Action: Mouse pressed left at (1040, 463)
Screenshot: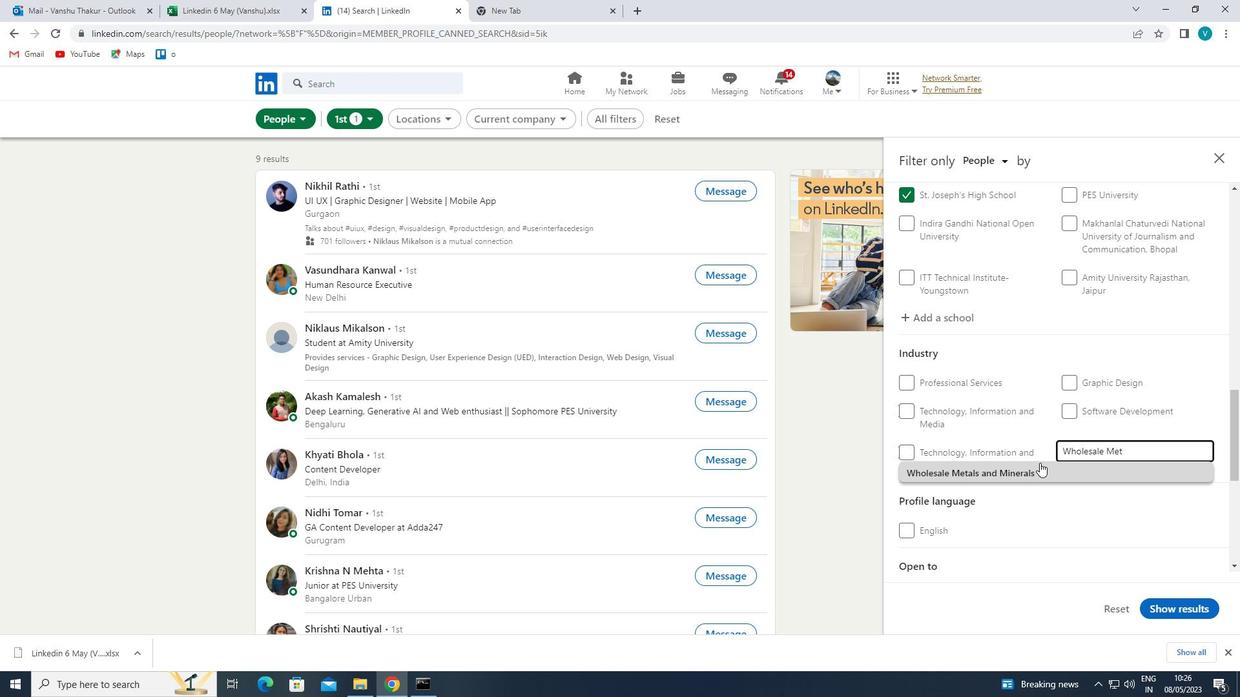 
Action: Mouse moved to (1046, 460)
Screenshot: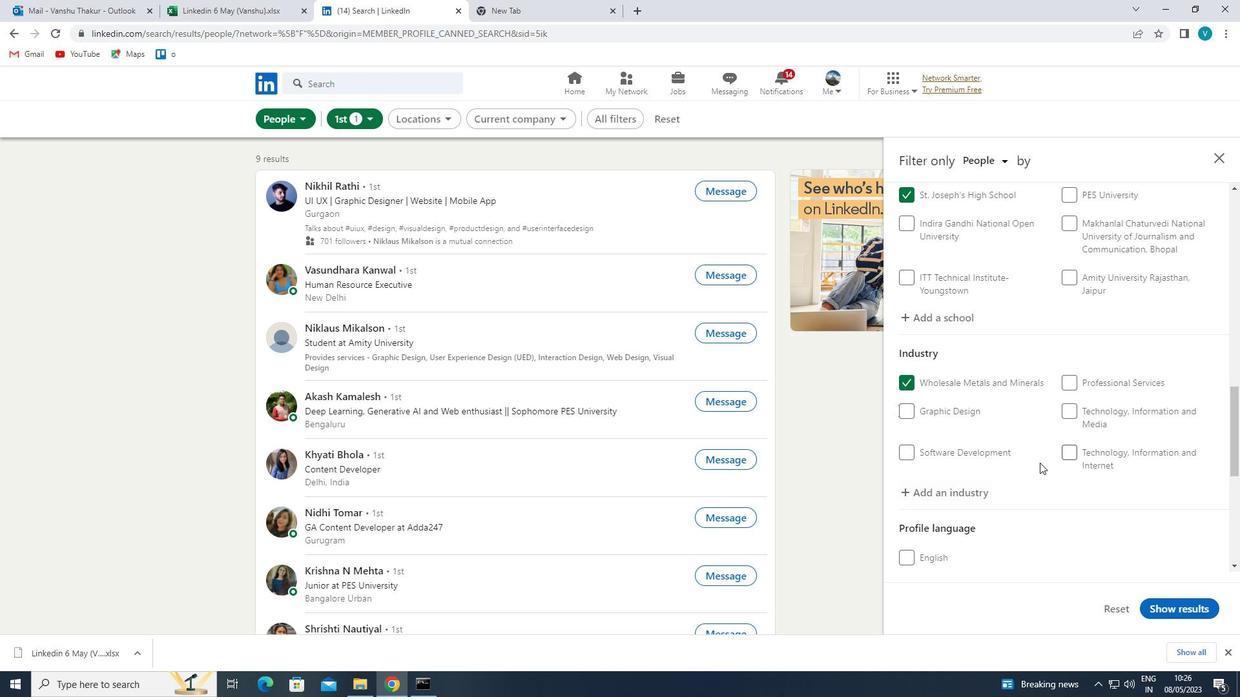 
Action: Mouse scrolled (1046, 460) with delta (0, 0)
Screenshot: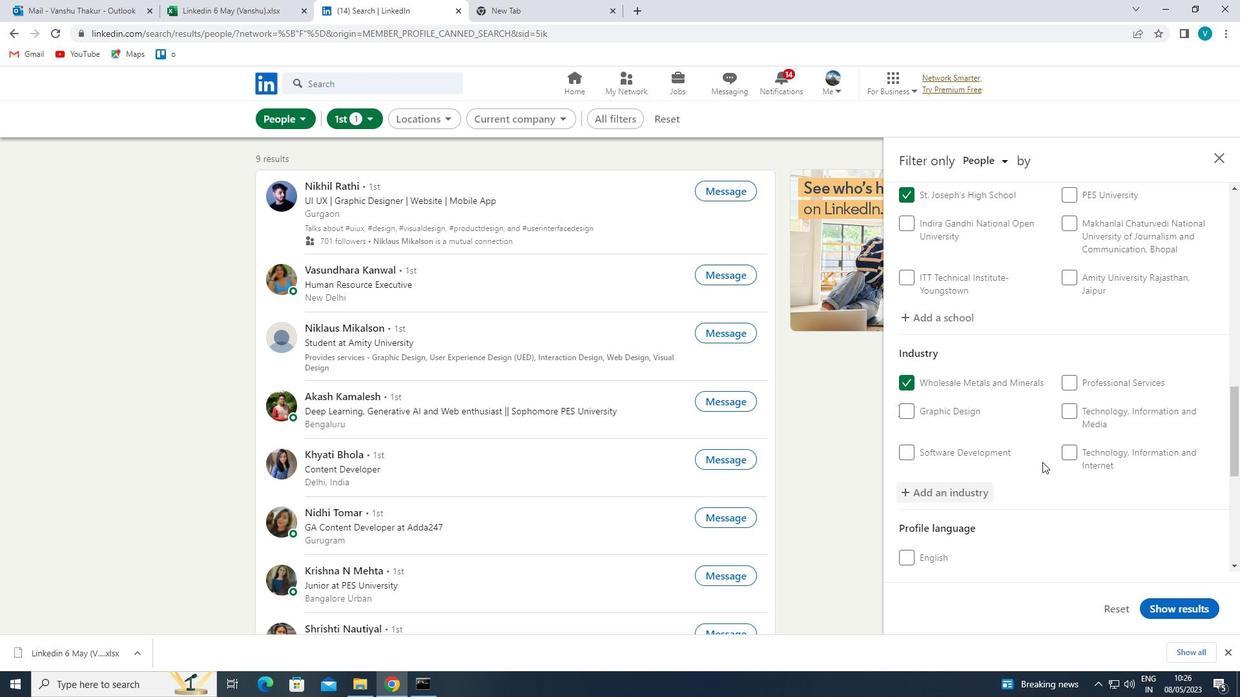 
Action: Mouse scrolled (1046, 460) with delta (0, 0)
Screenshot: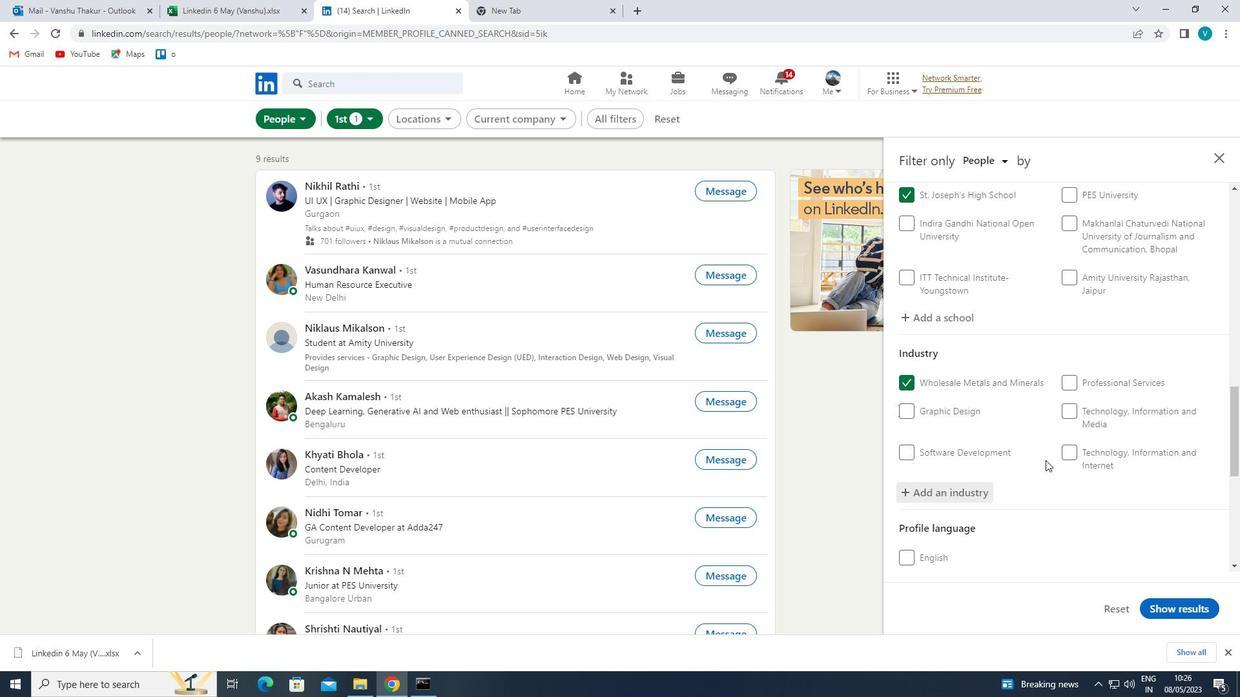 
Action: Mouse moved to (1047, 460)
Screenshot: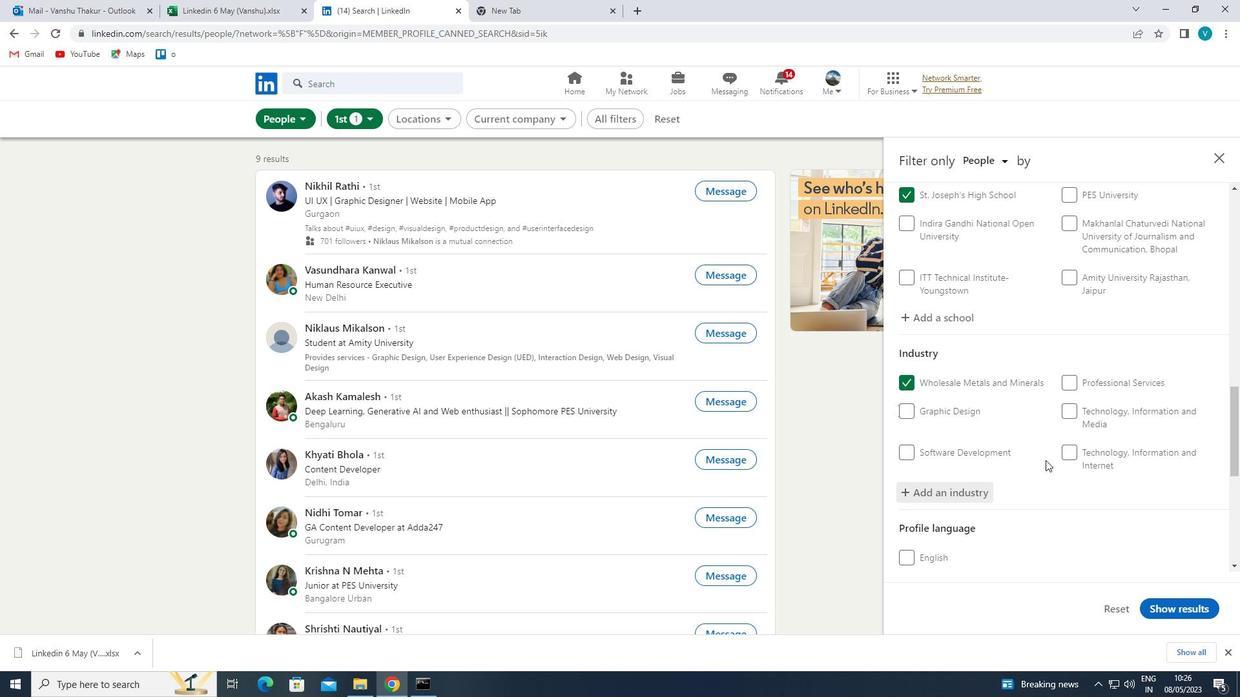 
Action: Mouse scrolled (1047, 459) with delta (0, 0)
Screenshot: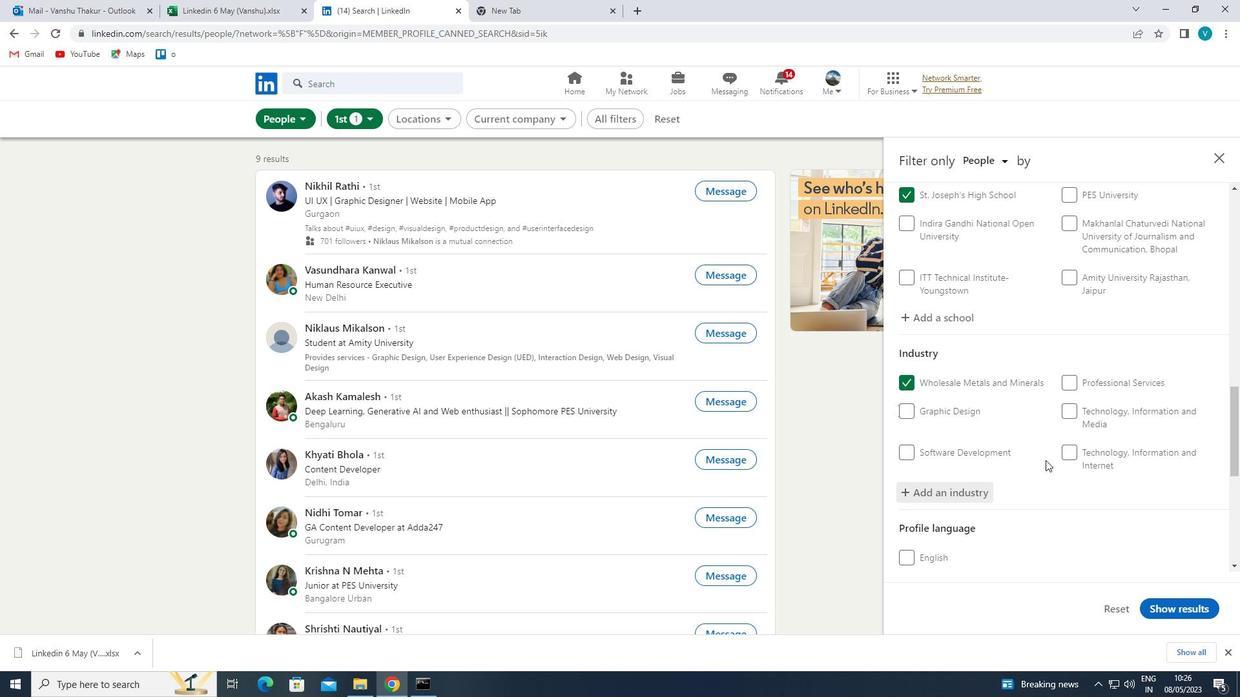 
Action: Mouse moved to (1047, 460)
Screenshot: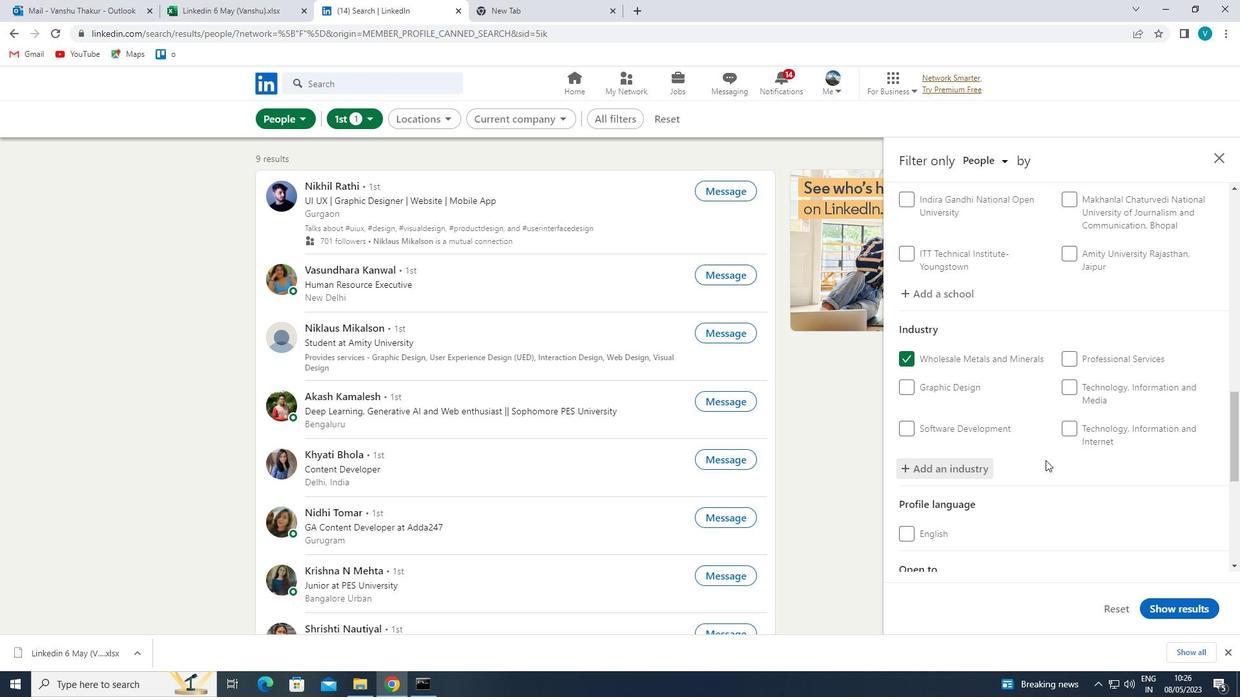 
Action: Mouse scrolled (1047, 459) with delta (0, 0)
Screenshot: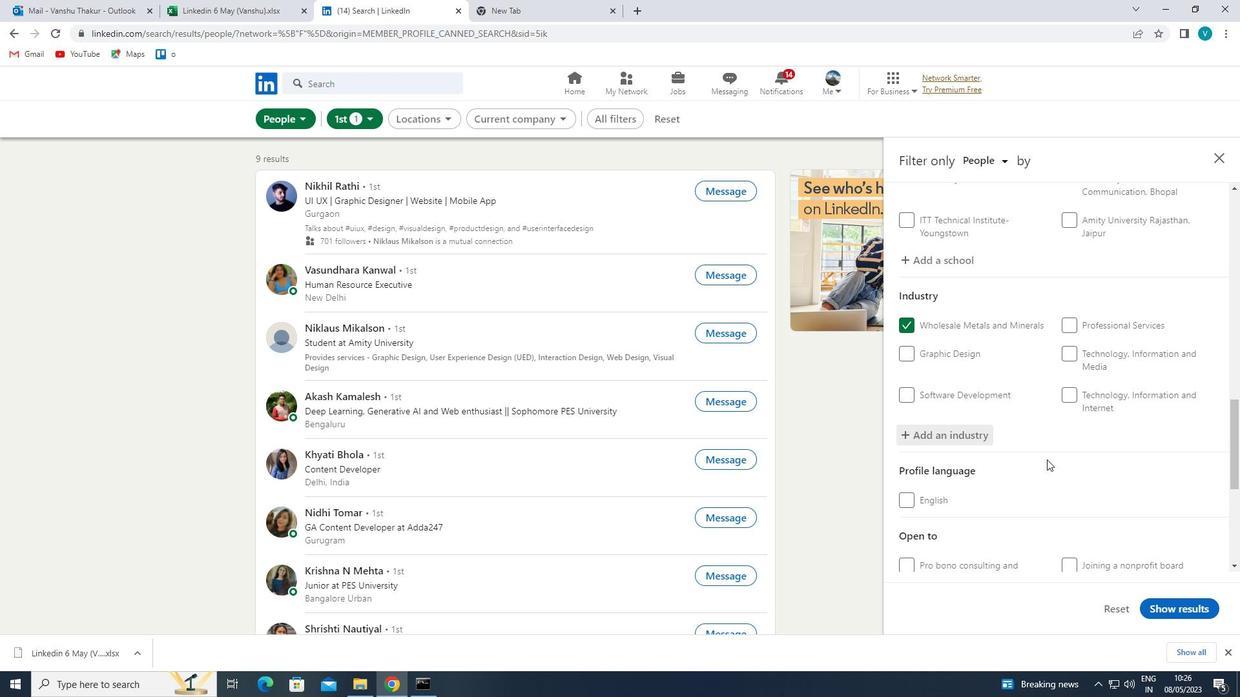 
Action: Mouse moved to (1049, 460)
Screenshot: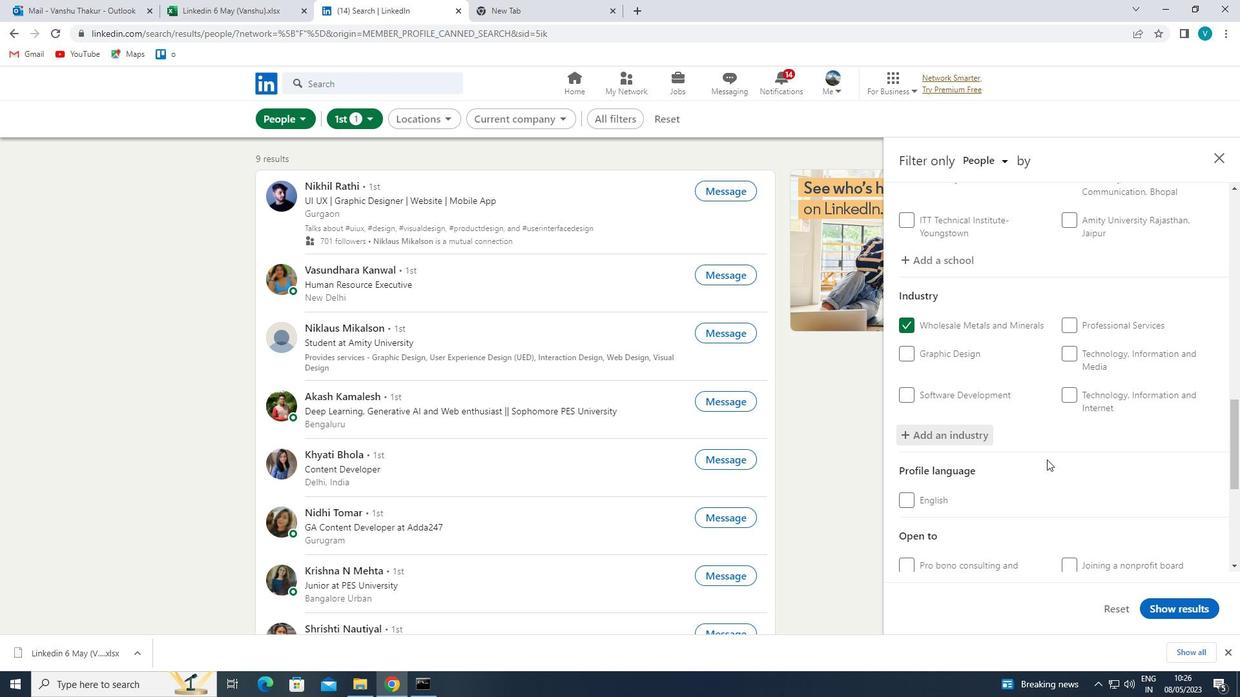 
Action: Mouse scrolled (1049, 459) with delta (0, 0)
Screenshot: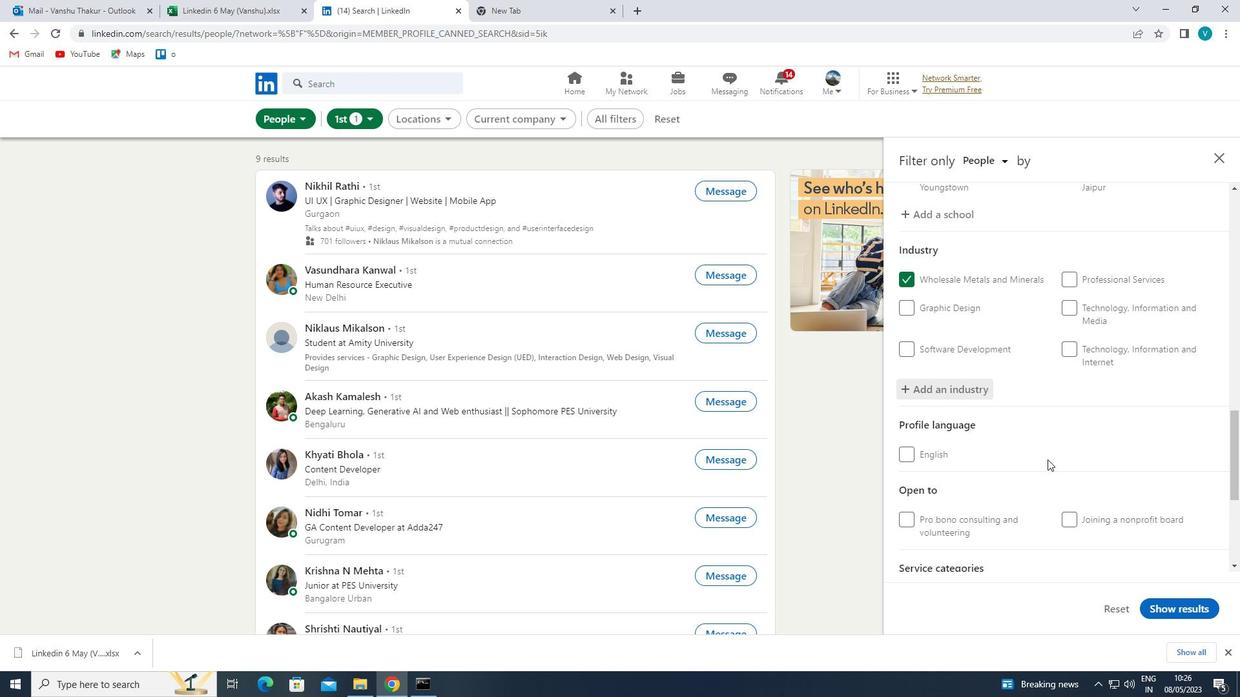 
Action: Mouse moved to (1091, 434)
Screenshot: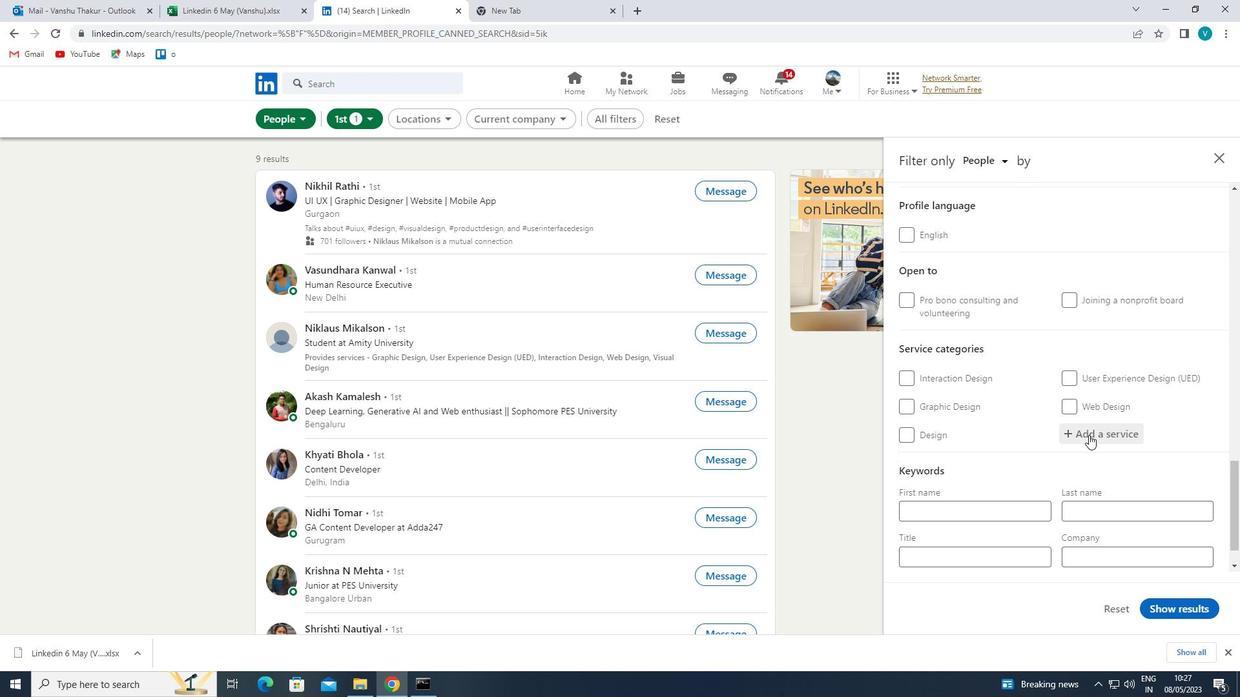 
Action: Mouse pressed left at (1091, 434)
Screenshot: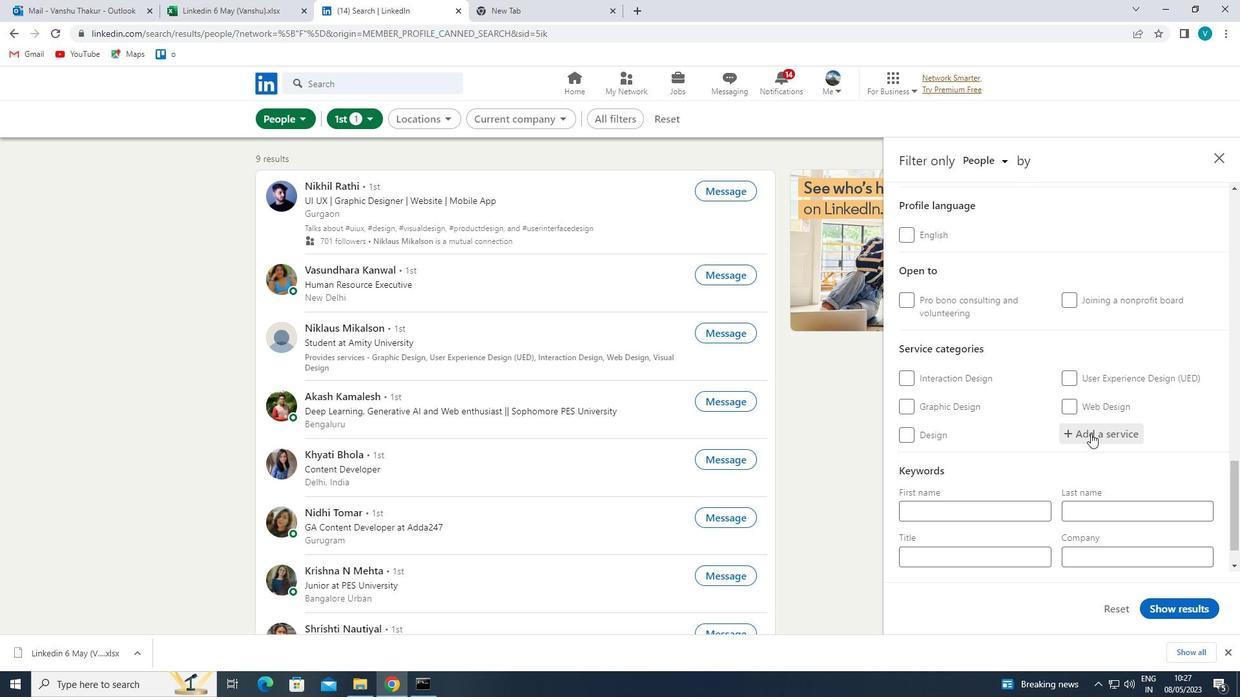 
Action: Mouse moved to (1054, 455)
Screenshot: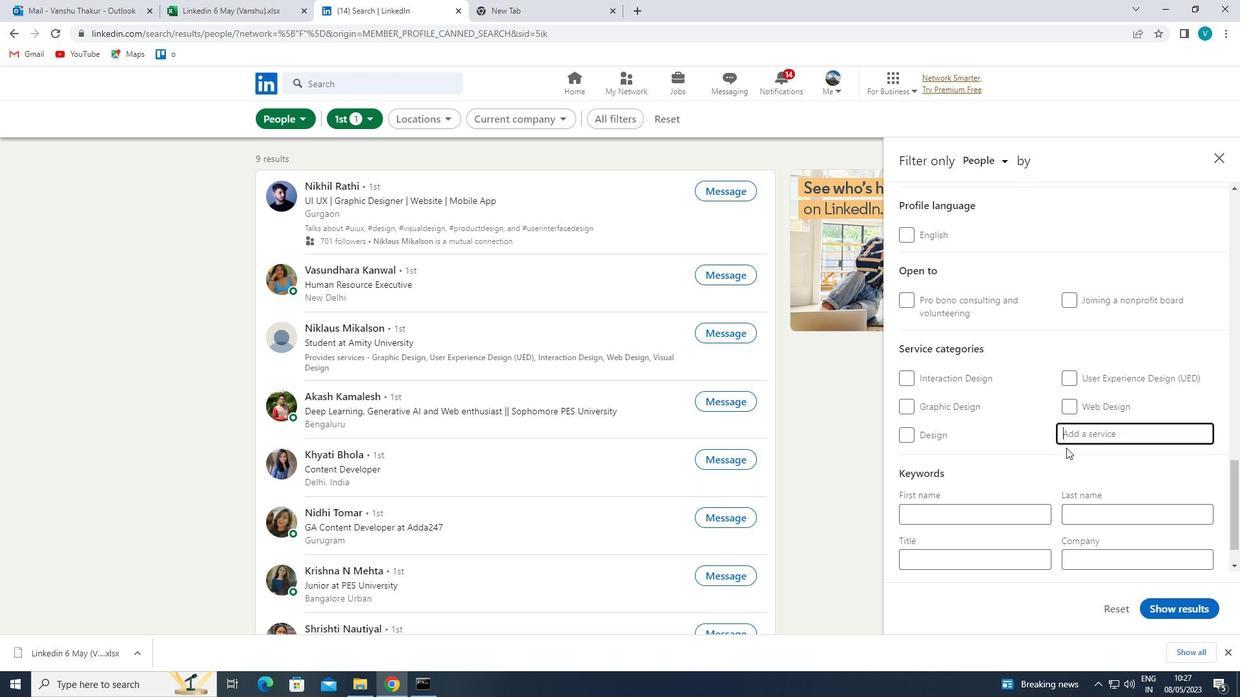 
Action: Key pressed <Key.shift>BOOKK
Screenshot: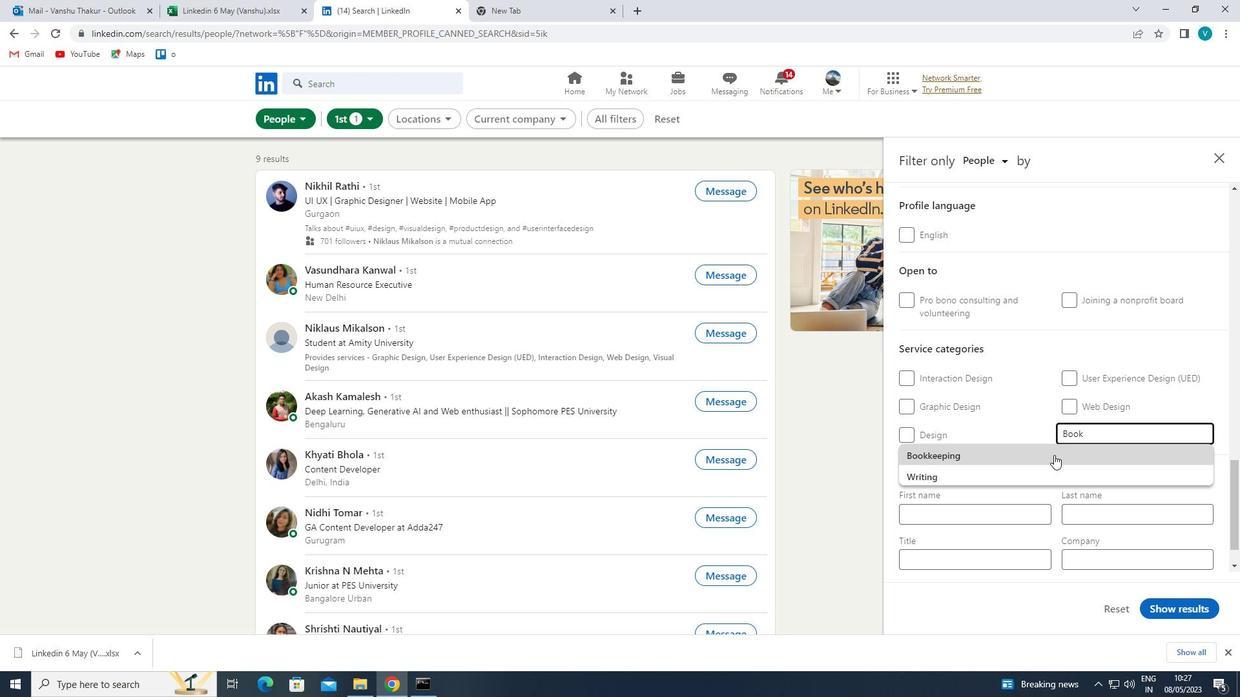 
Action: Mouse pressed left at (1054, 455)
Screenshot: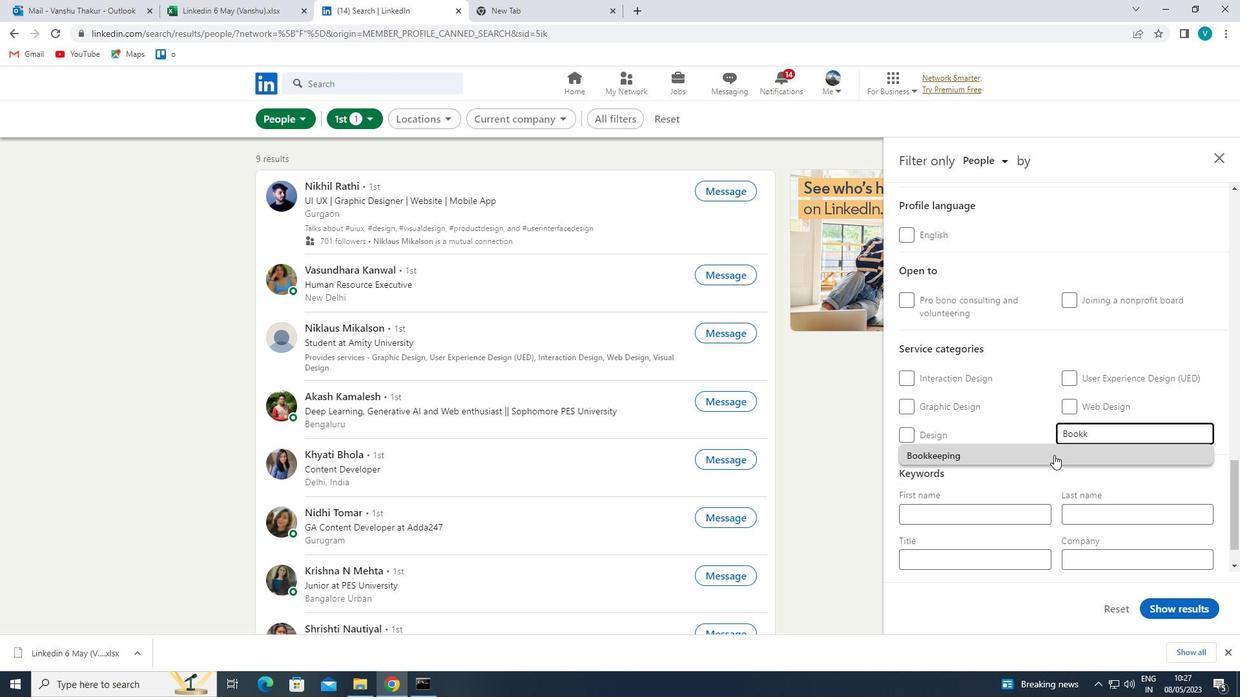 
Action: Mouse scrolled (1054, 454) with delta (0, 0)
Screenshot: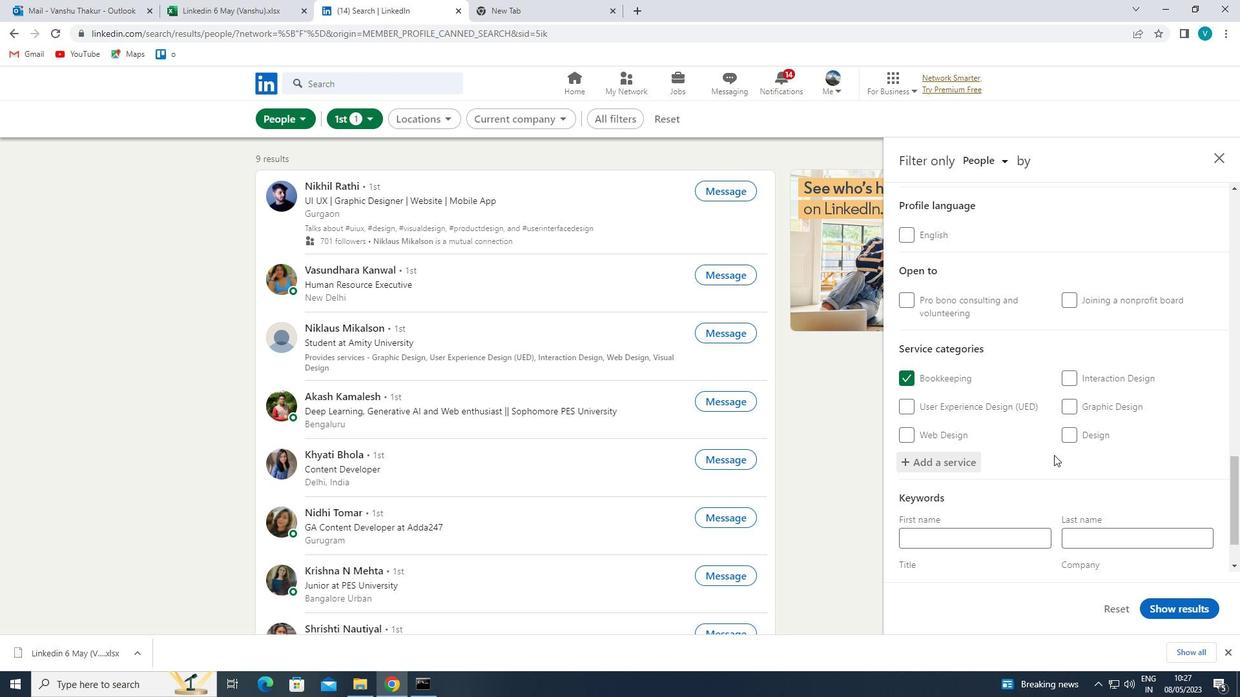 
Action: Mouse scrolled (1054, 454) with delta (0, 0)
Screenshot: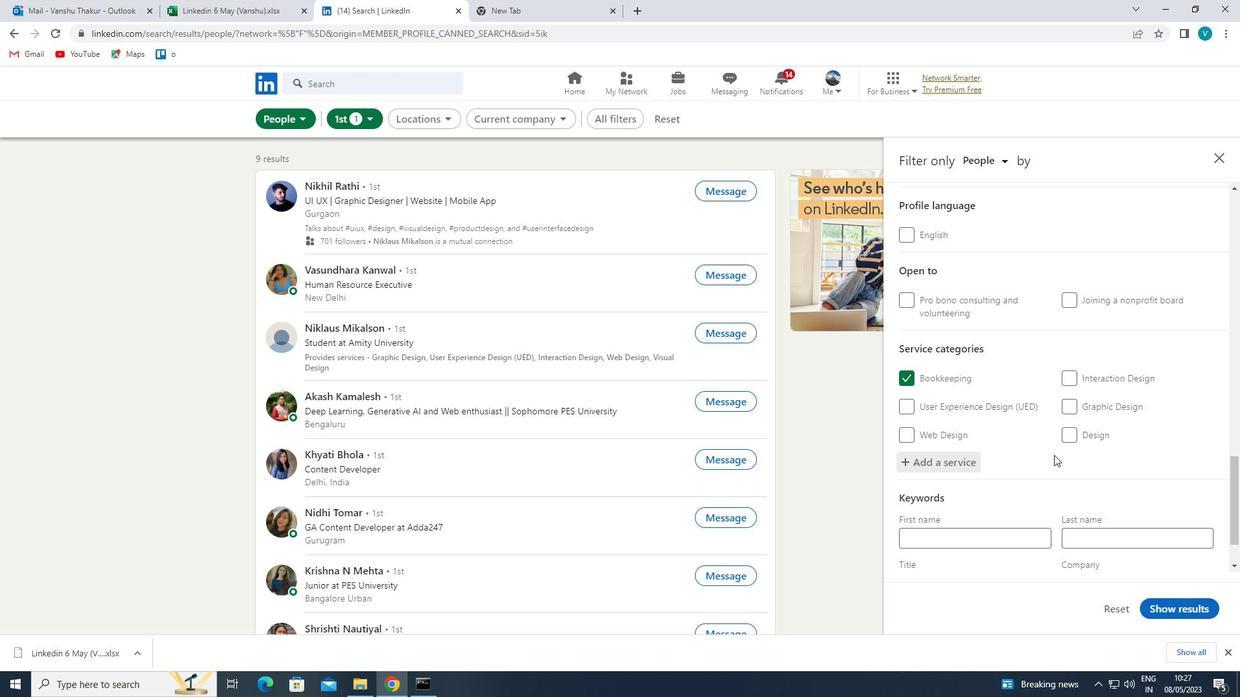 
Action: Mouse scrolled (1054, 454) with delta (0, 0)
Screenshot: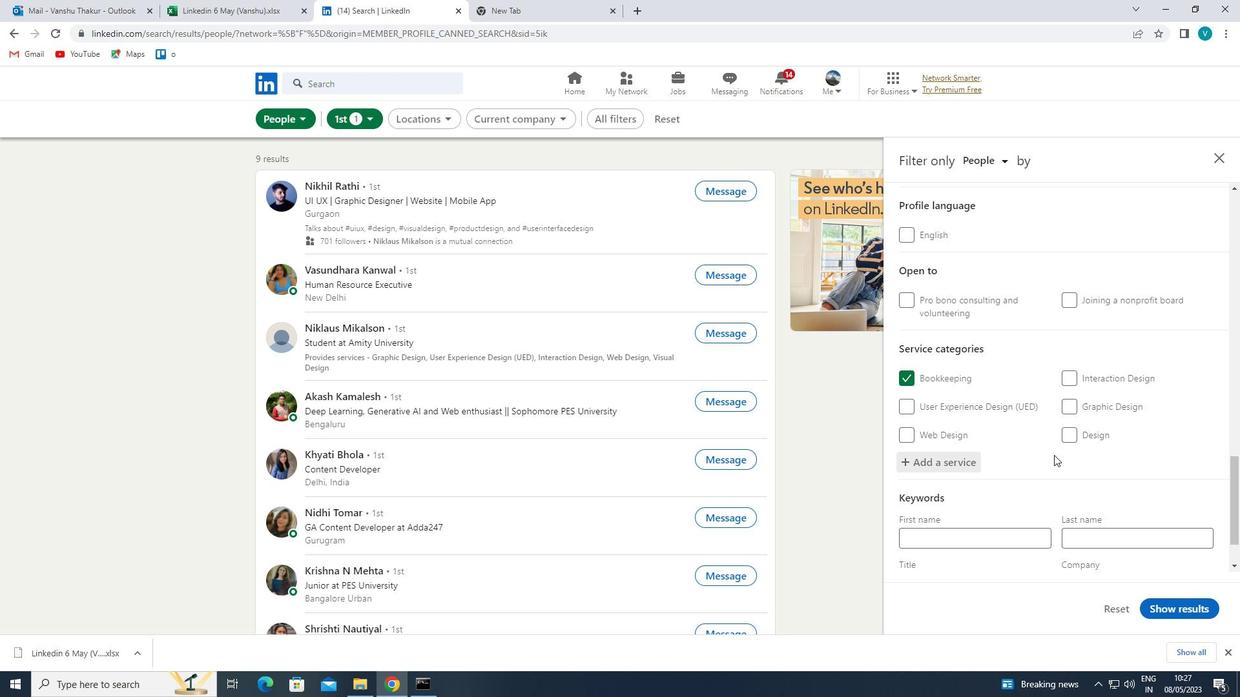 
Action: Mouse moved to (1053, 456)
Screenshot: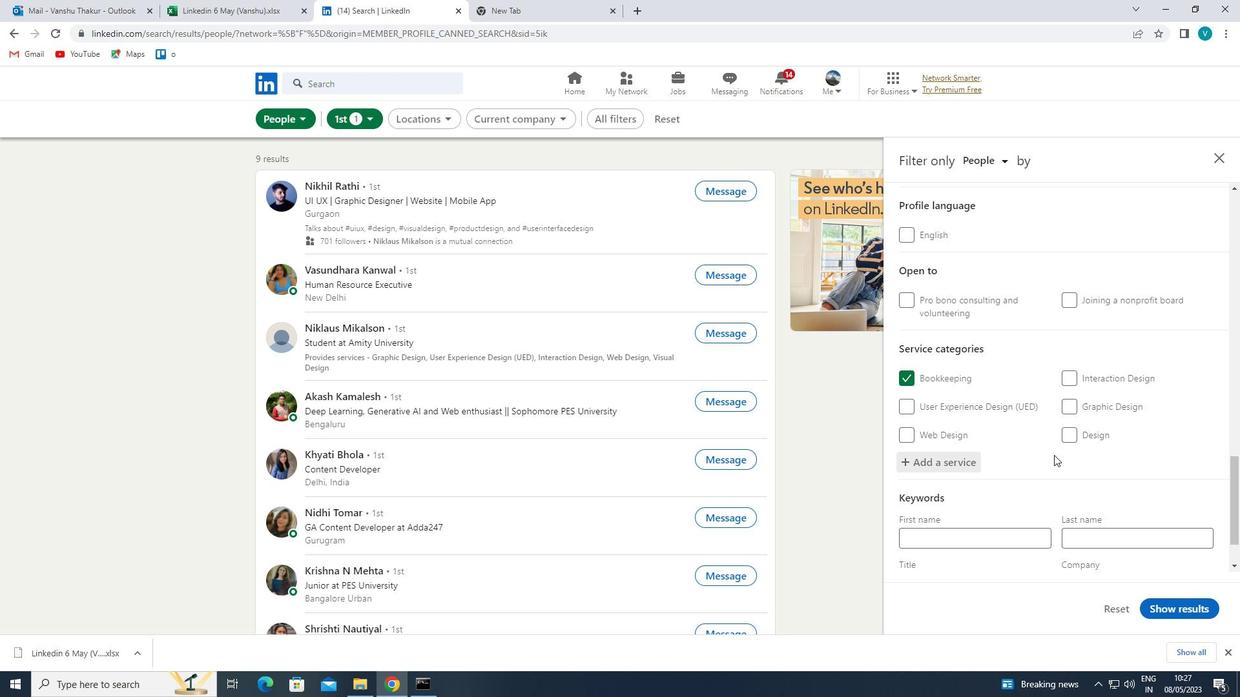 
Action: Mouse scrolled (1053, 455) with delta (0, 0)
Screenshot: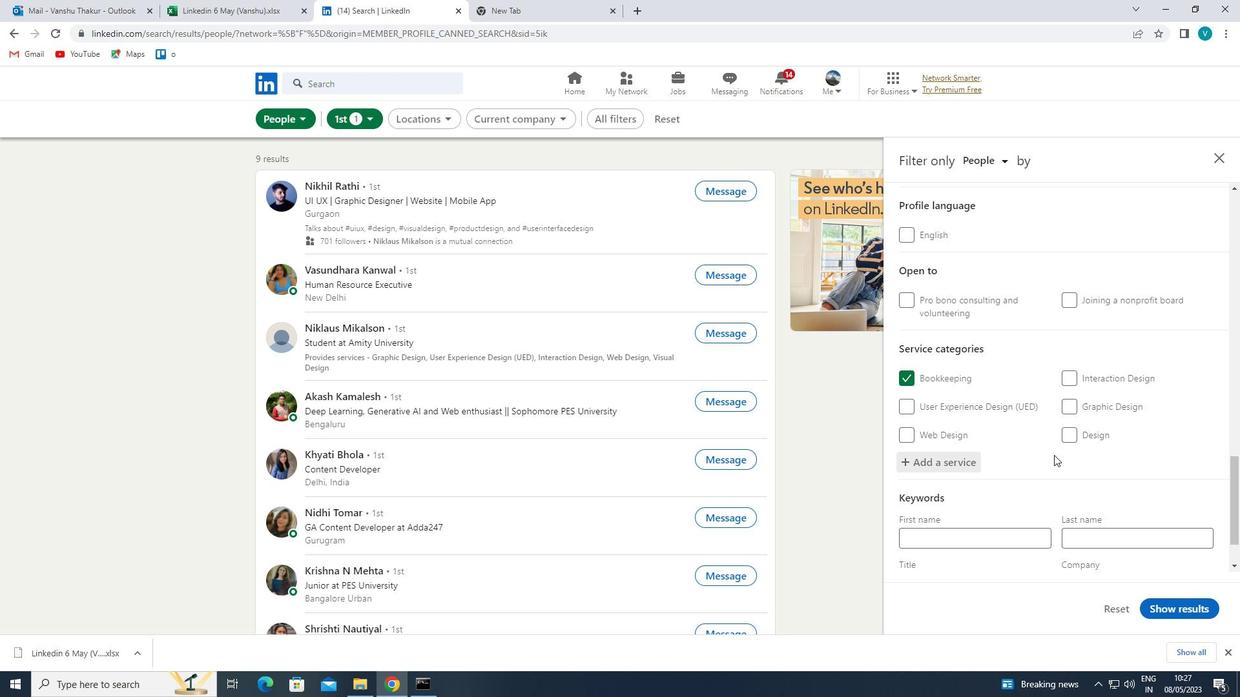 
Action: Mouse moved to (1014, 500)
Screenshot: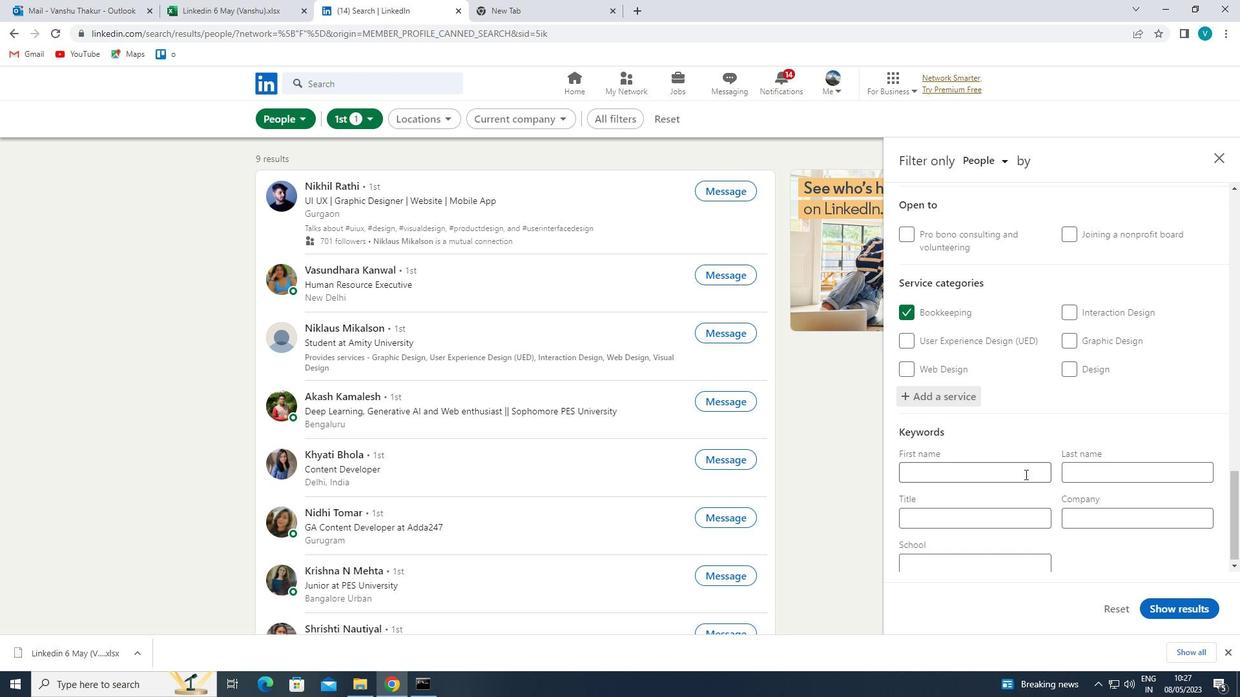 
Action: Mouse pressed left at (1014, 500)
Screenshot: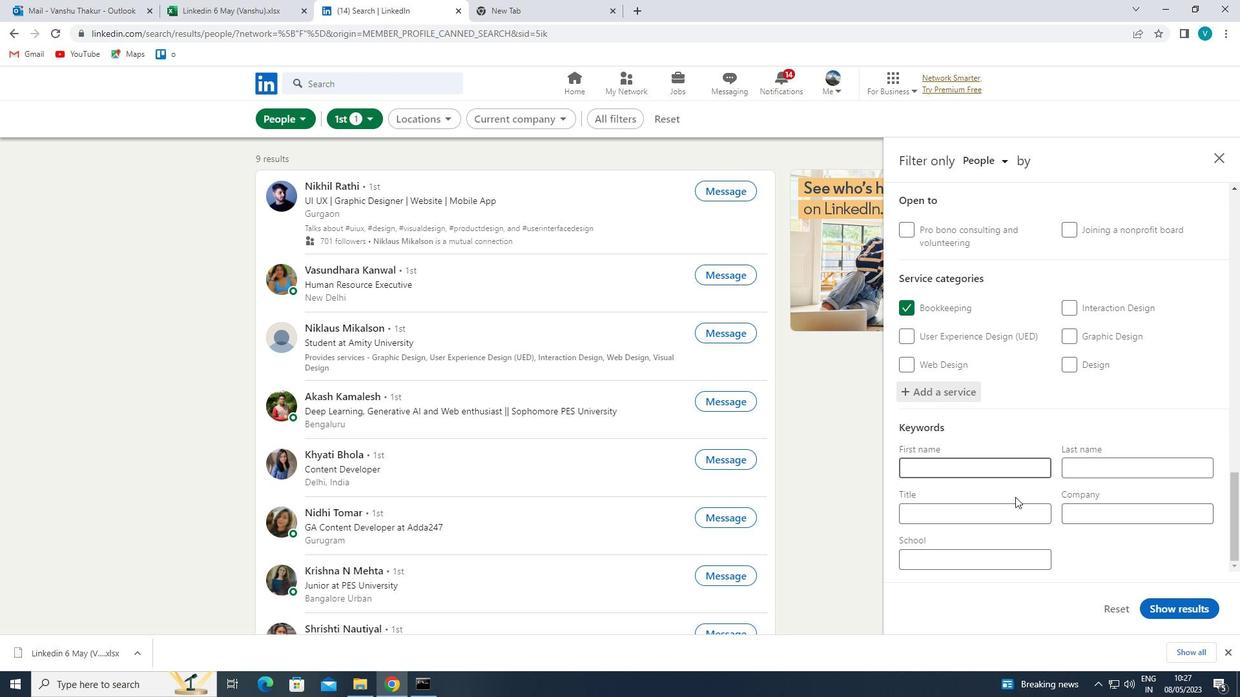 
Action: Key pressed <Key.shift>LOCKSN<Key.backspace>MITH<Key.space>
Screenshot: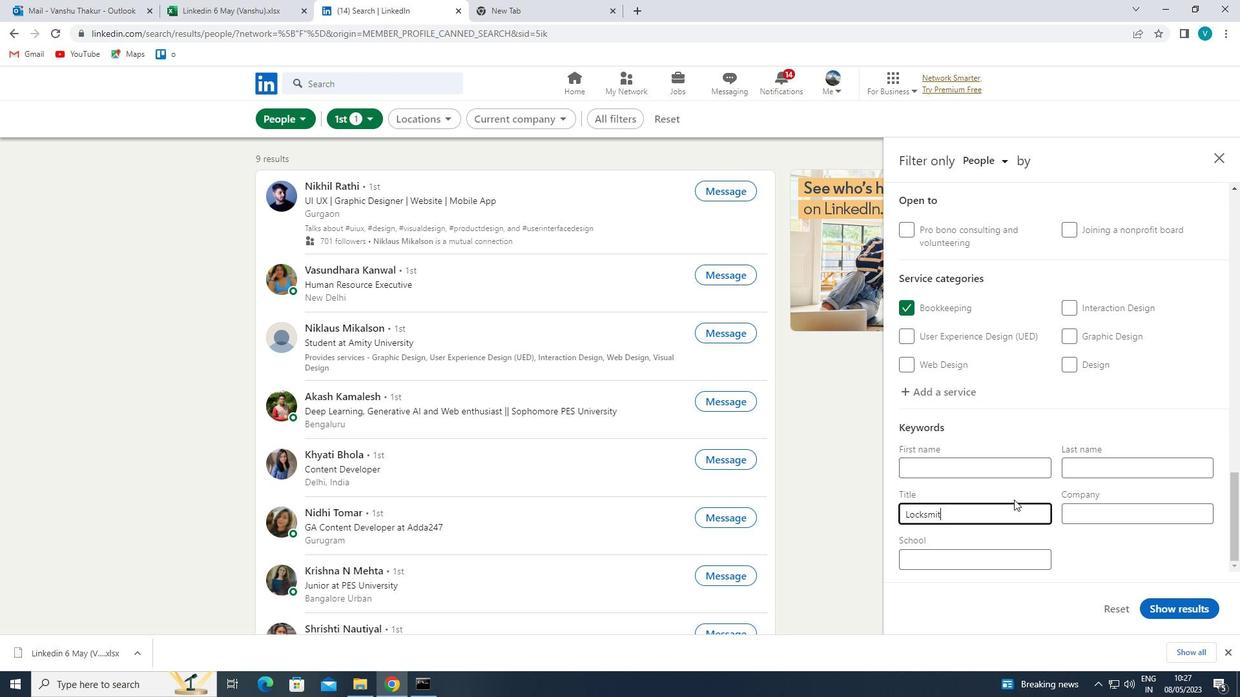 
Action: Mouse moved to (1189, 613)
Screenshot: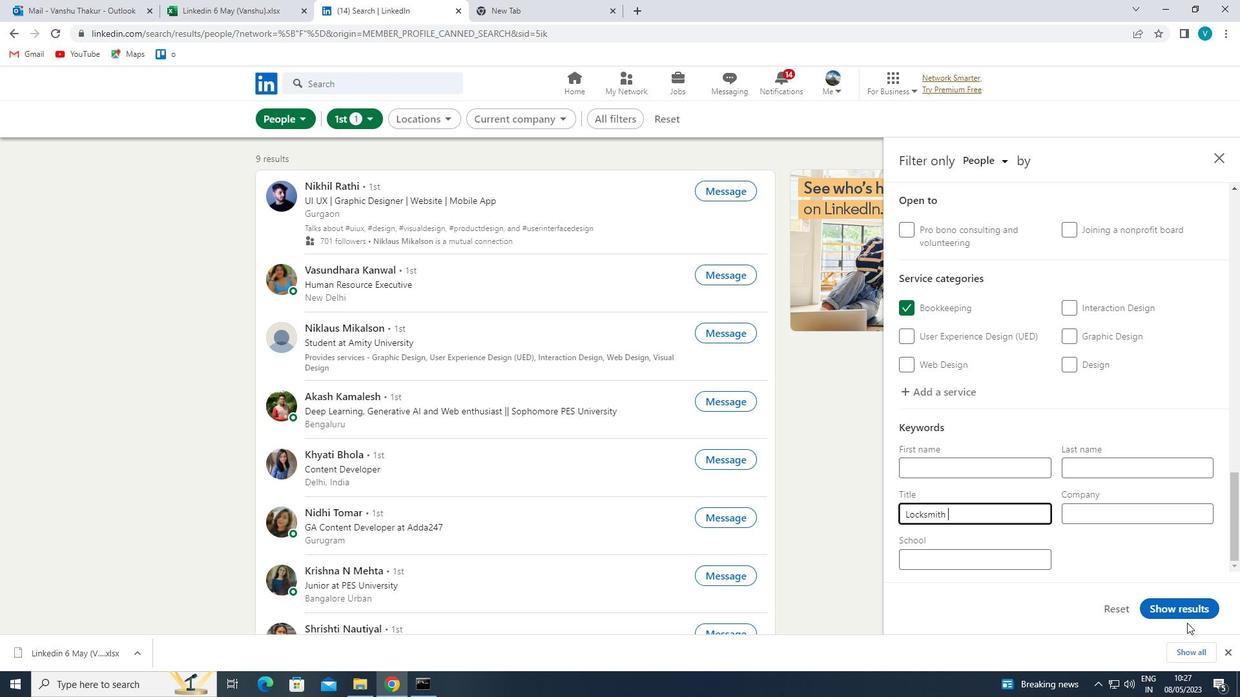 
Action: Mouse pressed left at (1189, 613)
Screenshot: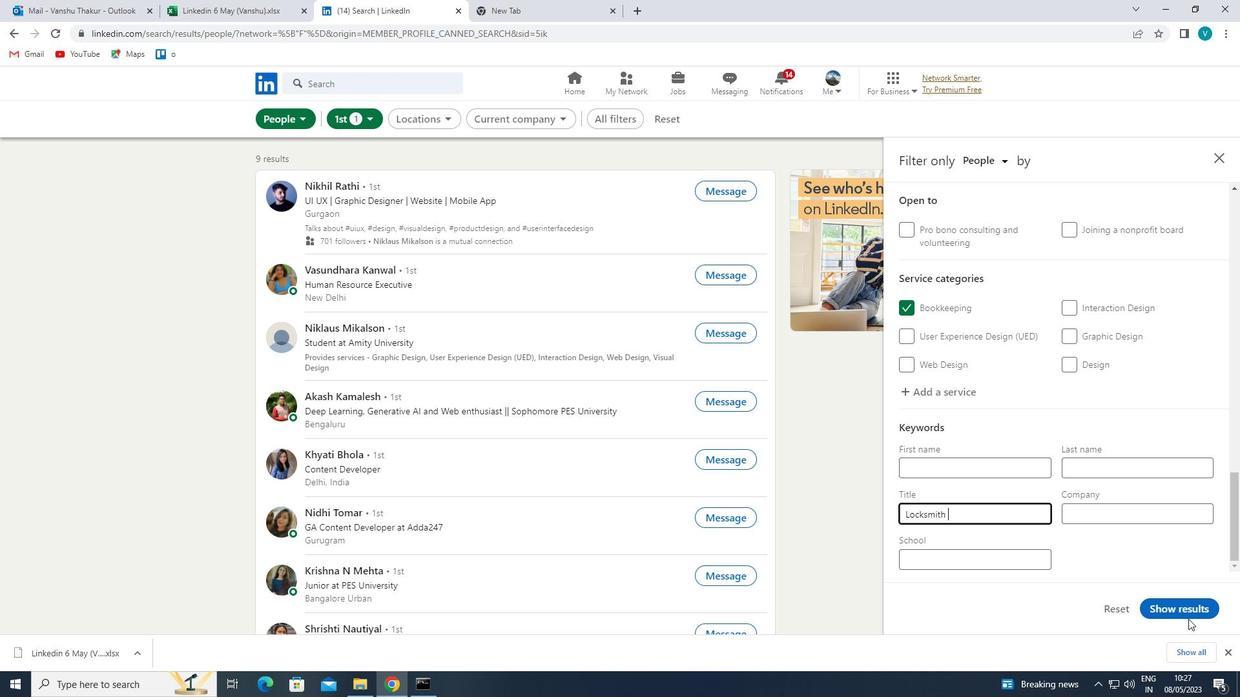 
